 Task: Add a timeline in the project CommTech for the epic 'Data Analytics Implementation' from 2024/05/21 to 2025/11/01. Add a timeline in the project CommTech for the epic 'Agile Process Implementation' from 2024/04/19 to 2025/11/26. Add a timeline in the project CommTech for the epic 'User Experience Enhancements' from 2023/06/22 to 2024/10/07
Action: Mouse moved to (168, 222)
Screenshot: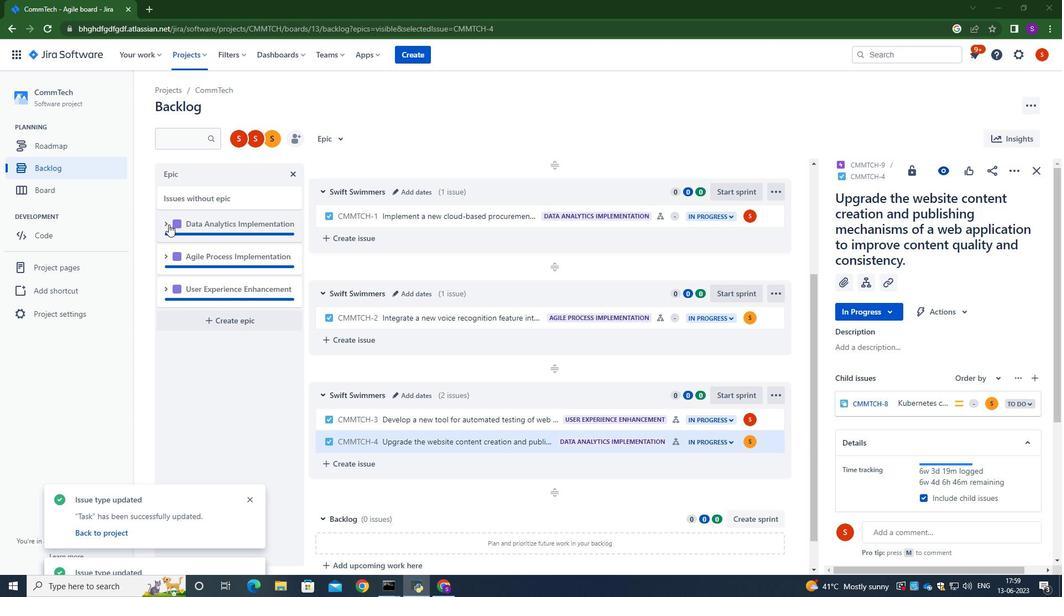 
Action: Mouse pressed left at (168, 222)
Screenshot: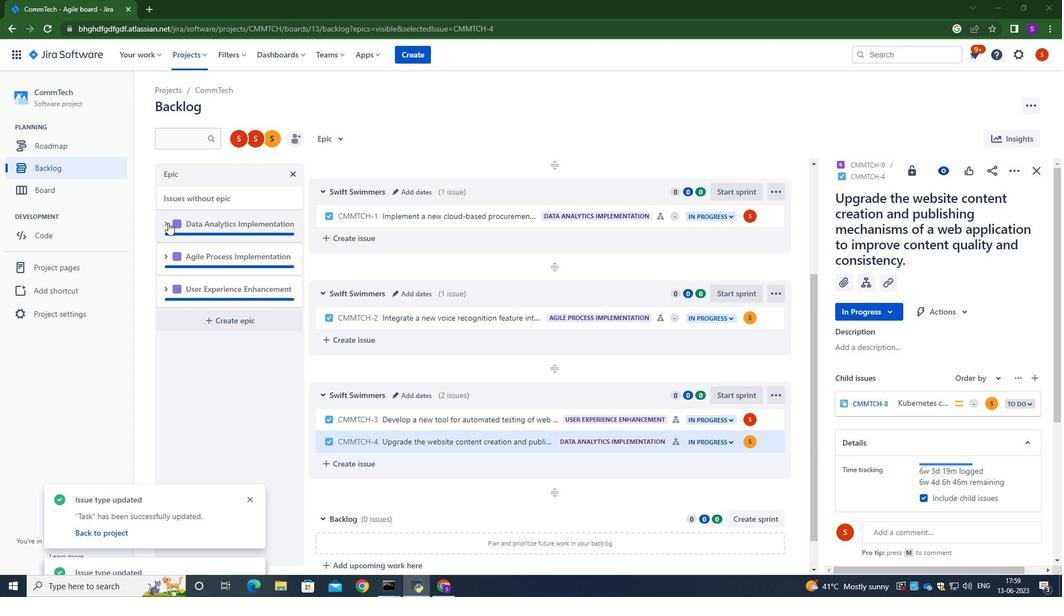 
Action: Mouse moved to (216, 301)
Screenshot: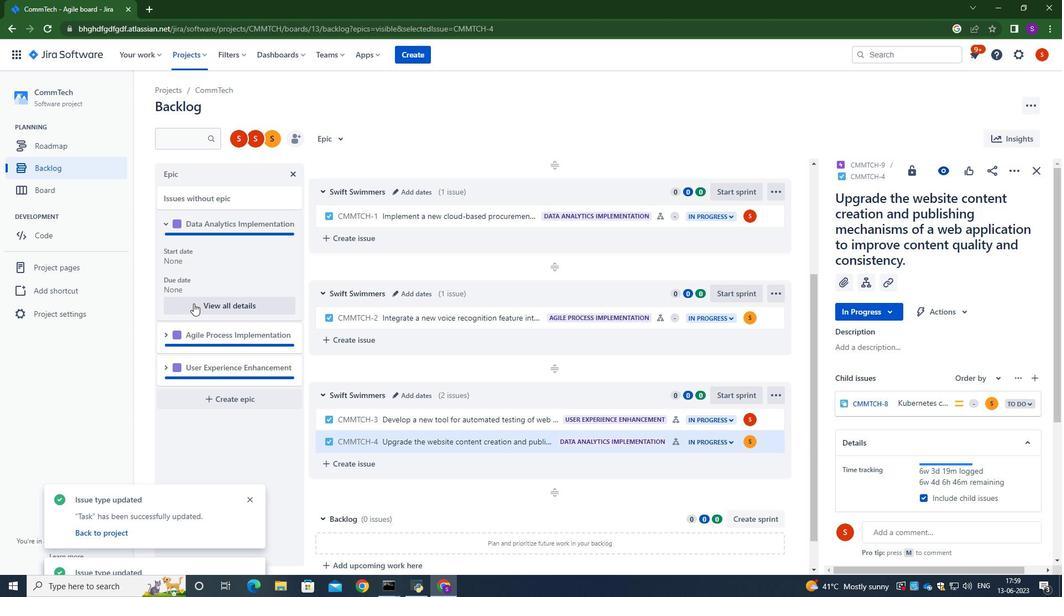 
Action: Mouse pressed left at (216, 301)
Screenshot: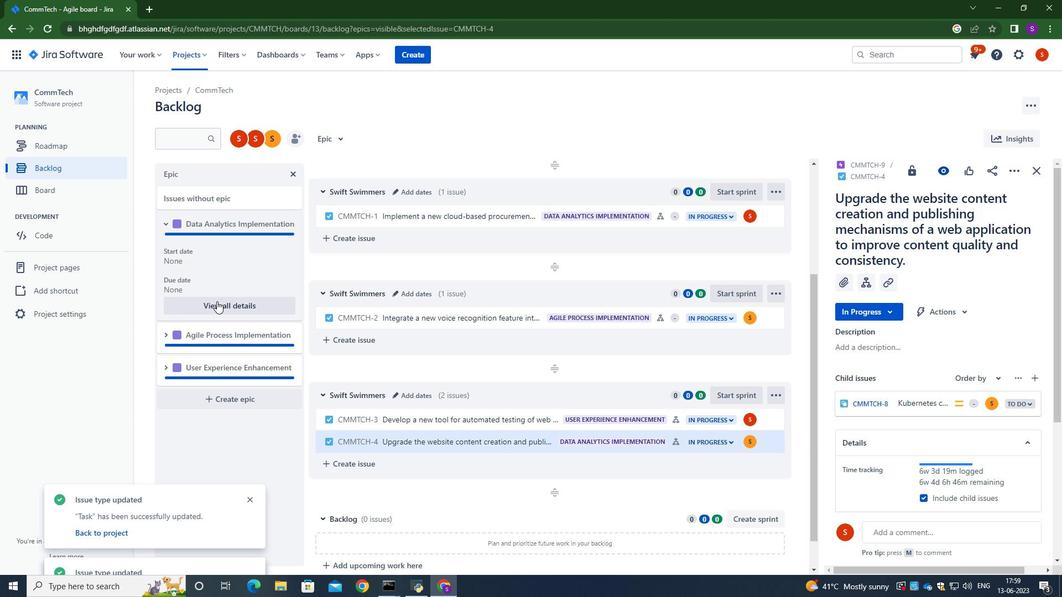 
Action: Mouse moved to (914, 427)
Screenshot: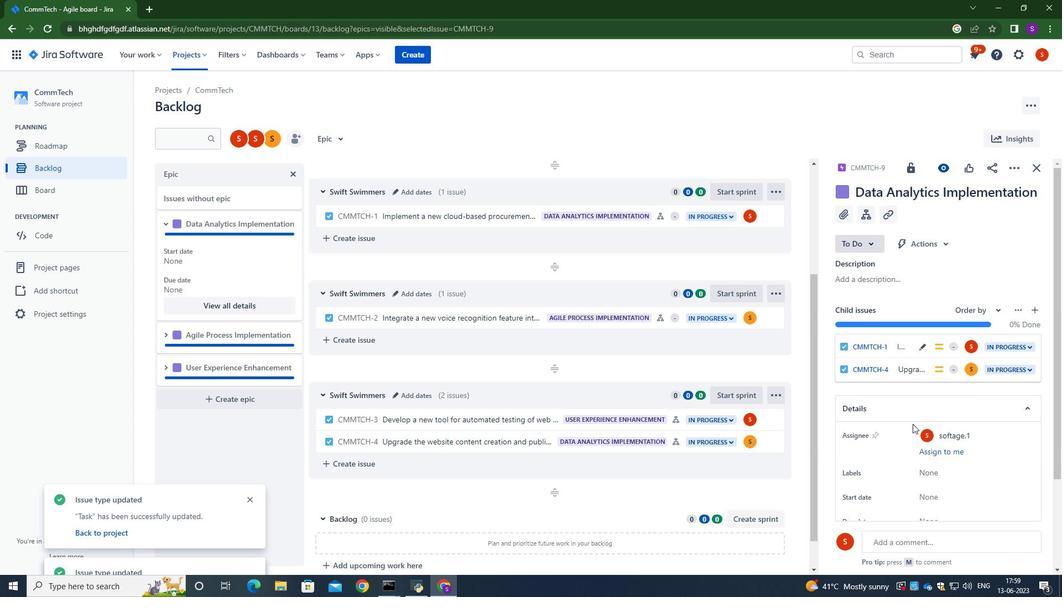 
Action: Mouse scrolled (914, 427) with delta (0, 0)
Screenshot: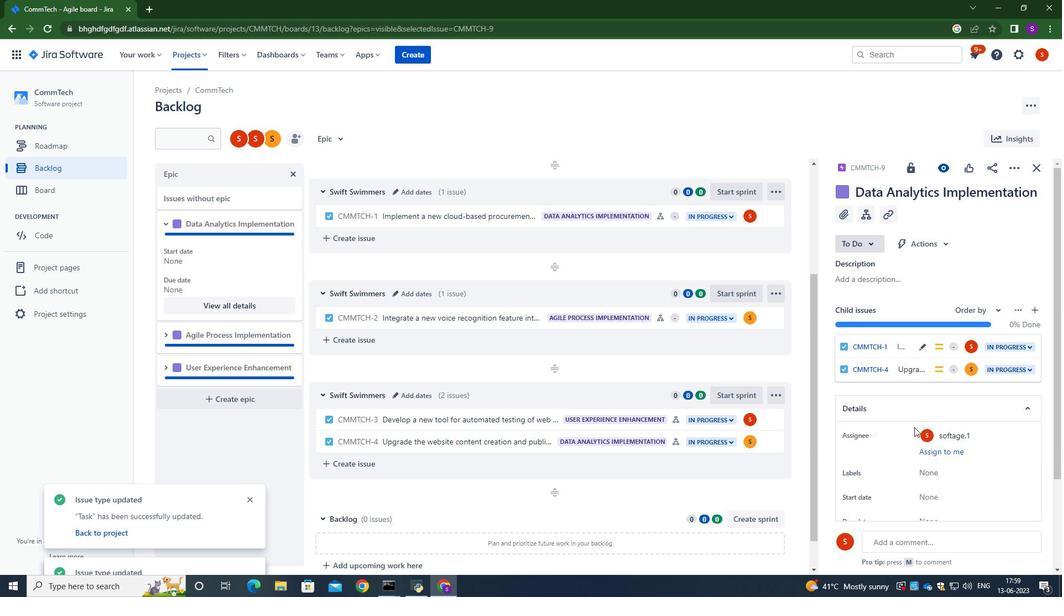 
Action: Mouse scrolled (914, 427) with delta (0, 0)
Screenshot: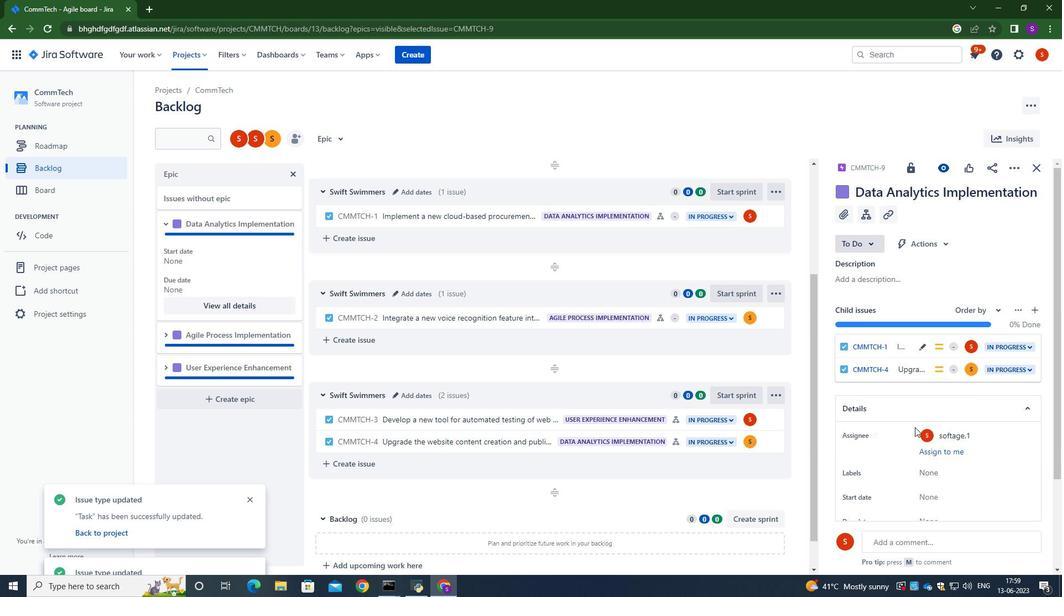 
Action: Mouse scrolled (914, 427) with delta (0, 0)
Screenshot: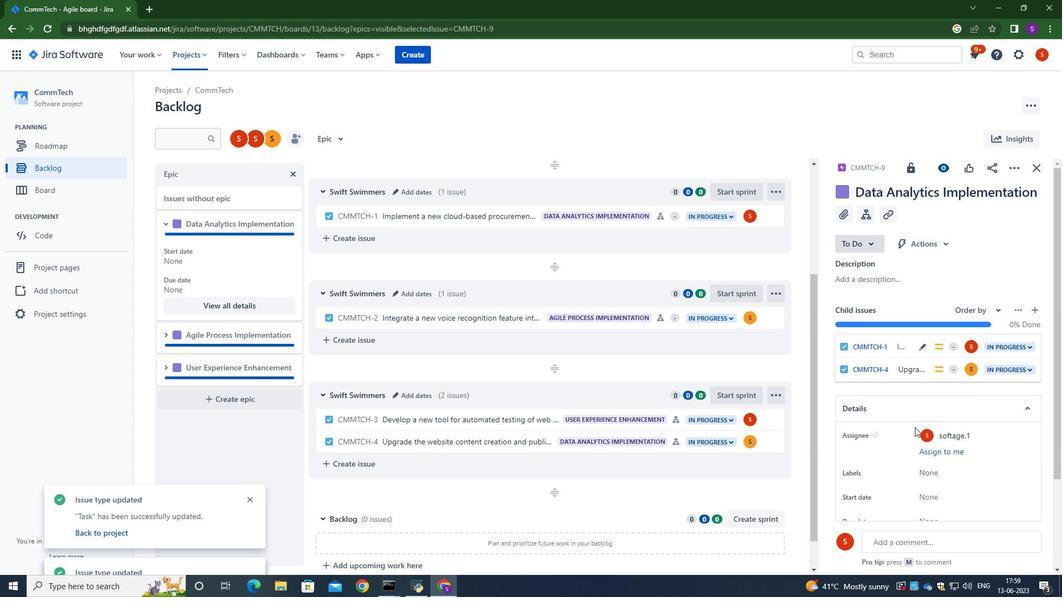
Action: Mouse moved to (935, 384)
Screenshot: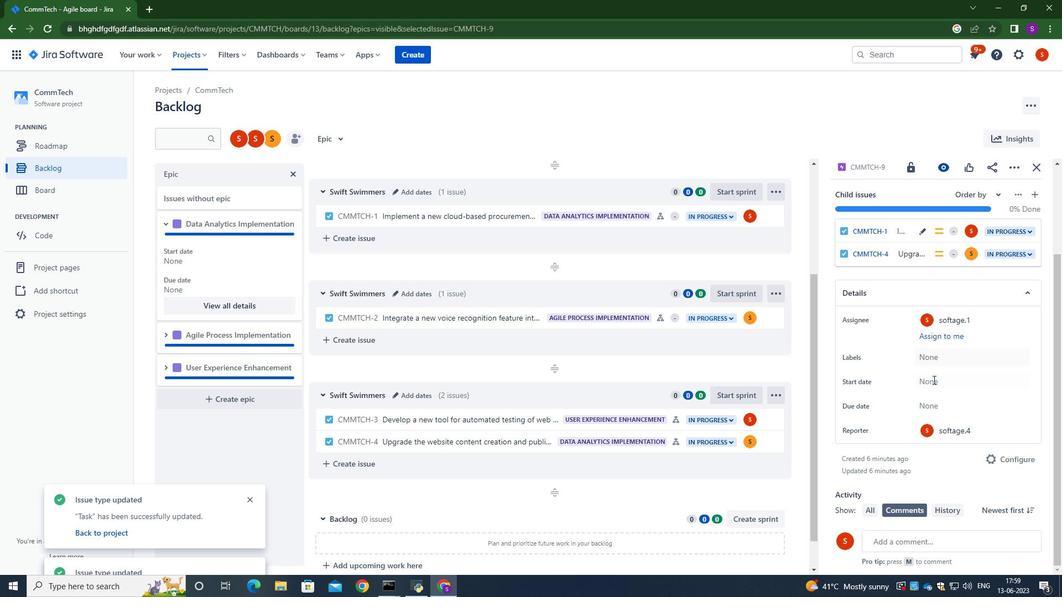 
Action: Mouse pressed left at (935, 384)
Screenshot: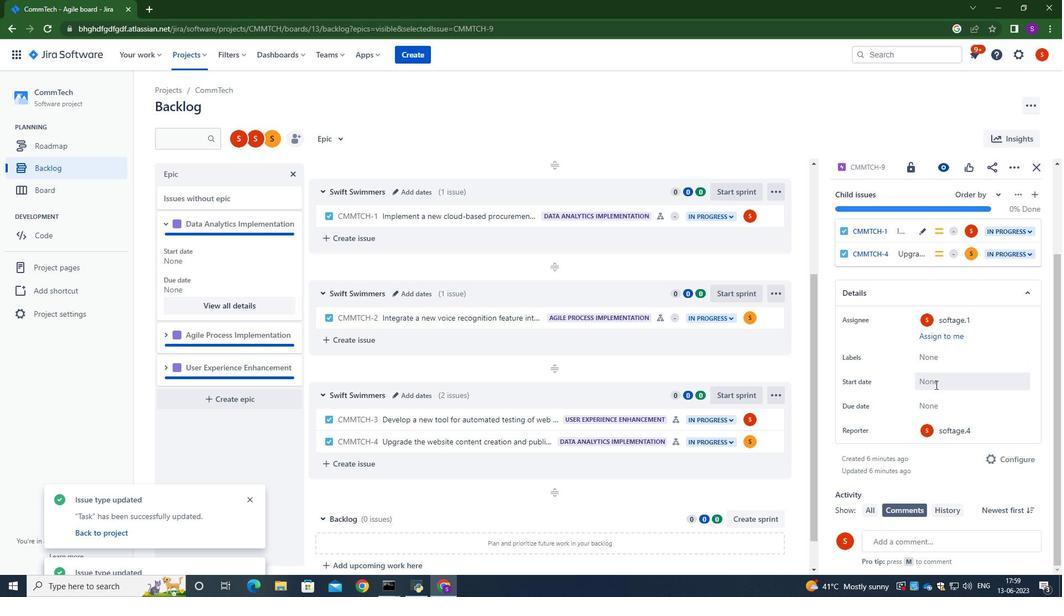 
Action: Key pressed 21/05/2024
Screenshot: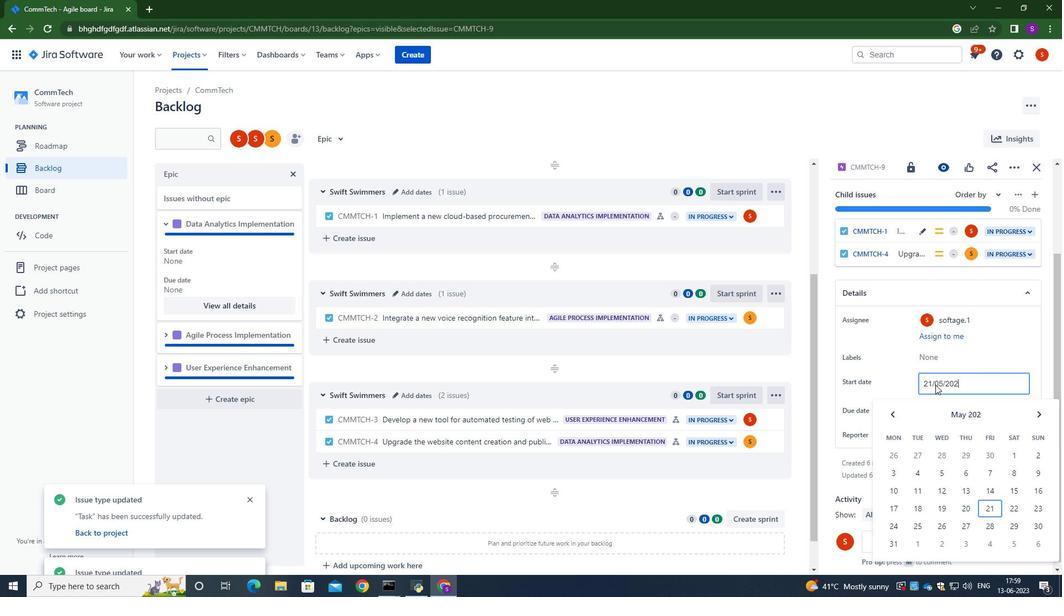 
Action: Mouse moved to (915, 513)
Screenshot: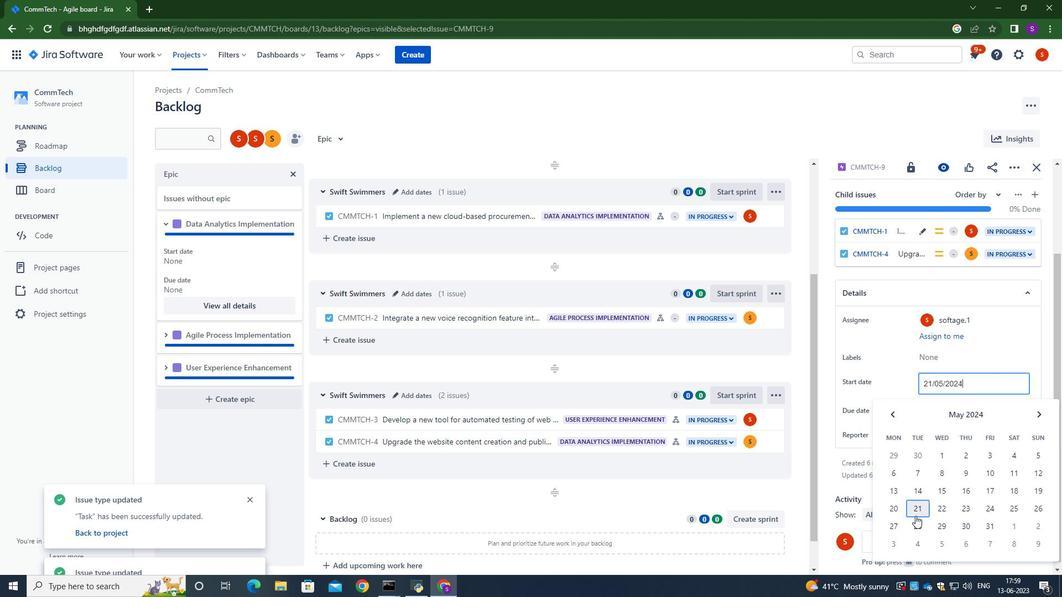 
Action: Mouse pressed left at (915, 513)
Screenshot: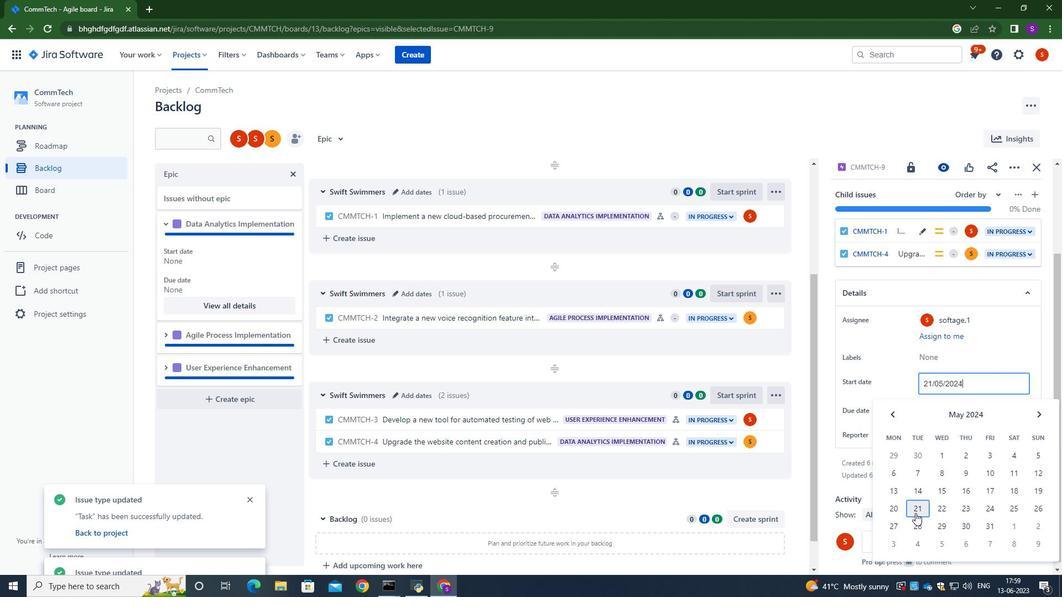 
Action: Mouse moved to (927, 412)
Screenshot: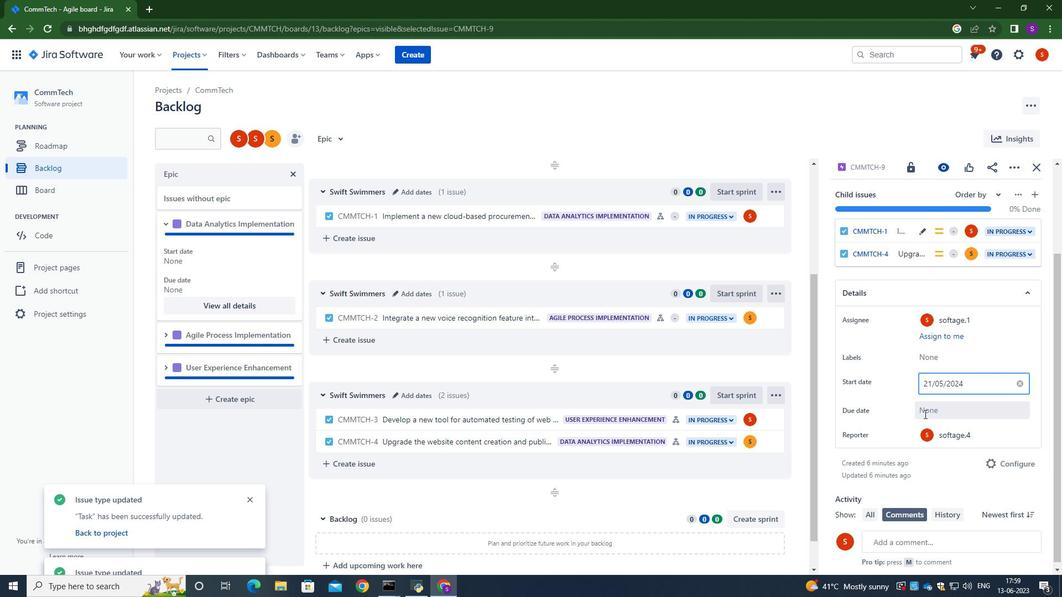 
Action: Mouse pressed left at (927, 412)
Screenshot: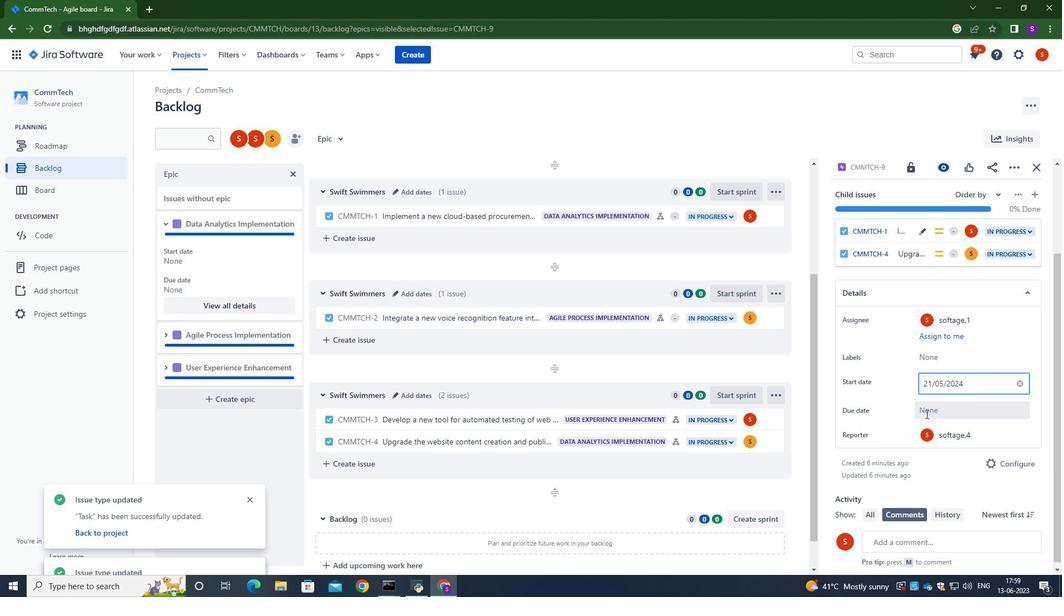 
Action: Key pressed 01/11/2025
Screenshot: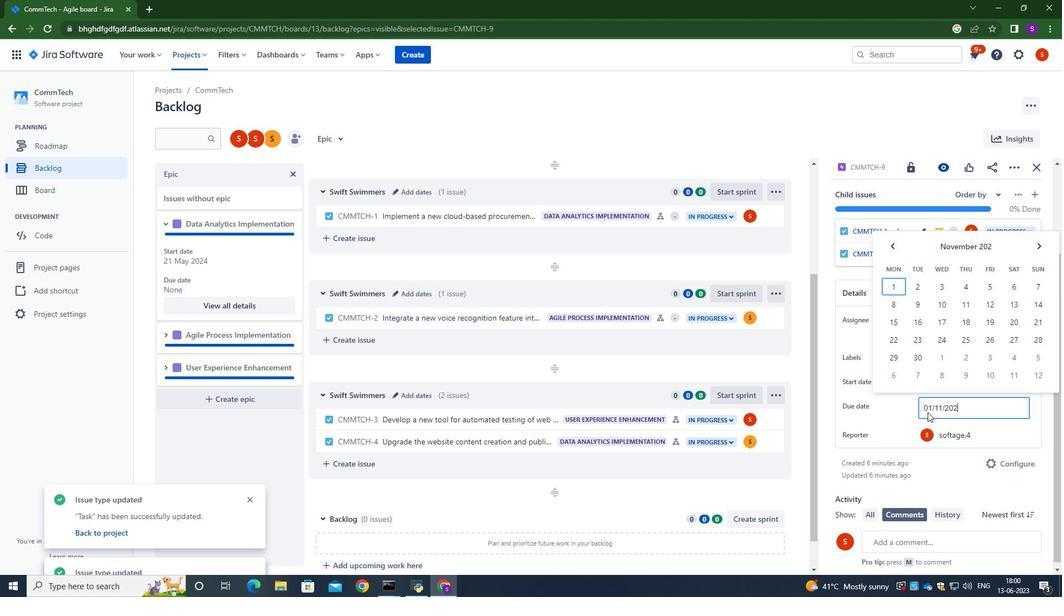 
Action: Mouse moved to (1012, 287)
Screenshot: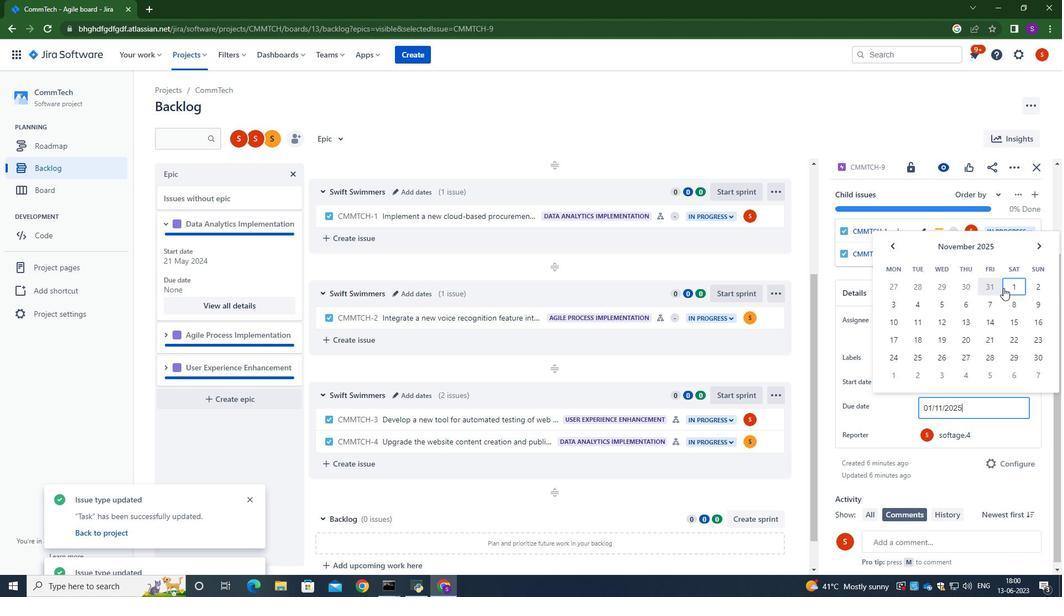 
Action: Mouse pressed left at (1012, 287)
Screenshot: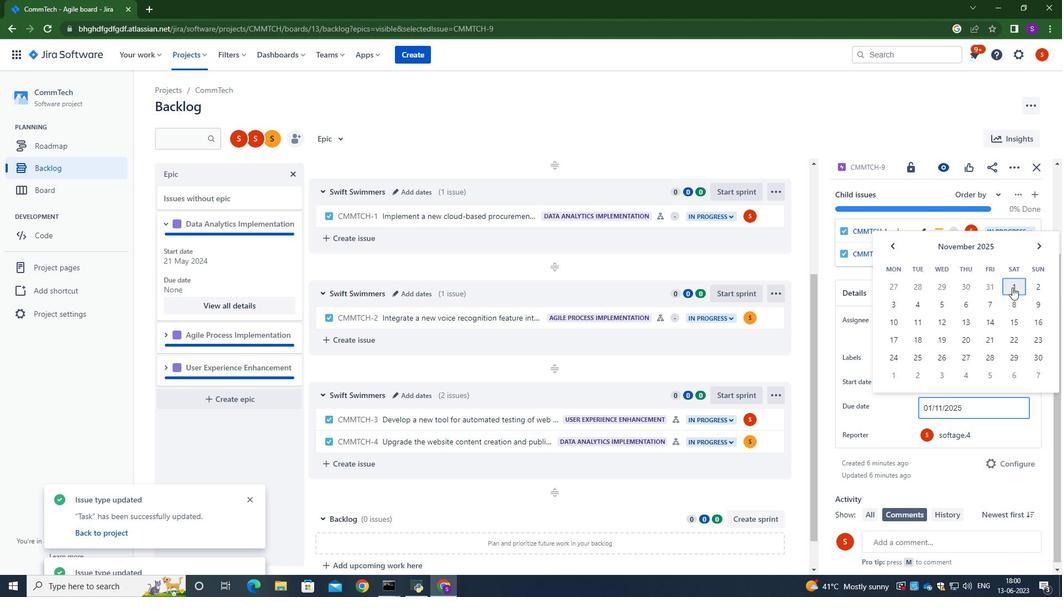 
Action: Mouse moved to (243, 267)
Screenshot: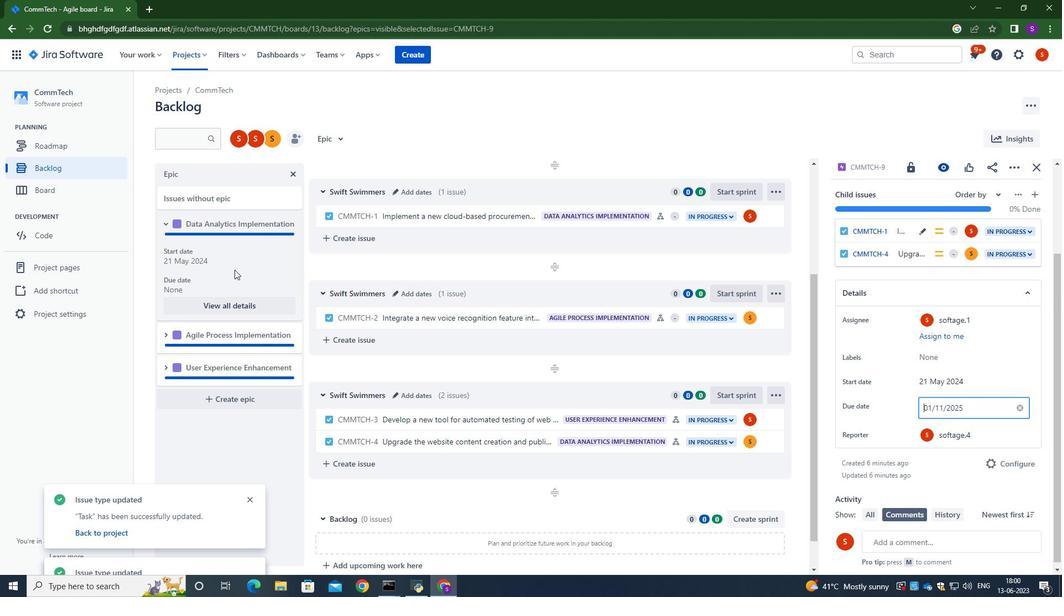 
Action: Mouse pressed left at (243, 267)
Screenshot: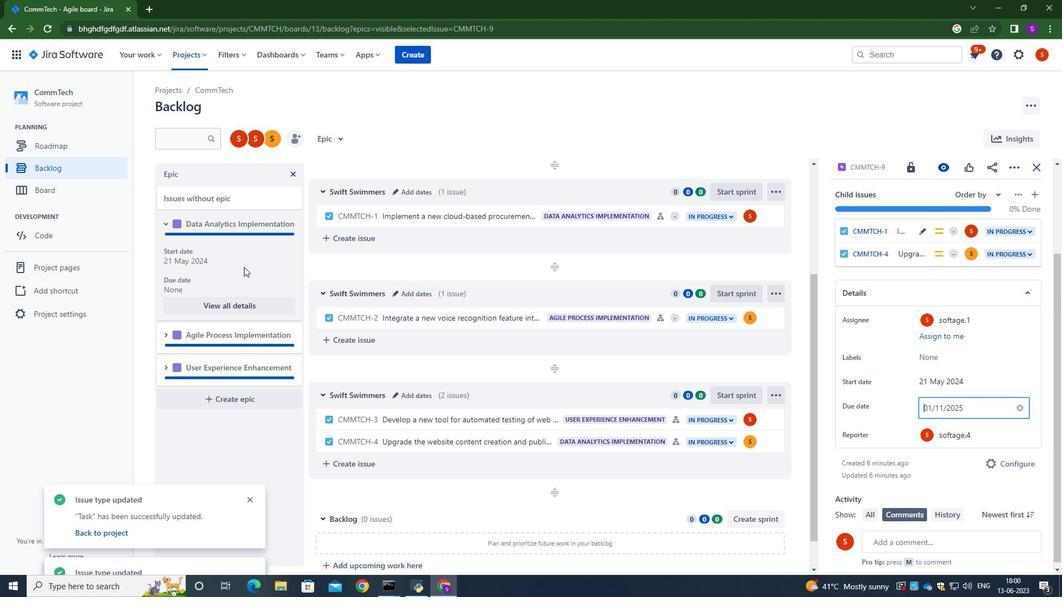 
Action: Mouse moved to (163, 334)
Screenshot: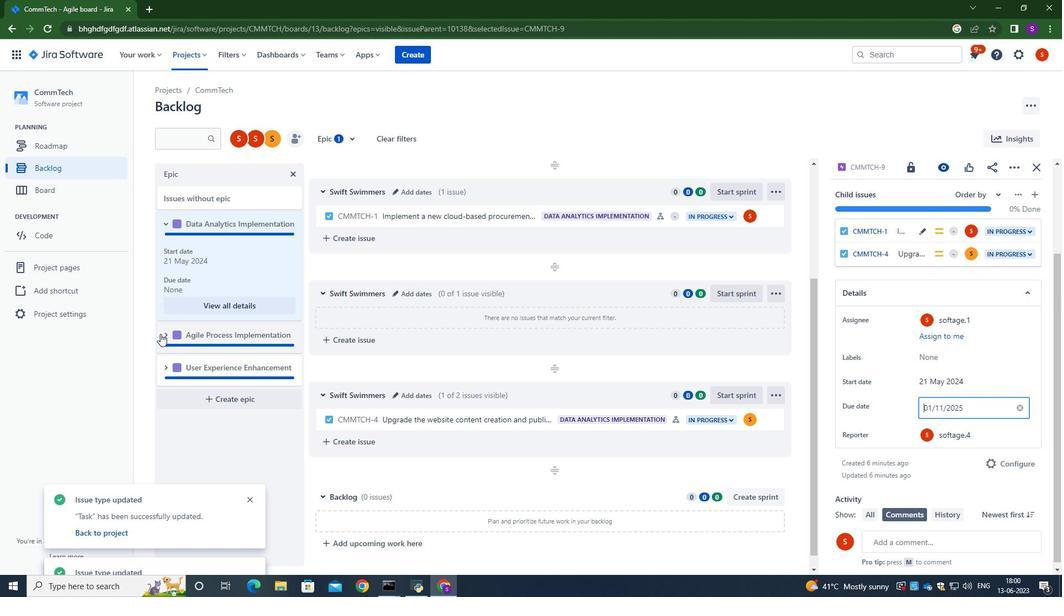 
Action: Mouse pressed left at (163, 334)
Screenshot: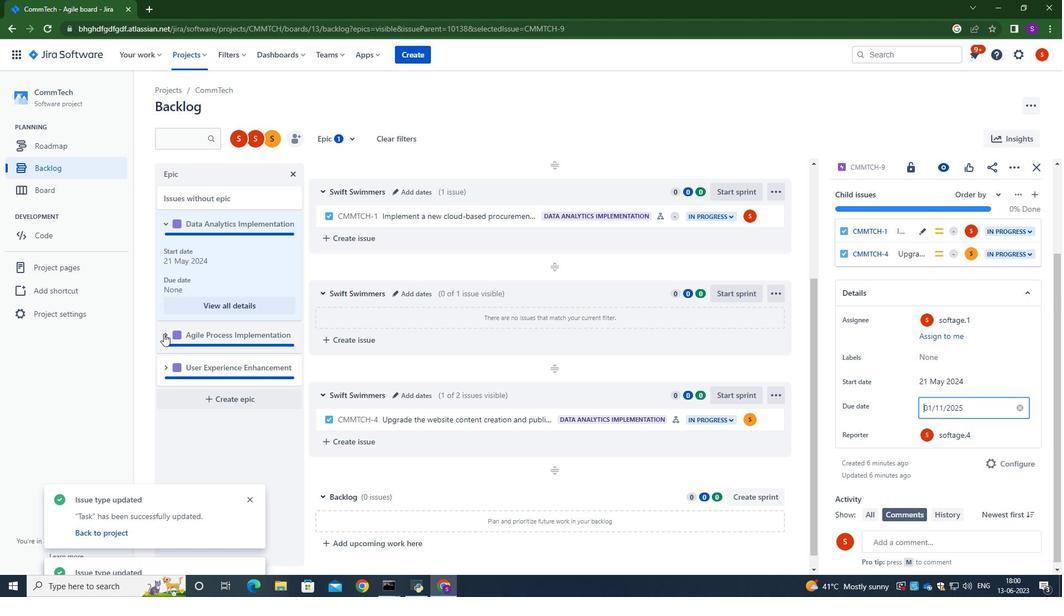 
Action: Mouse moved to (101, 380)
Screenshot: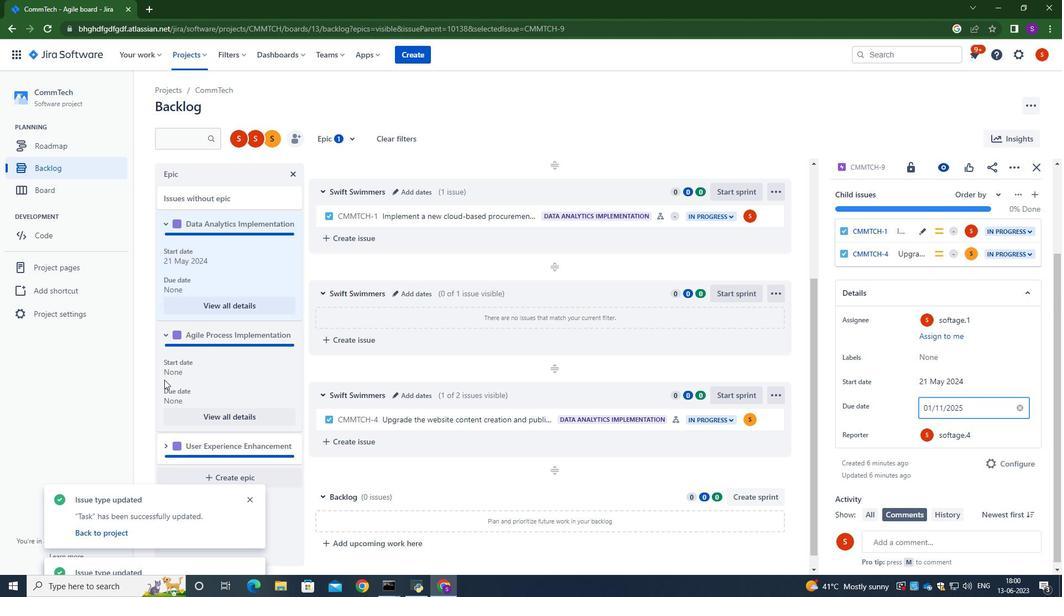 
Action: Mouse pressed left at (101, 380)
Screenshot: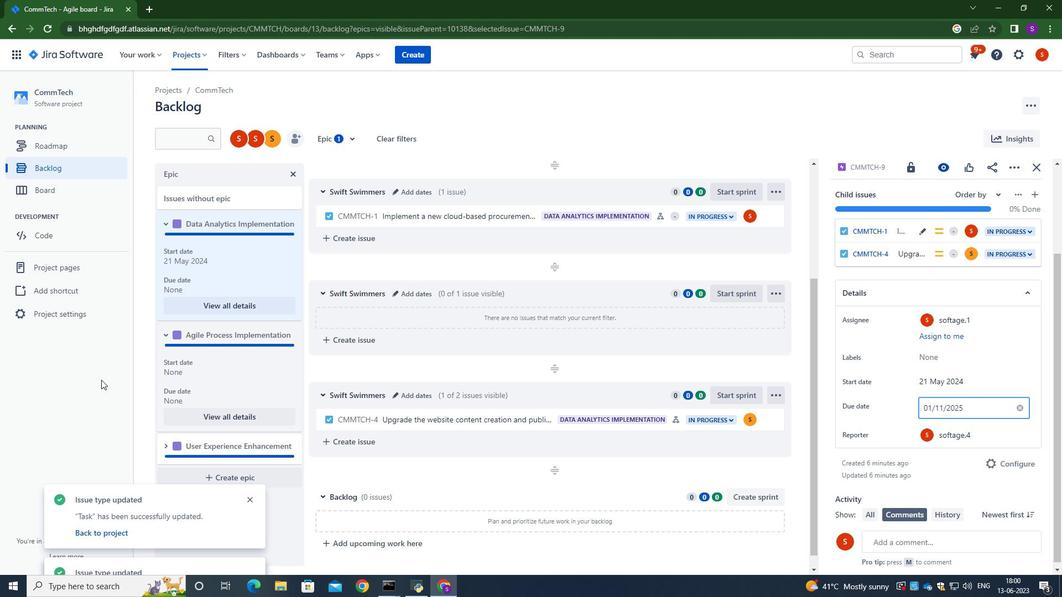 
Action: Mouse moved to (236, 284)
Screenshot: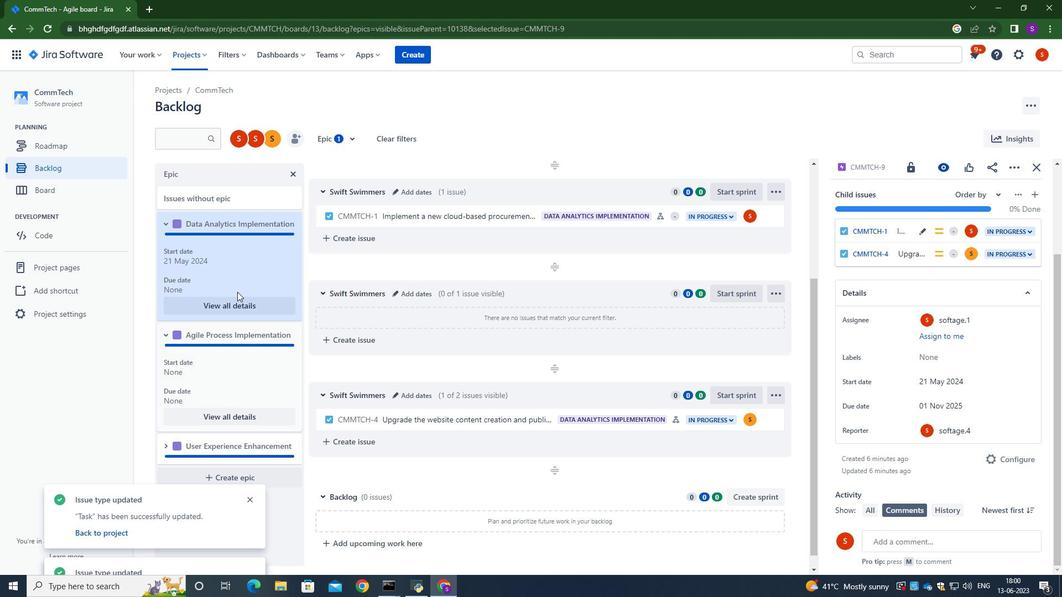
Action: Mouse pressed left at (236, 284)
Screenshot: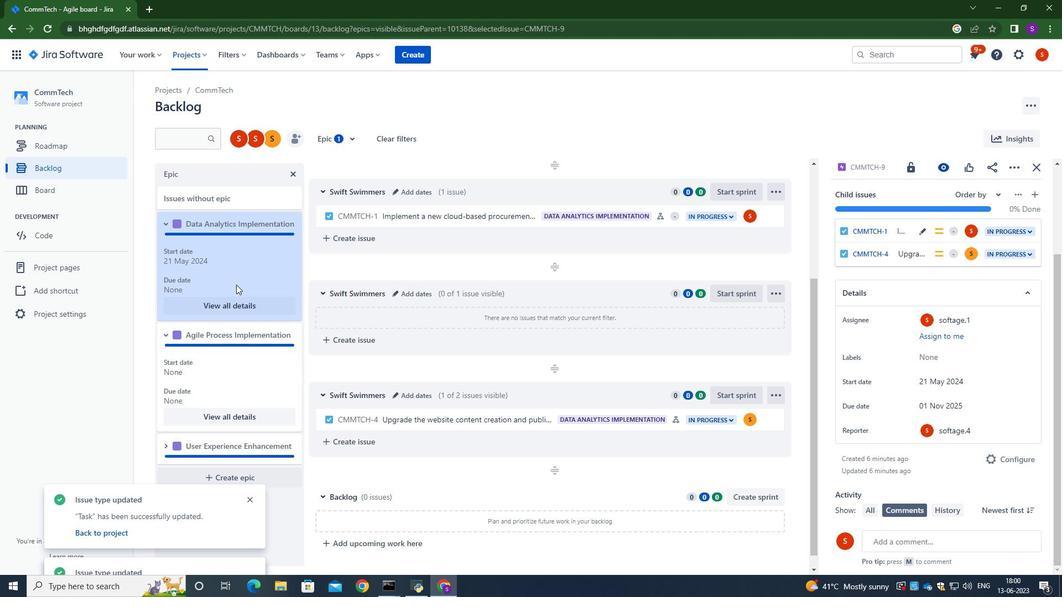 
Action: Mouse moved to (204, 379)
Screenshot: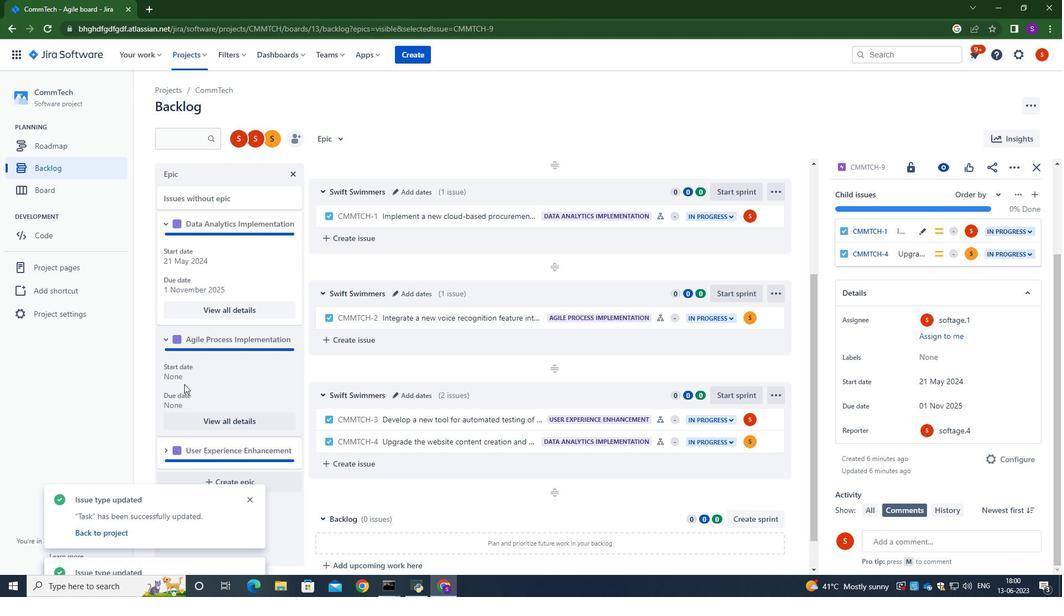 
Action: Mouse pressed left at (204, 379)
Screenshot: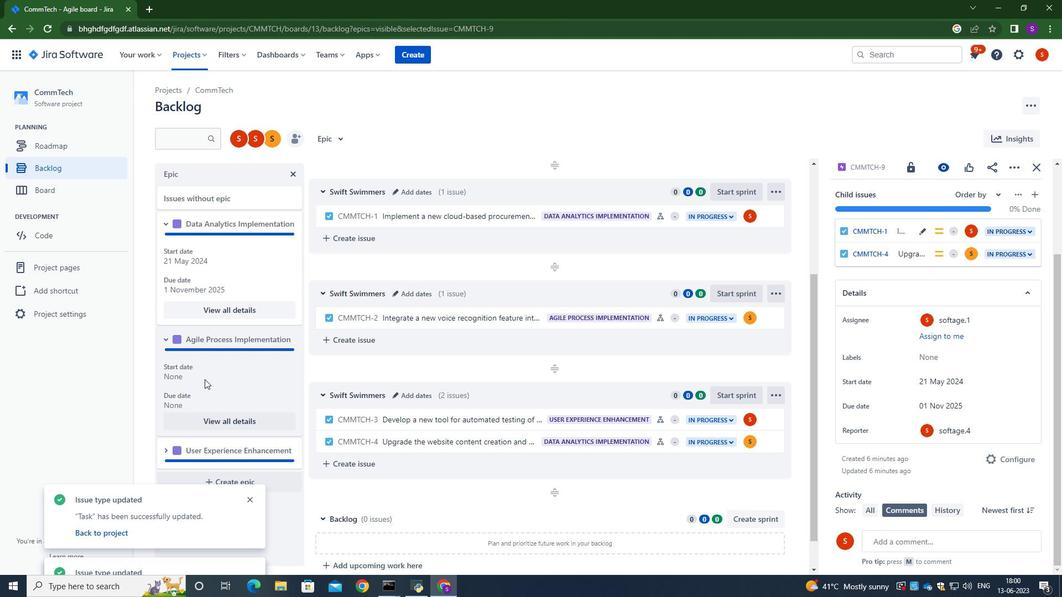 
Action: Mouse moved to (174, 377)
Screenshot: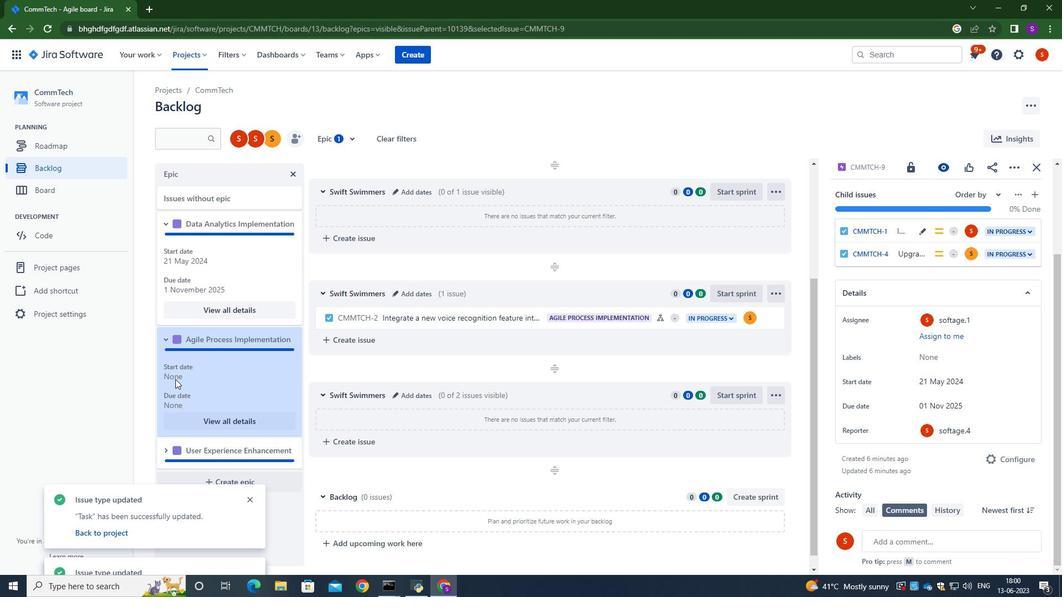 
Action: Mouse pressed left at (174, 377)
Screenshot: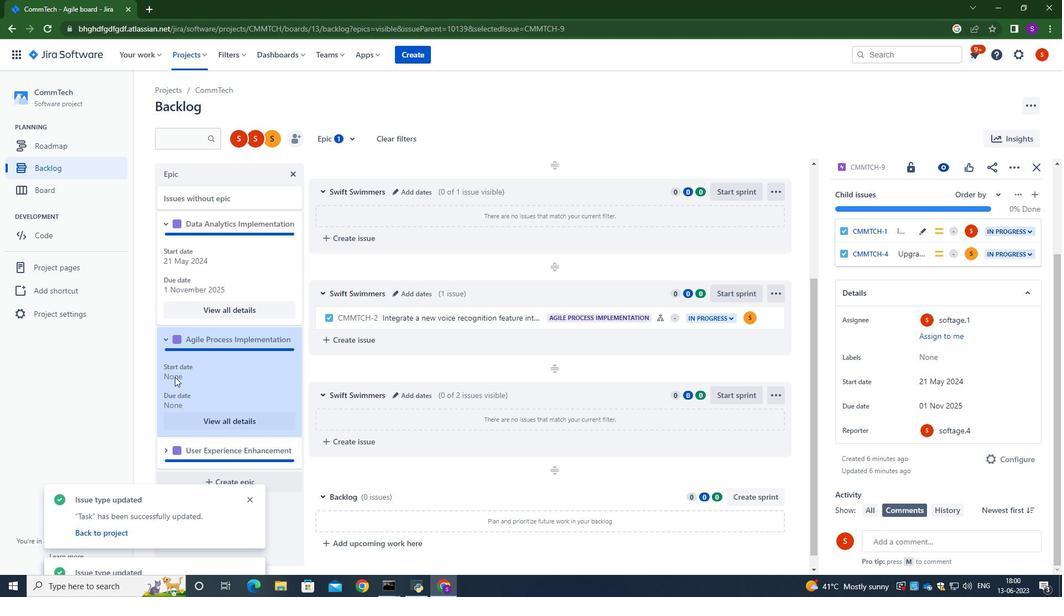 
Action: Mouse moved to (236, 422)
Screenshot: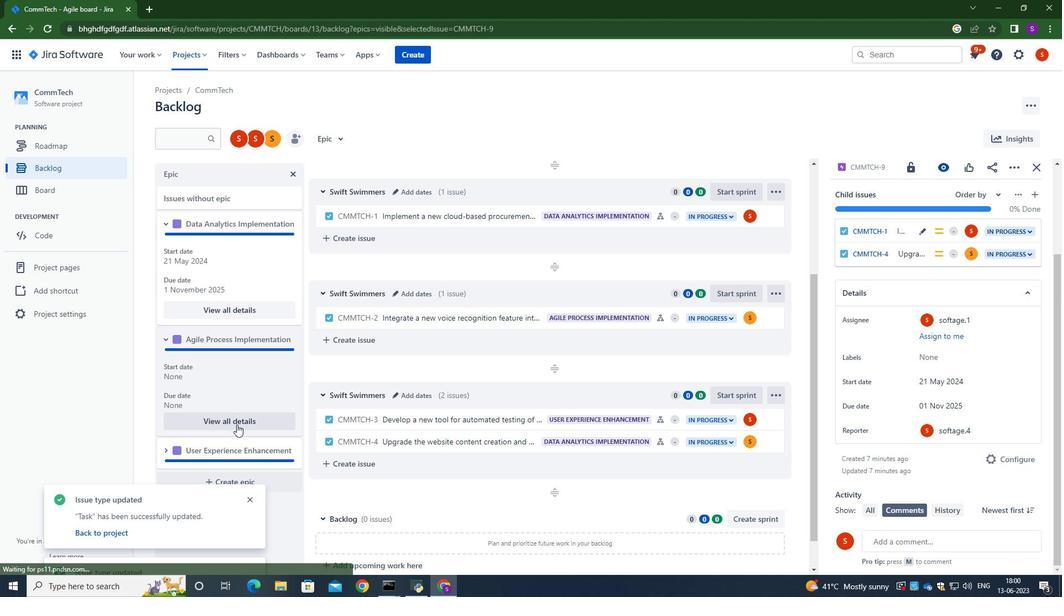 
Action: Mouse pressed left at (236, 422)
Screenshot: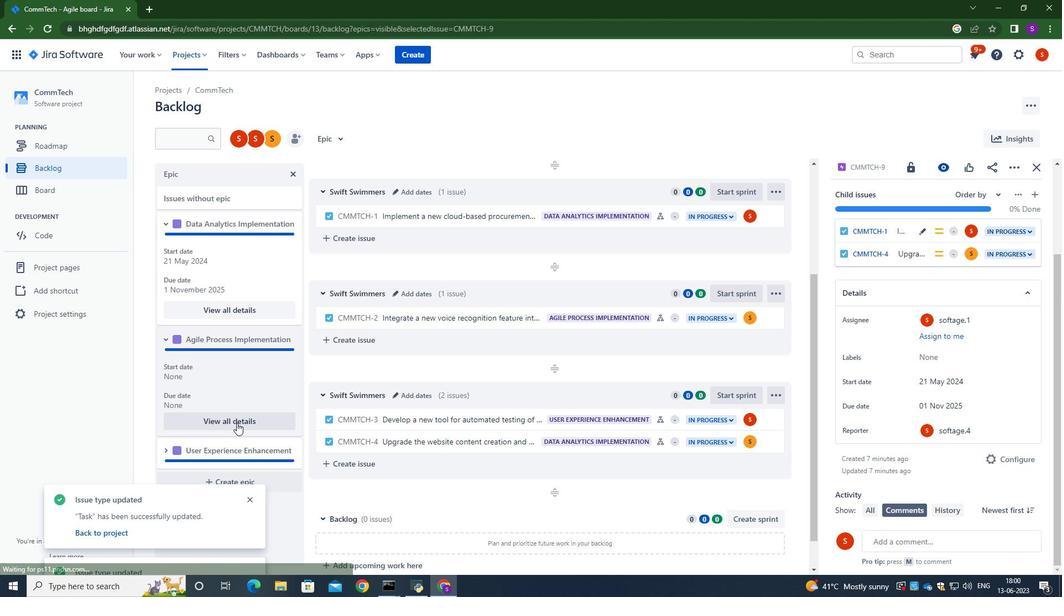 
Action: Mouse moved to (966, 342)
Screenshot: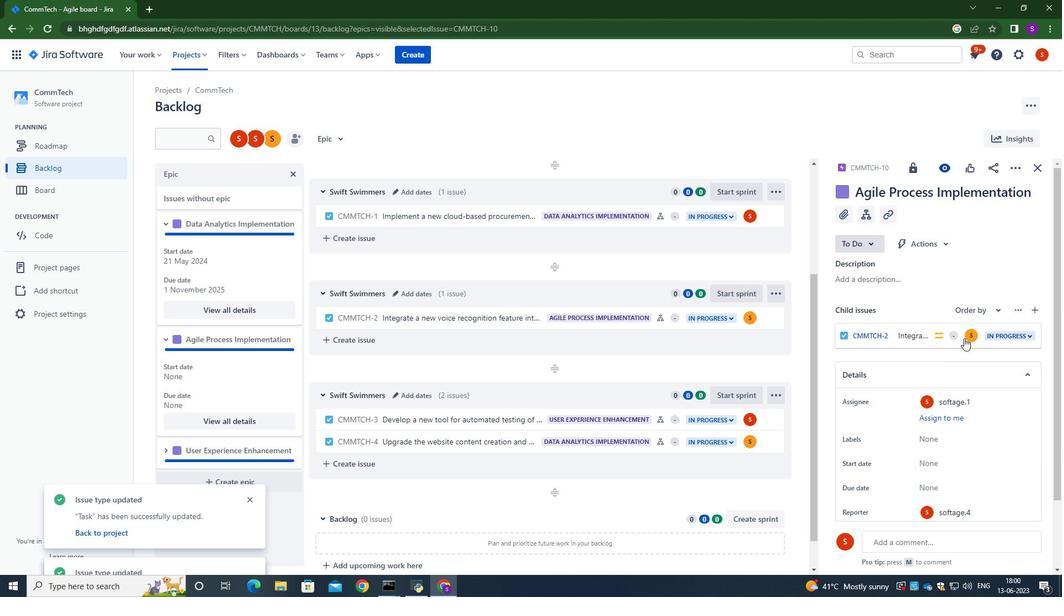 
Action: Mouse scrolled (966, 341) with delta (0, 0)
Screenshot: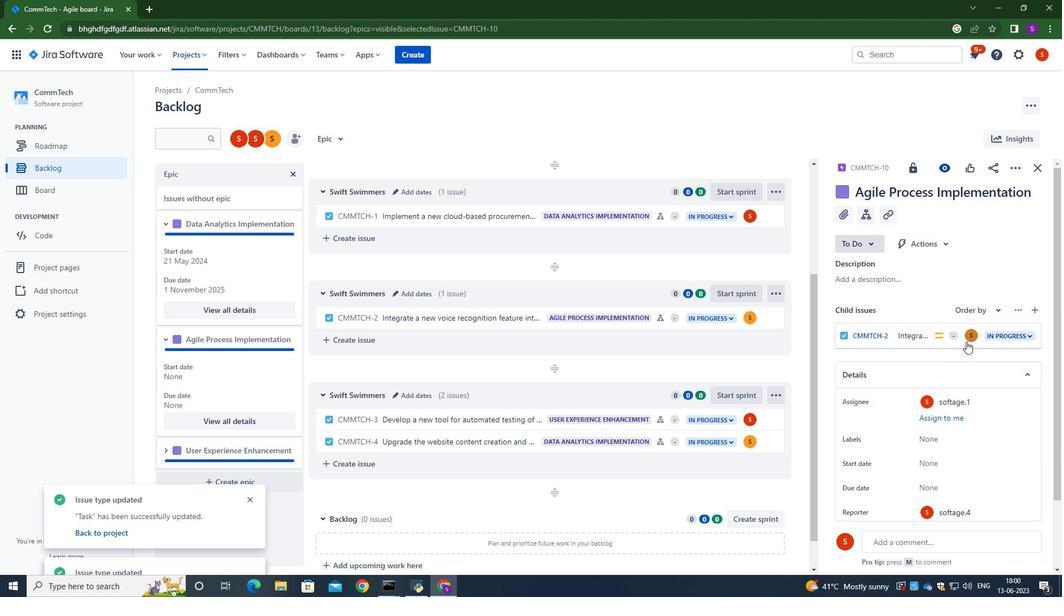 
Action: Mouse moved to (975, 354)
Screenshot: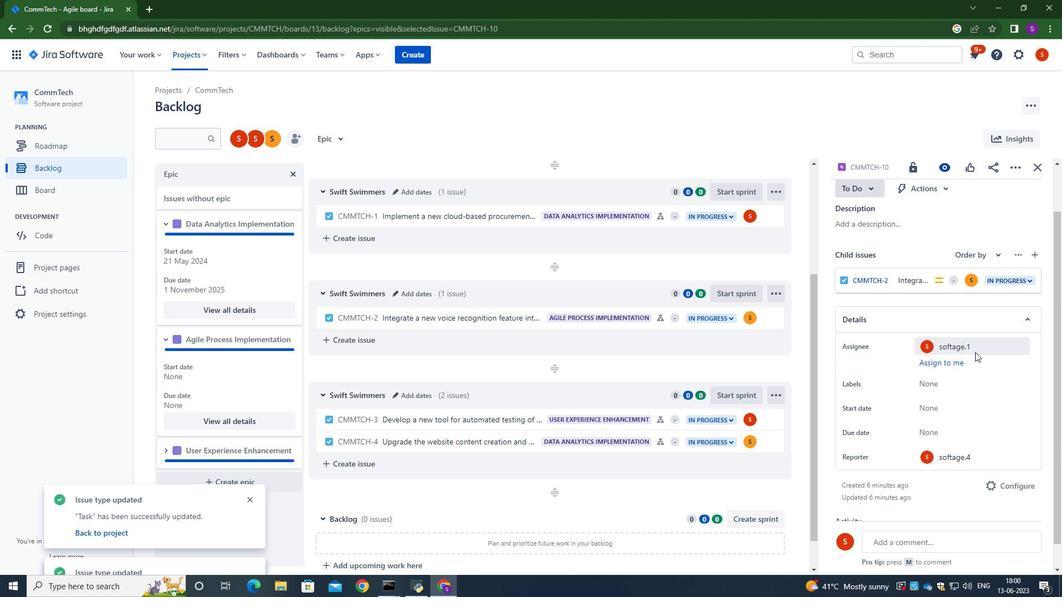 
Action: Mouse scrolled (975, 353) with delta (0, 0)
Screenshot: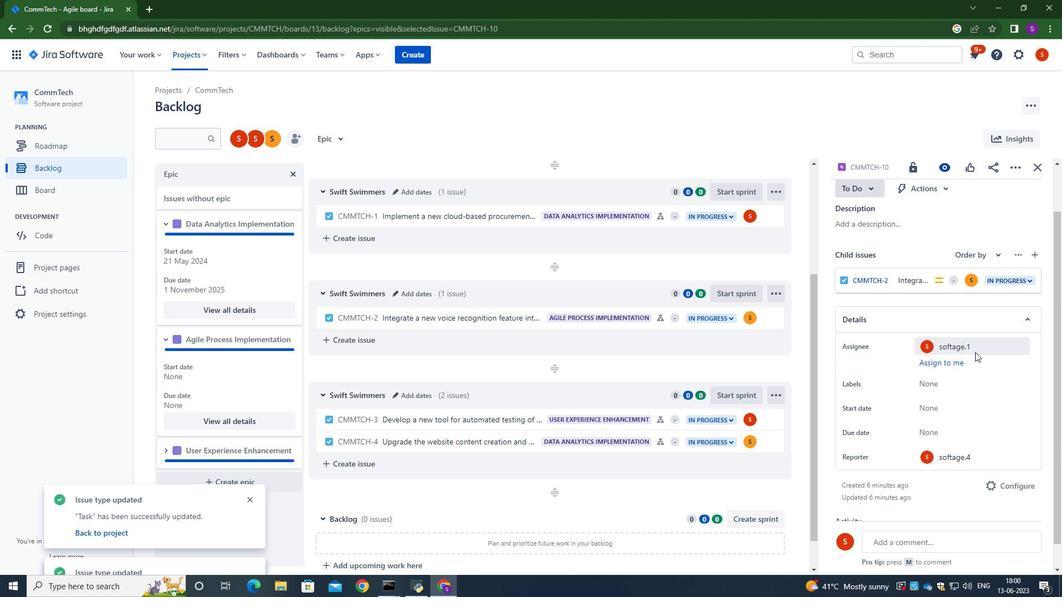 
Action: Mouse moved to (970, 399)
Screenshot: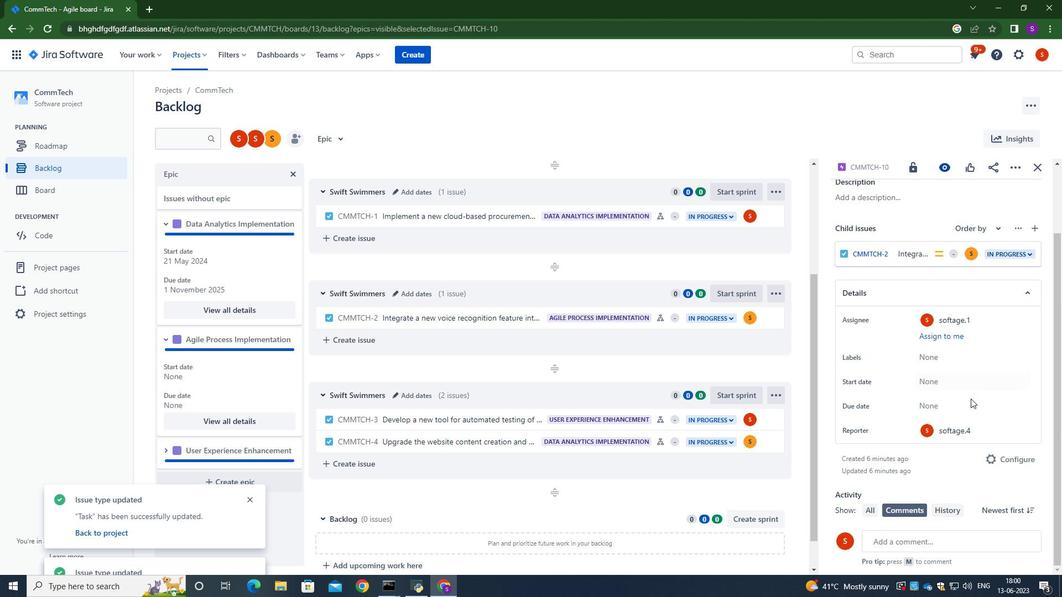 
Action: Mouse scrolled (970, 398) with delta (0, 0)
Screenshot: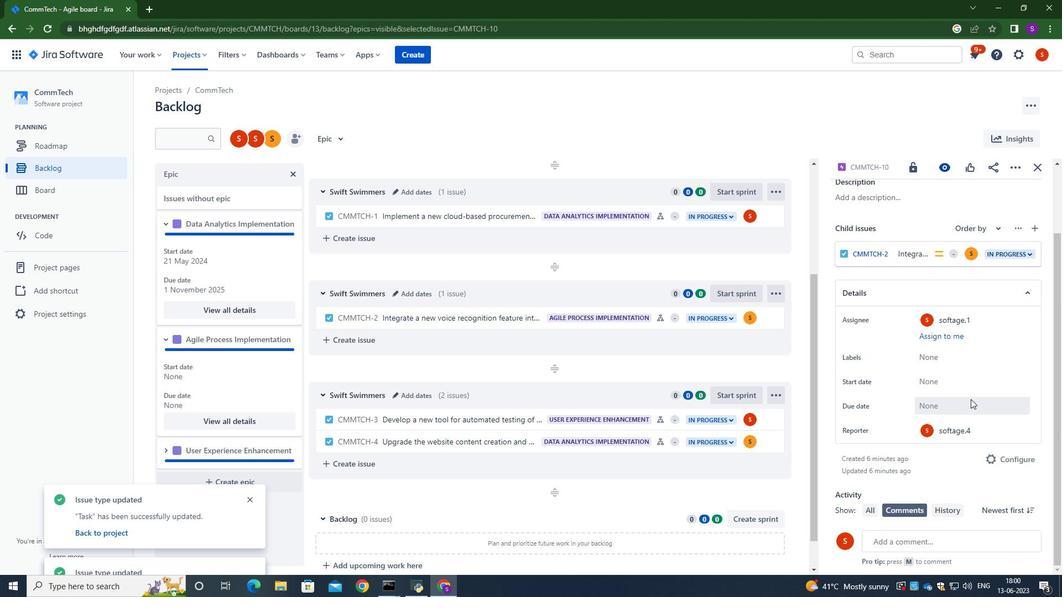 
Action: Mouse scrolled (970, 398) with delta (0, 0)
Screenshot: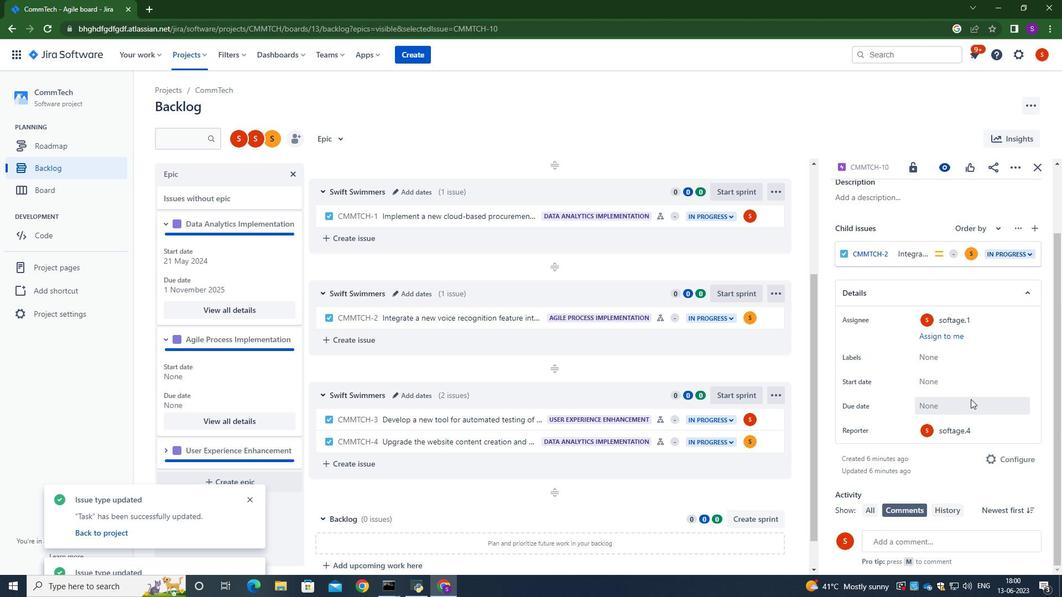 
Action: Mouse moved to (939, 382)
Screenshot: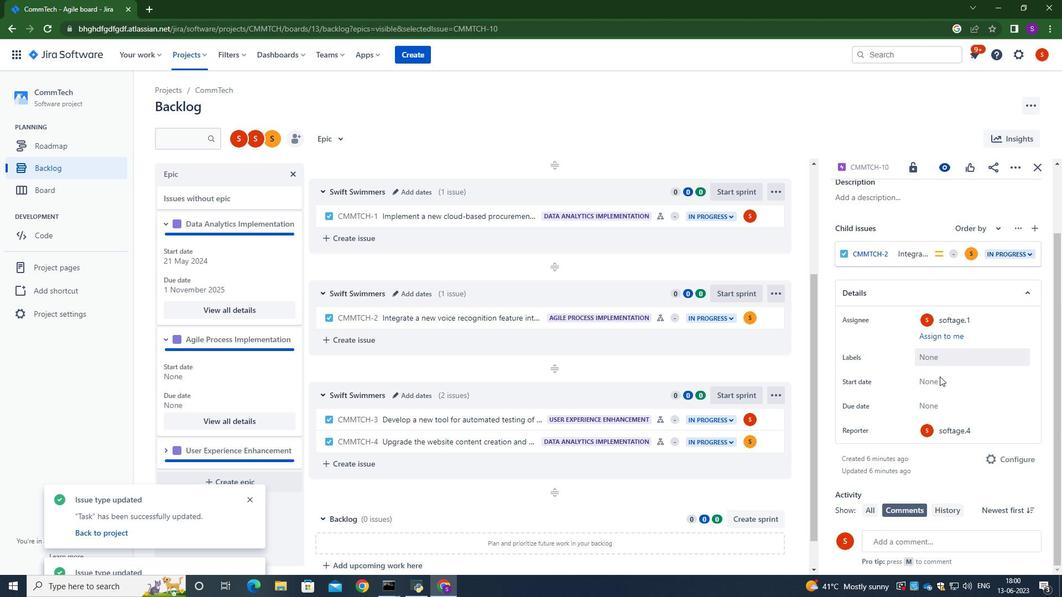 
Action: Mouse pressed left at (939, 382)
Screenshot: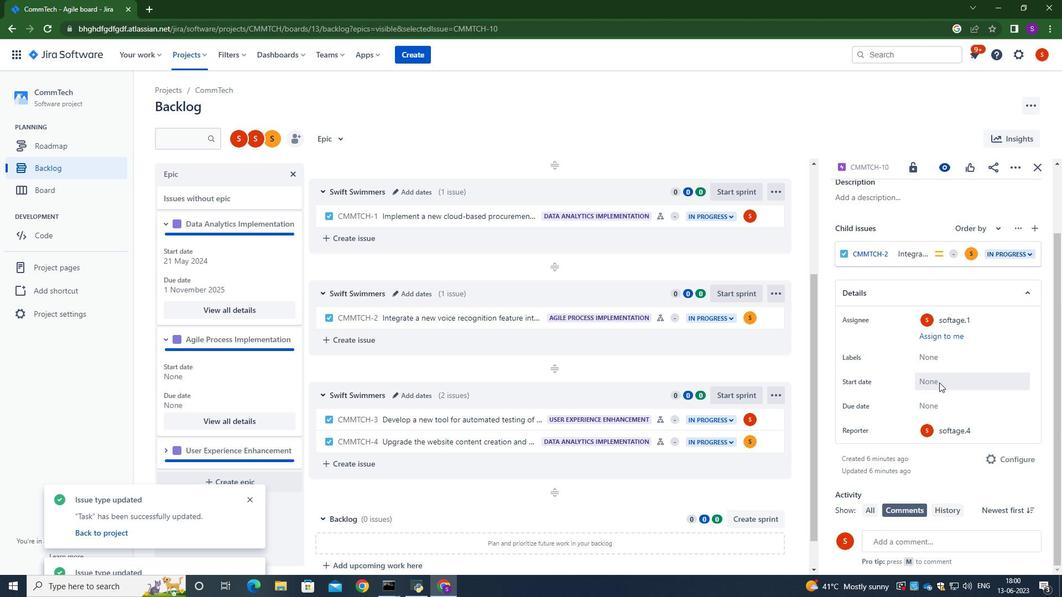 
Action: Key pressed 19/04/2024
Screenshot: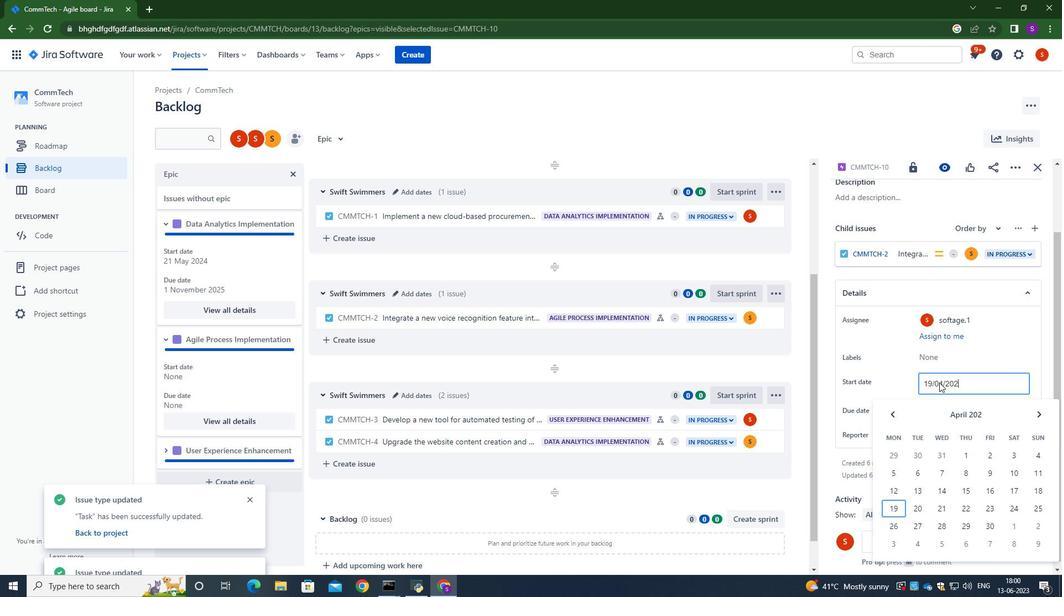 
Action: Mouse moved to (993, 490)
Screenshot: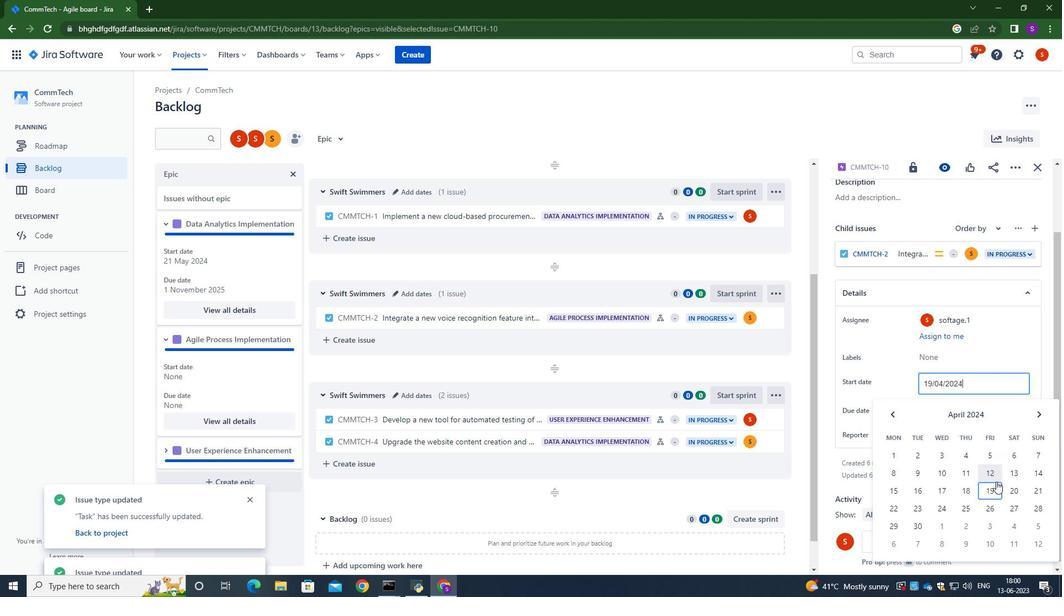 
Action: Mouse pressed left at (993, 490)
Screenshot: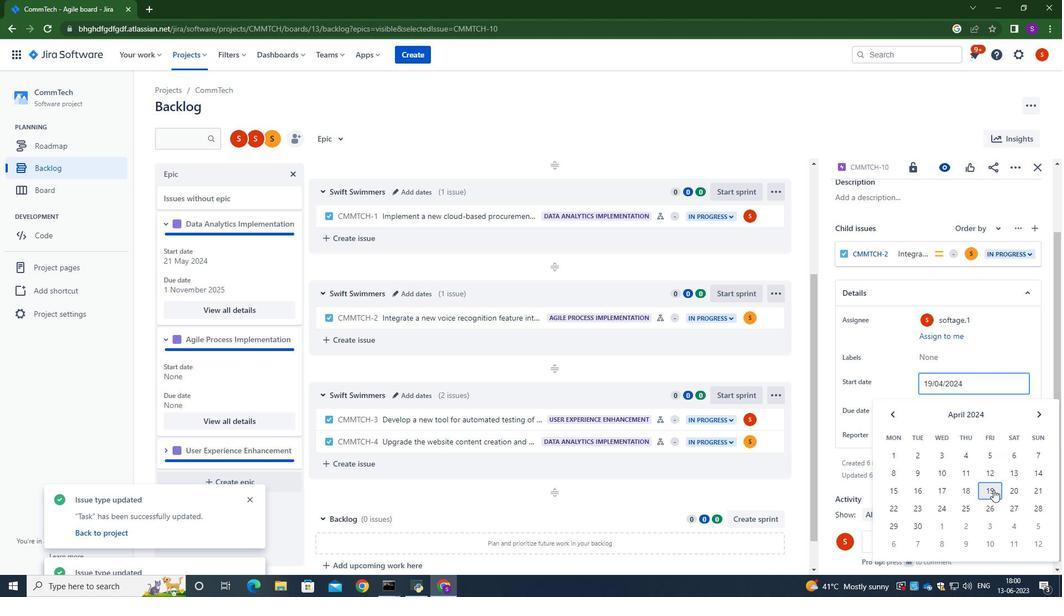 
Action: Mouse moved to (937, 411)
Screenshot: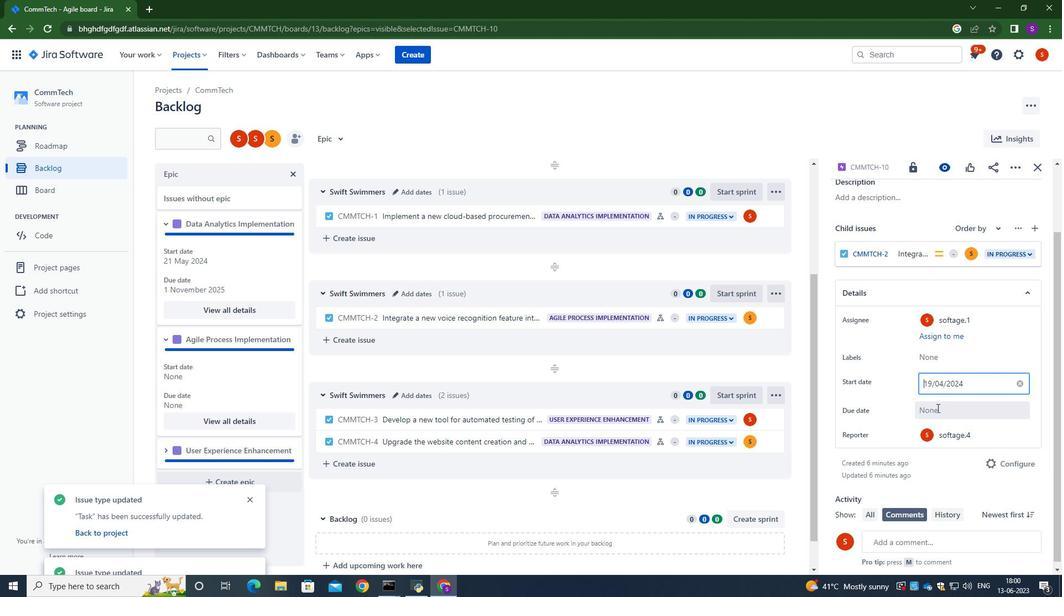 
Action: Mouse pressed left at (937, 411)
Screenshot: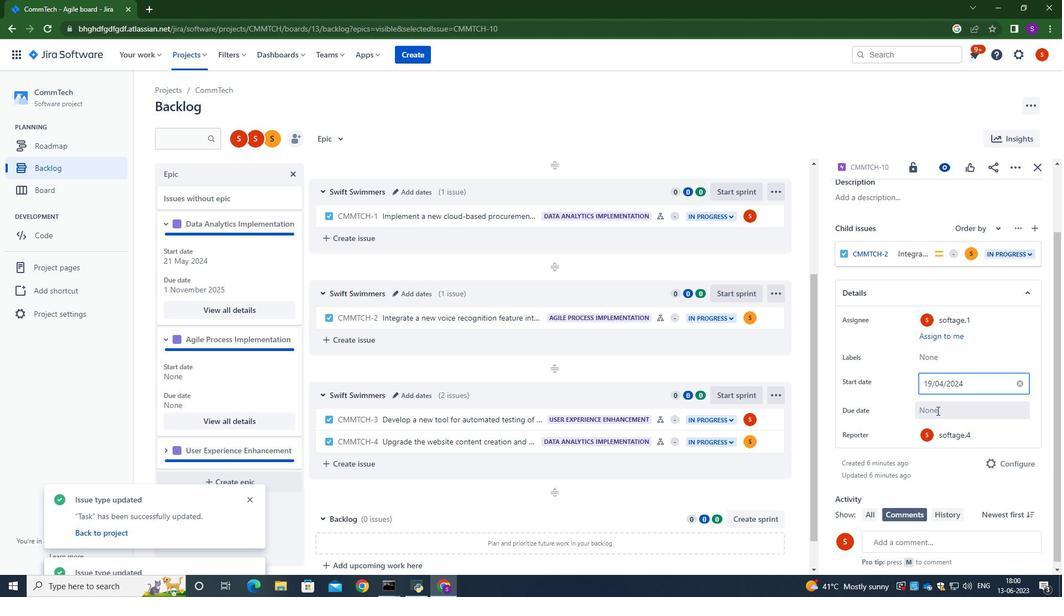 
Action: Key pressed 26/11/2025
Screenshot: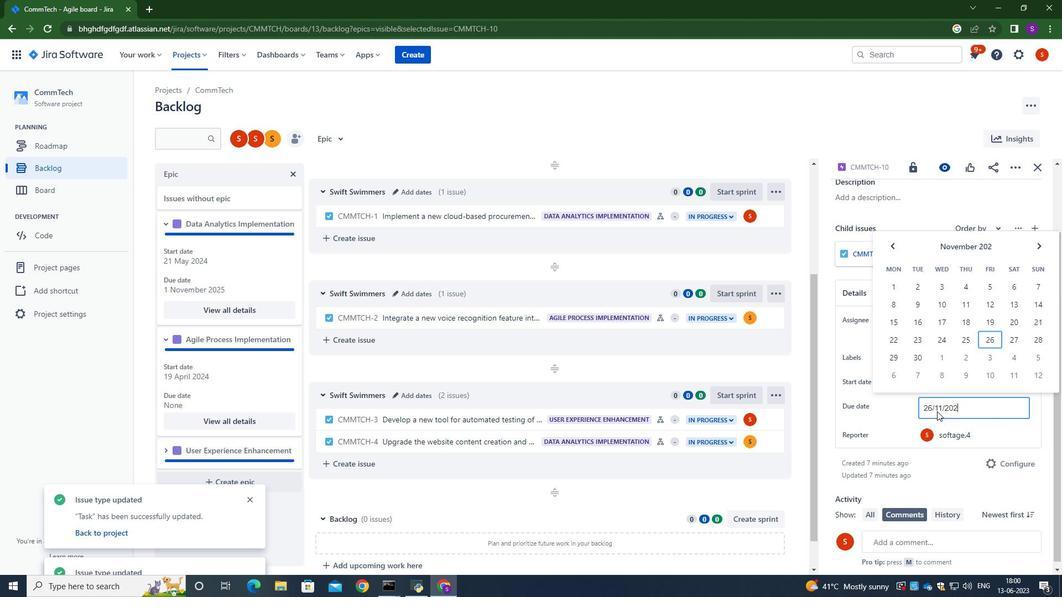 
Action: Mouse moved to (942, 363)
Screenshot: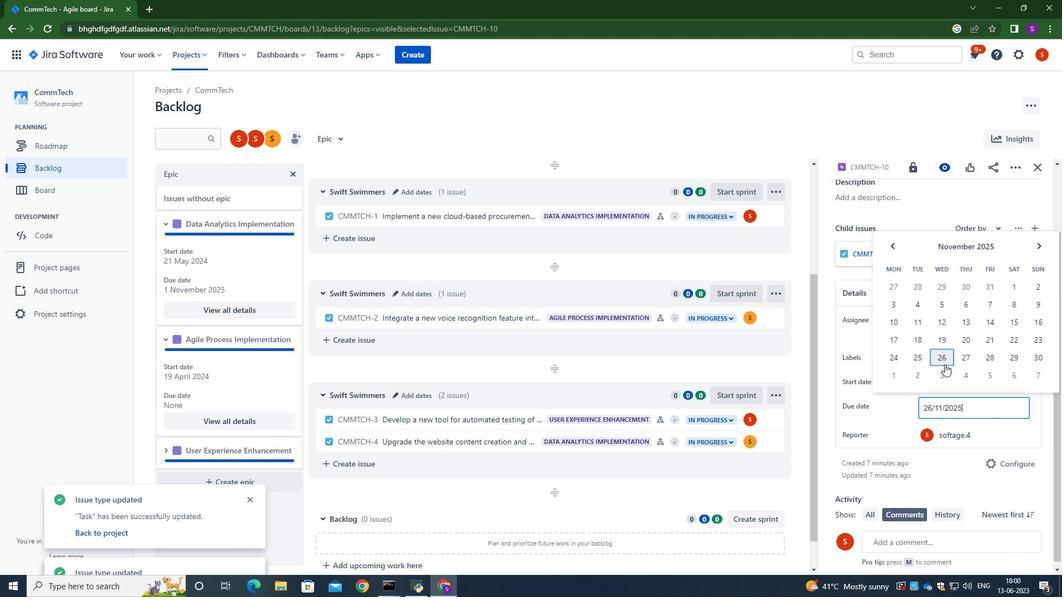 
Action: Mouse pressed left at (942, 363)
Screenshot: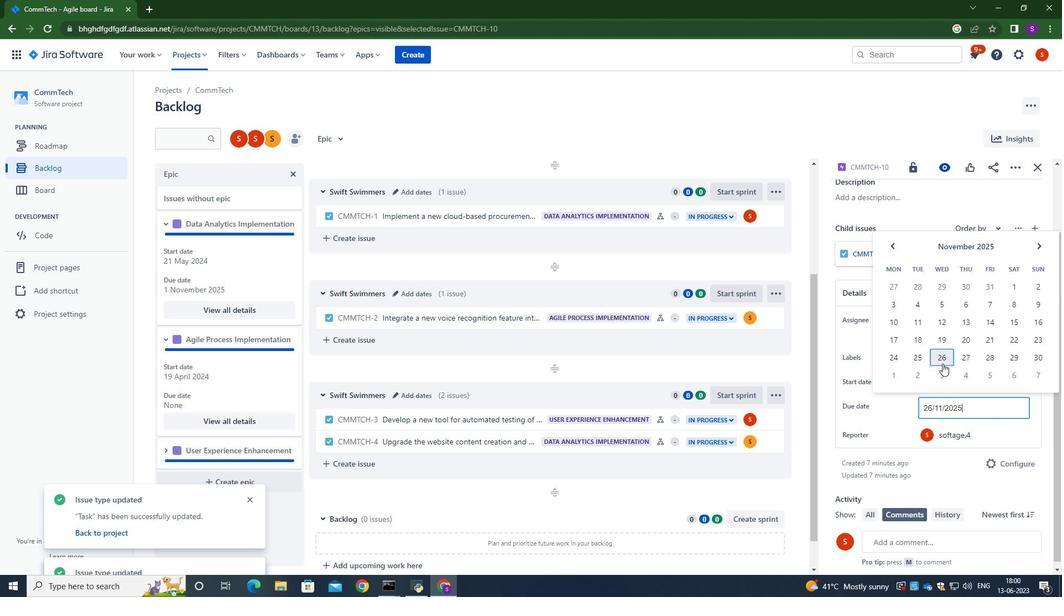 
Action: Mouse moved to (1015, 368)
Screenshot: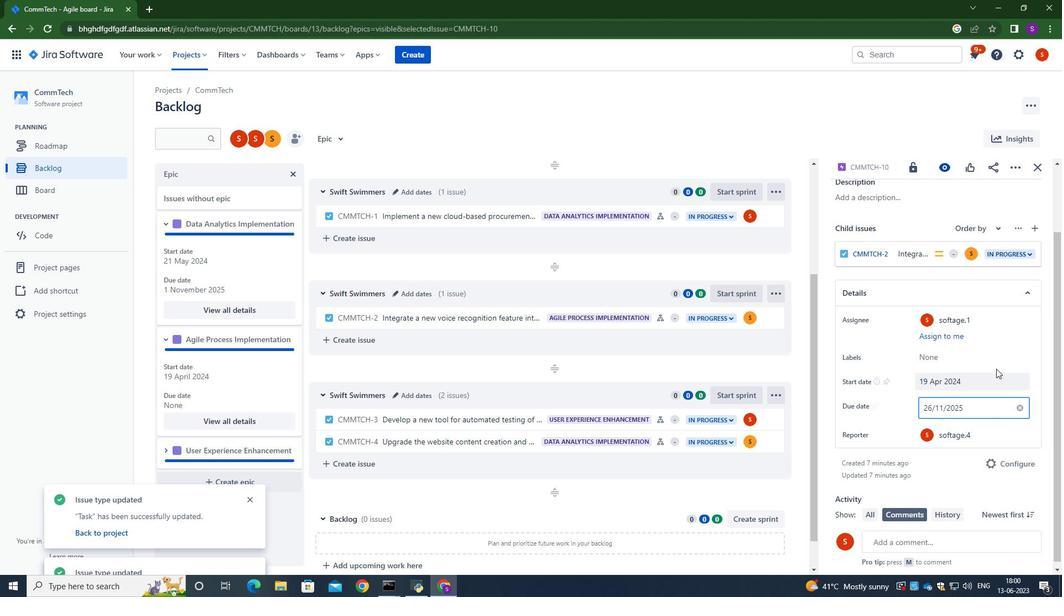 
Action: Mouse pressed left at (1015, 368)
Screenshot: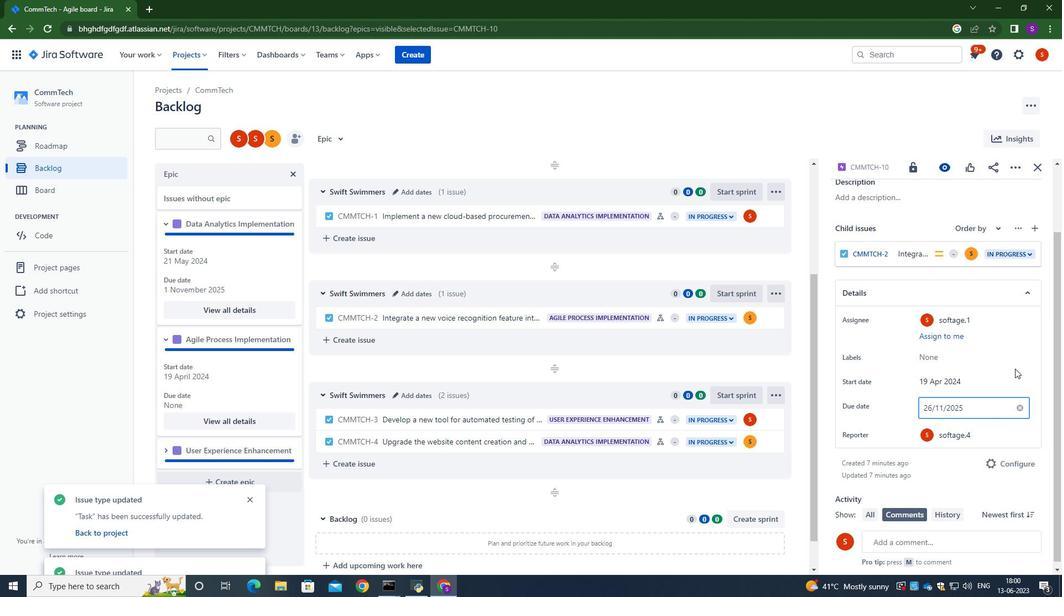 
Action: Mouse moved to (238, 365)
Screenshot: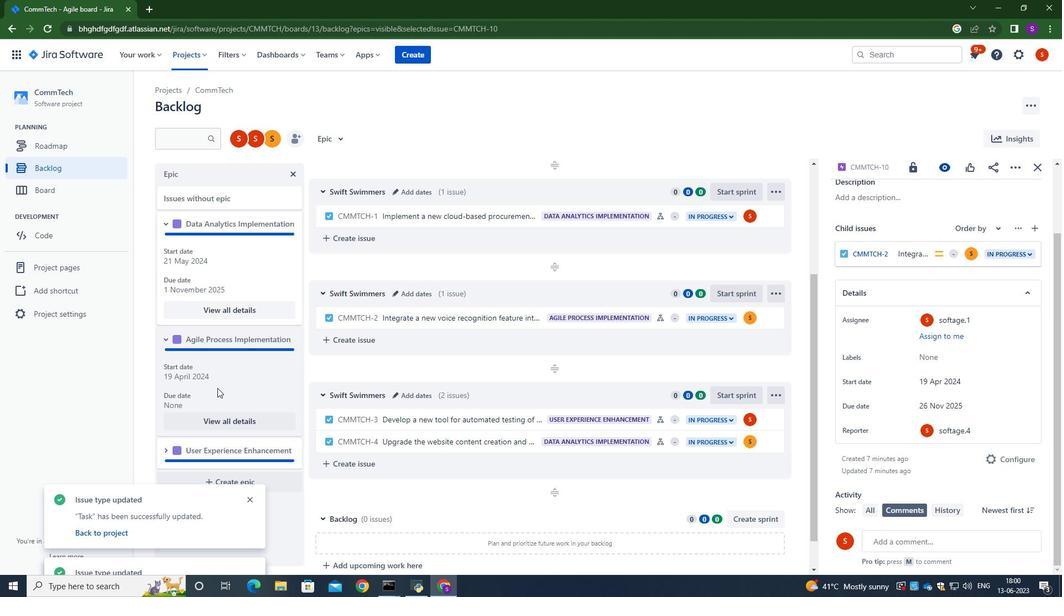 
Action: Mouse scrolled (238, 365) with delta (0, 0)
Screenshot: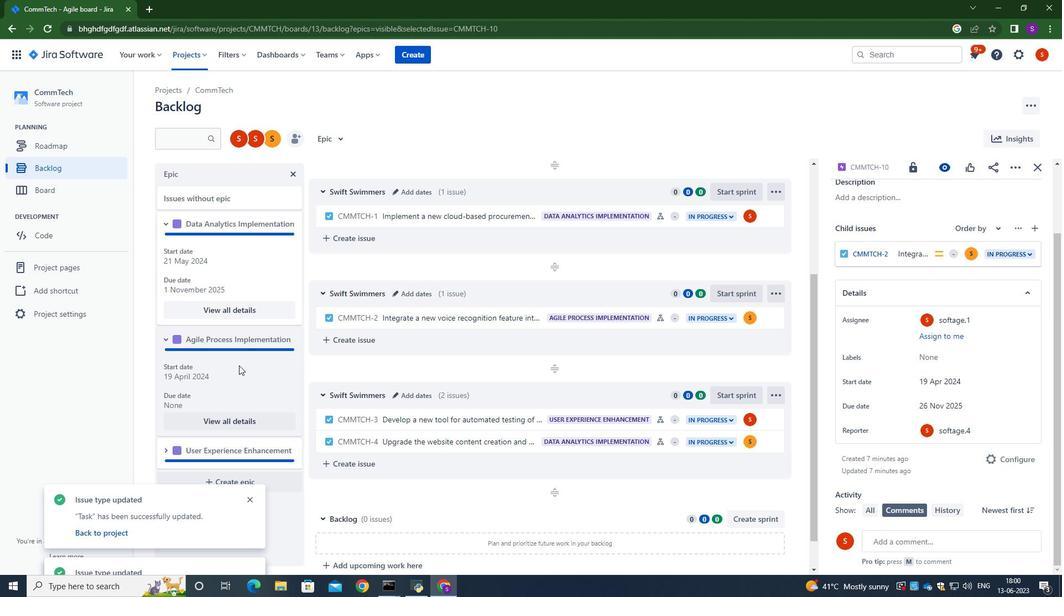 
Action: Mouse moved to (239, 365)
Screenshot: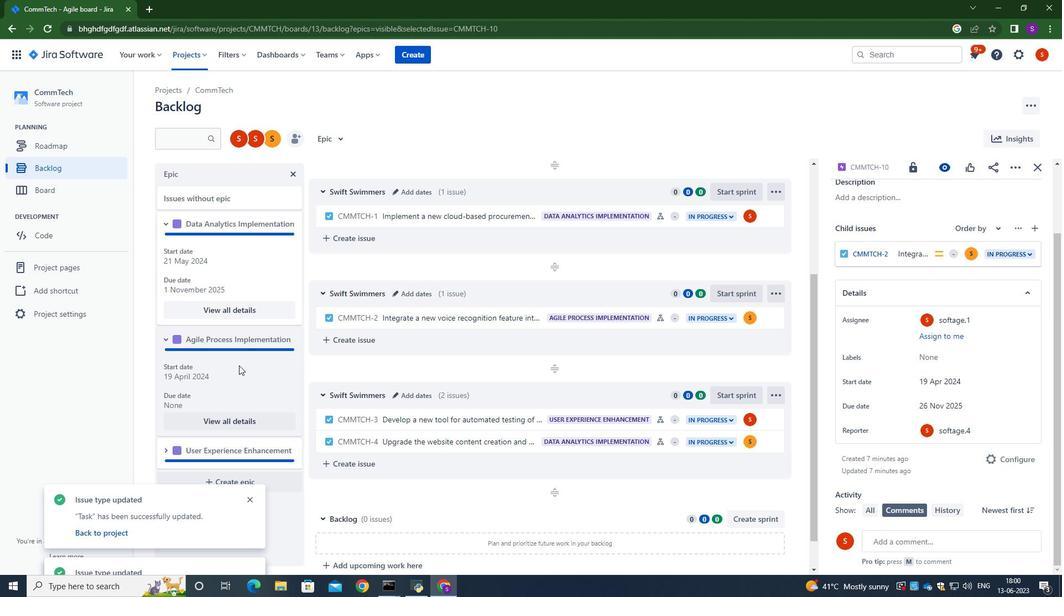 
Action: Mouse scrolled (239, 364) with delta (0, 0)
Screenshot: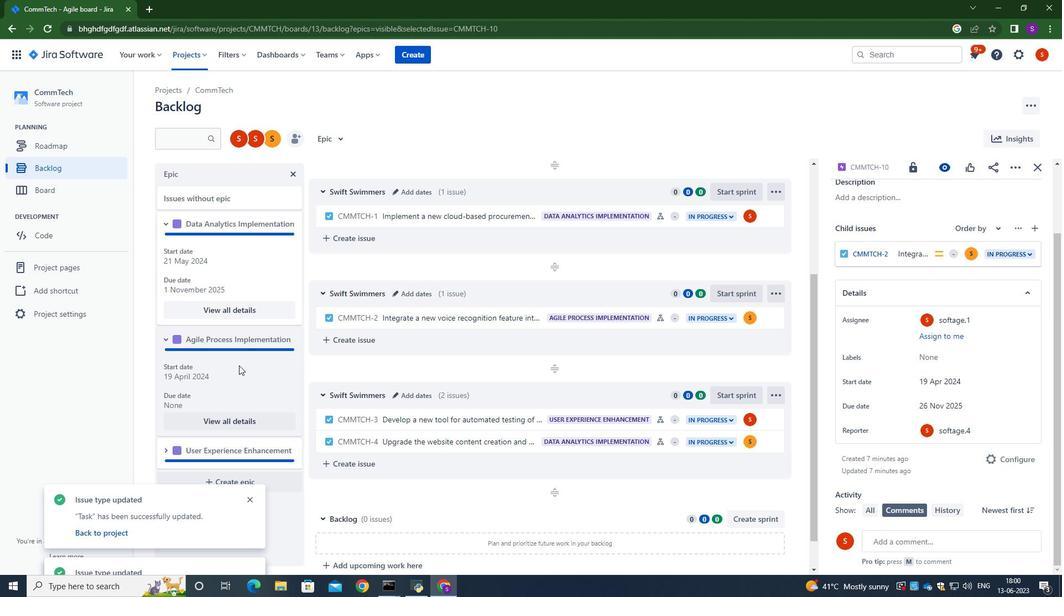 
Action: Mouse moved to (239, 365)
Screenshot: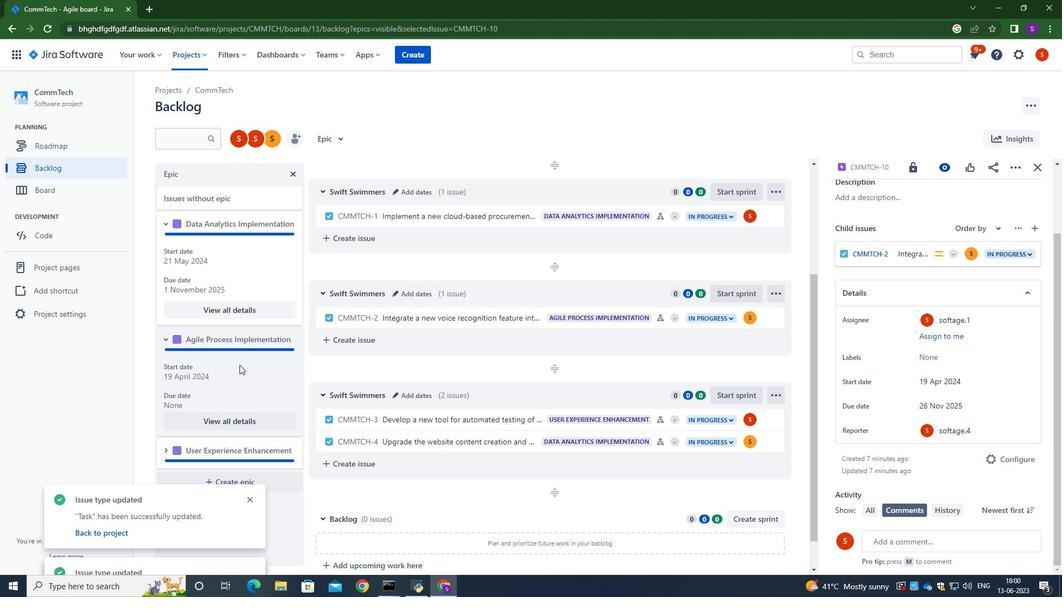 
Action: Mouse scrolled (239, 364) with delta (0, 0)
Screenshot: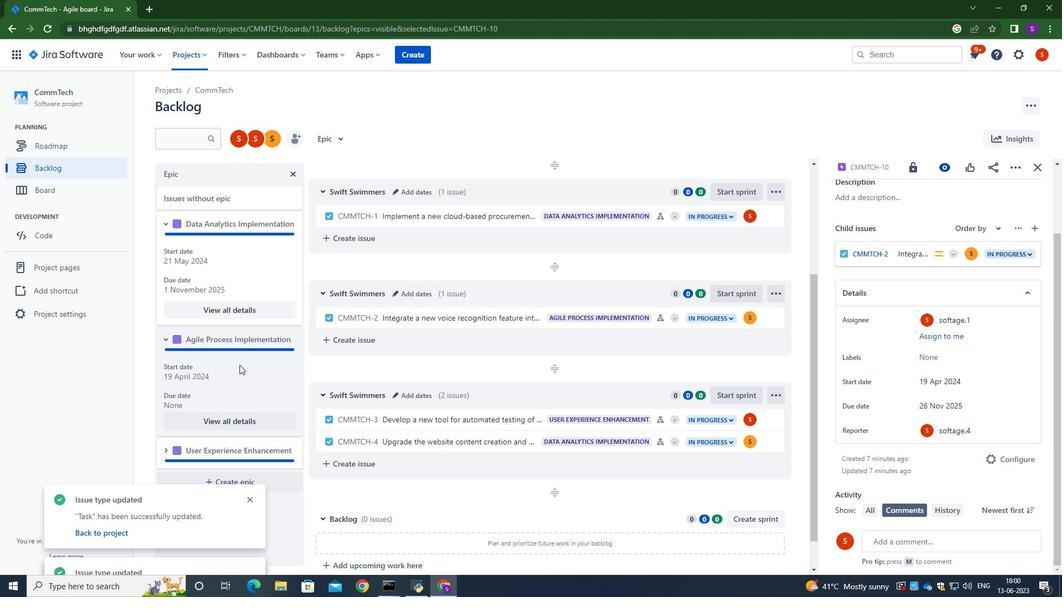
Action: Mouse scrolled (239, 364) with delta (0, 0)
Screenshot: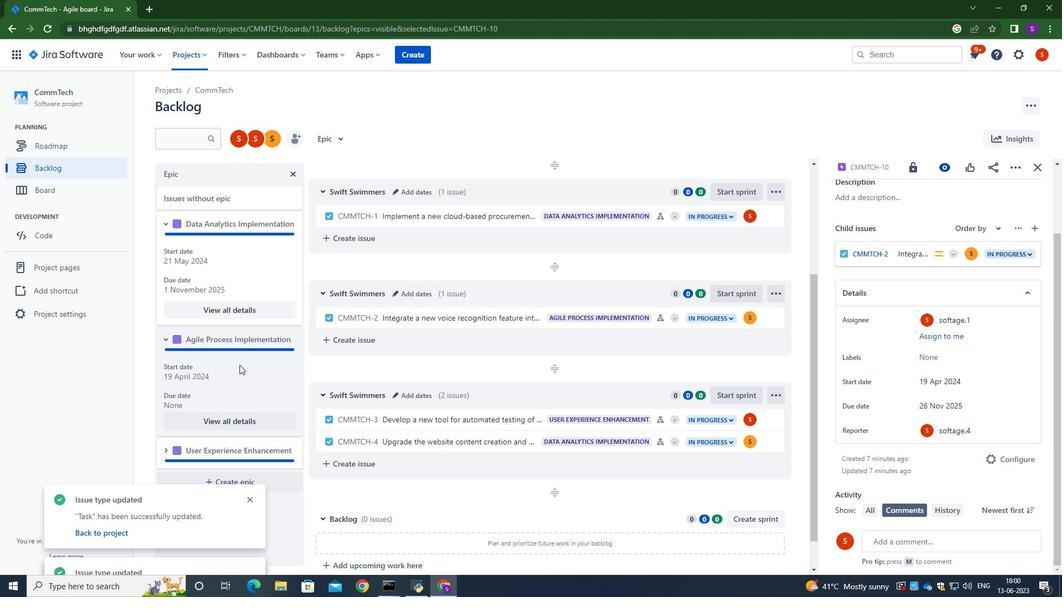 
Action: Mouse moved to (249, 502)
Screenshot: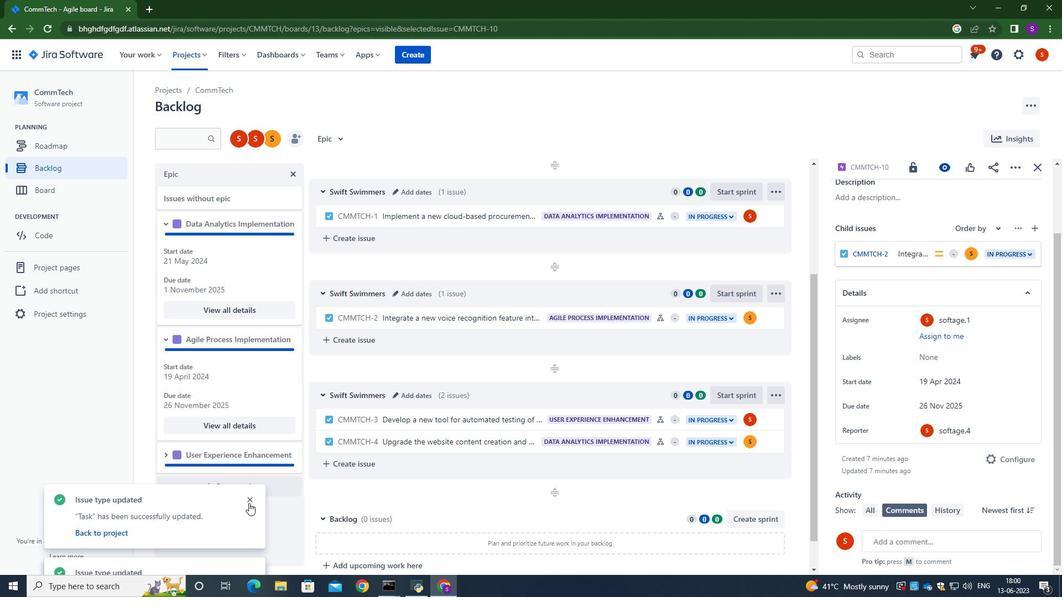 
Action: Mouse pressed left at (249, 502)
Screenshot: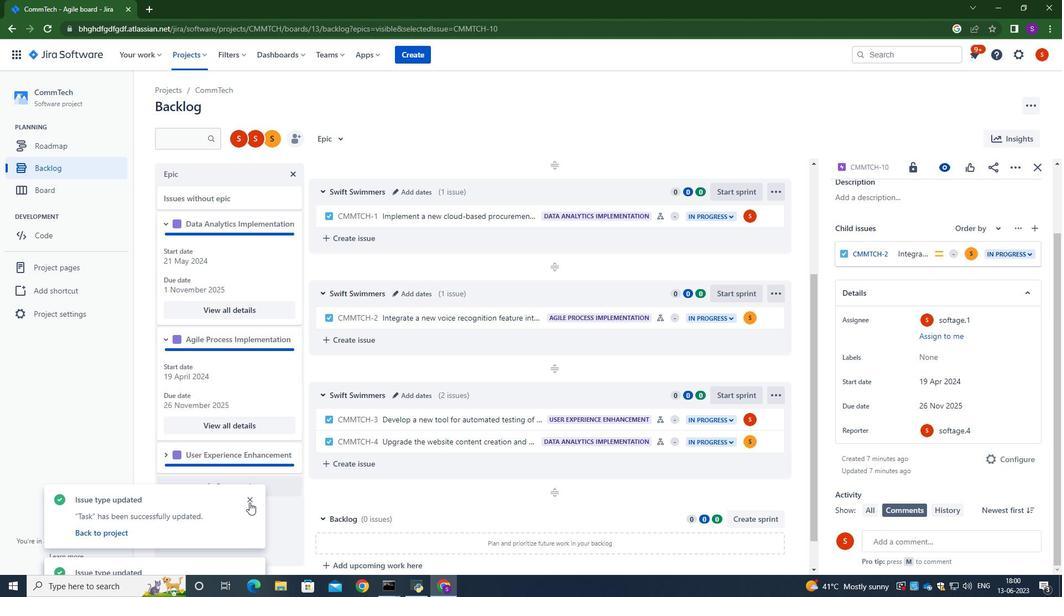 
Action: Mouse moved to (258, 329)
Screenshot: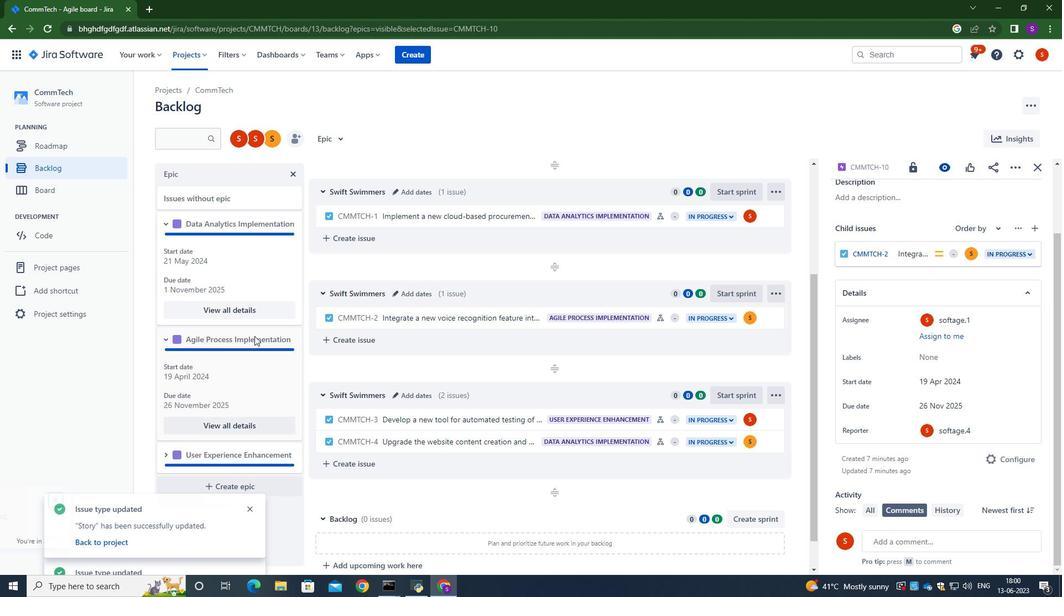 
Action: Mouse scrolled (258, 328) with delta (0, 0)
Screenshot: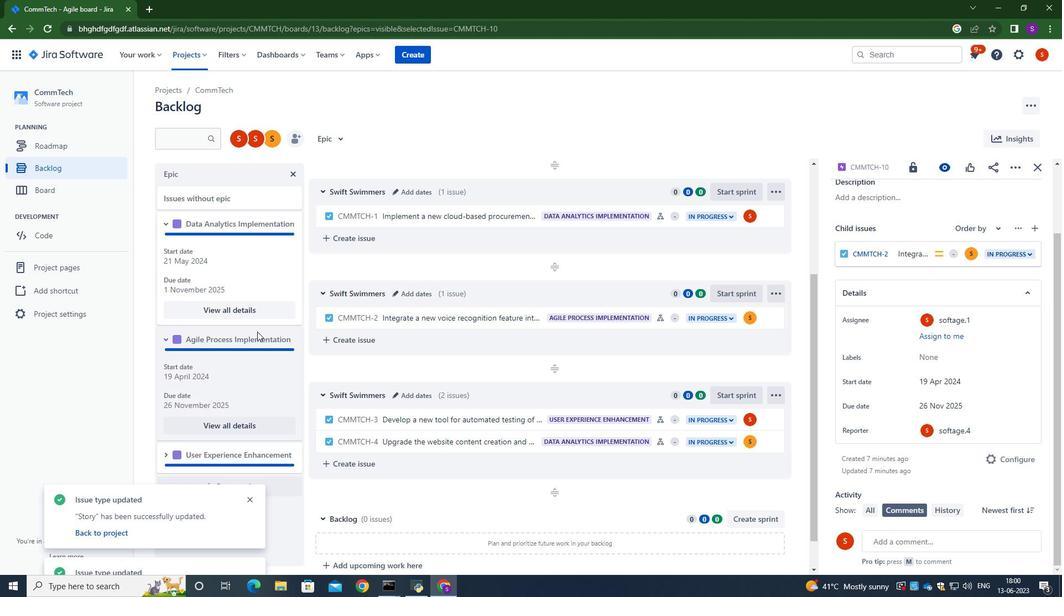 
Action: Mouse scrolled (258, 328) with delta (0, 0)
Screenshot: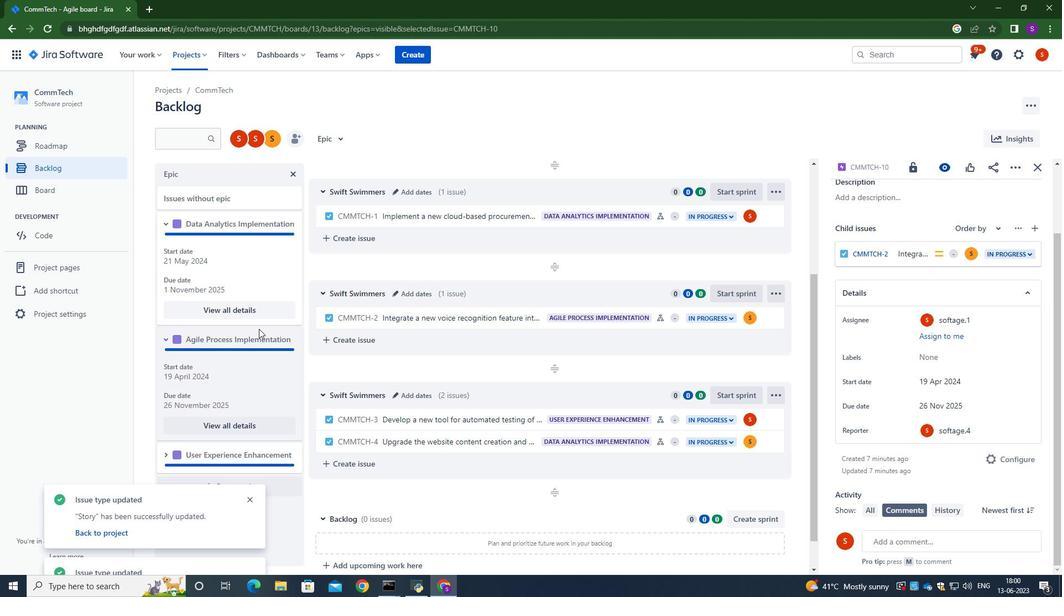 
Action: Mouse moved to (248, 493)
Screenshot: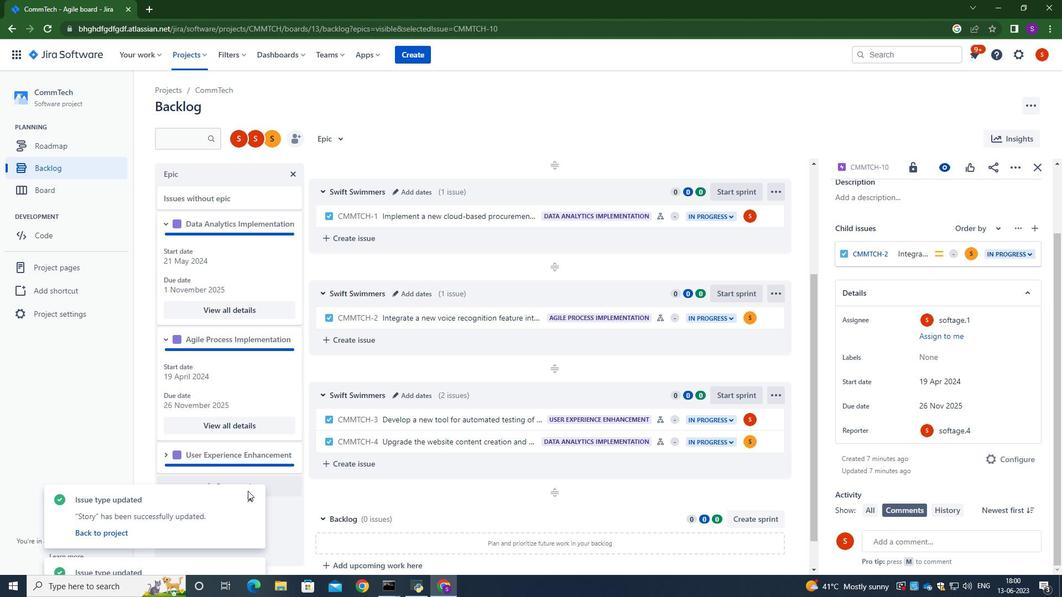 
Action: Mouse pressed left at (248, 493)
Screenshot: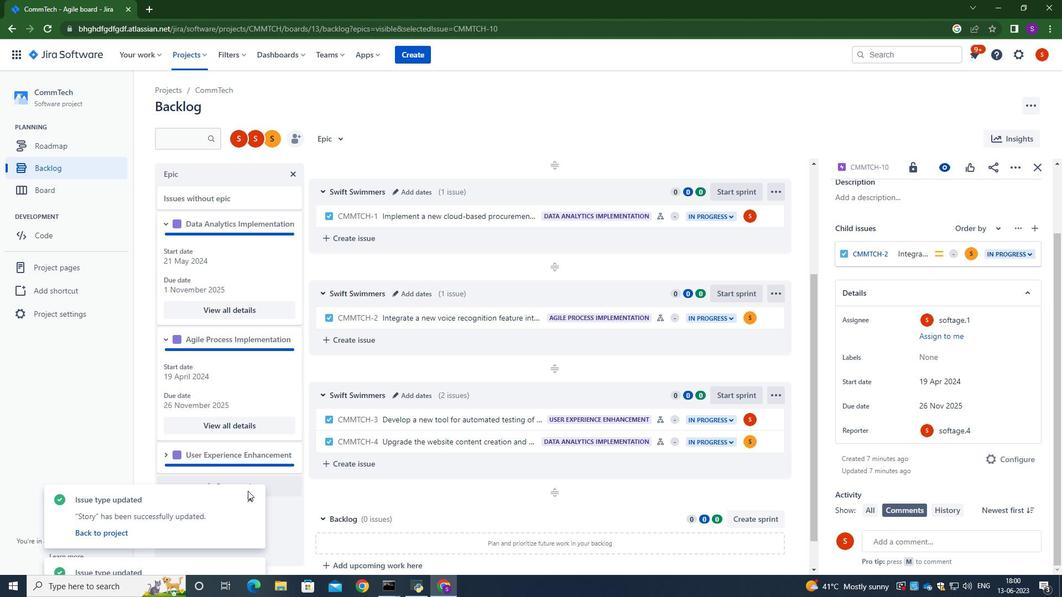 
Action: Mouse moved to (249, 500)
Screenshot: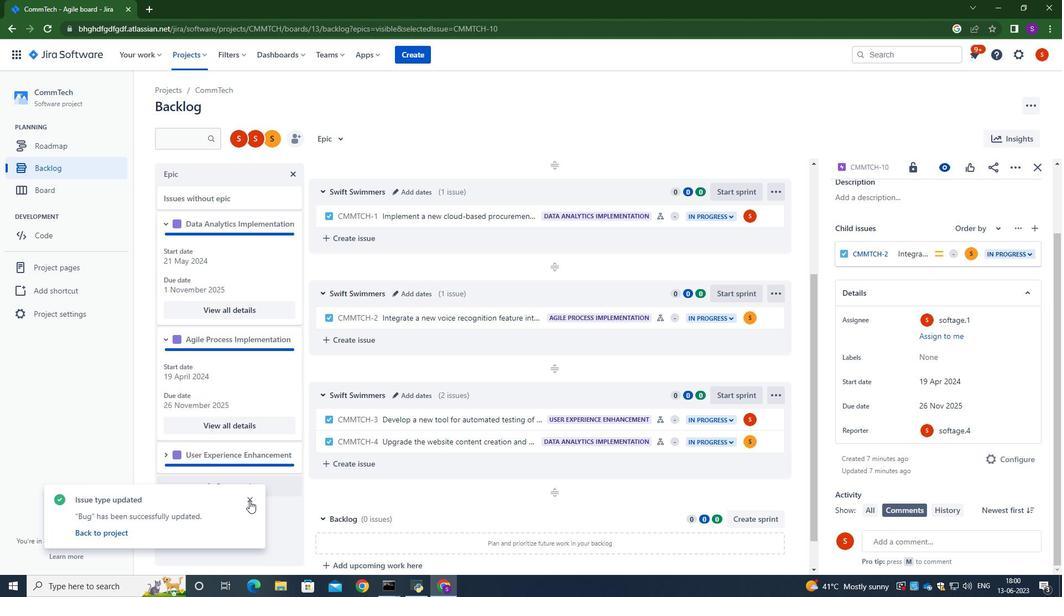 
Action: Mouse pressed left at (249, 500)
Screenshot: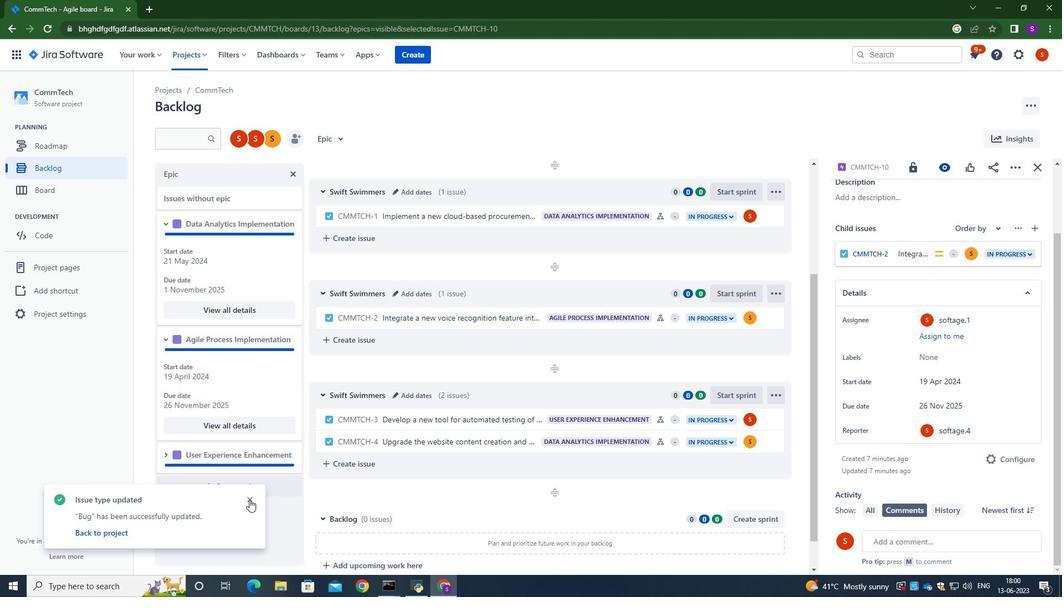 
Action: Mouse moved to (262, 323)
Screenshot: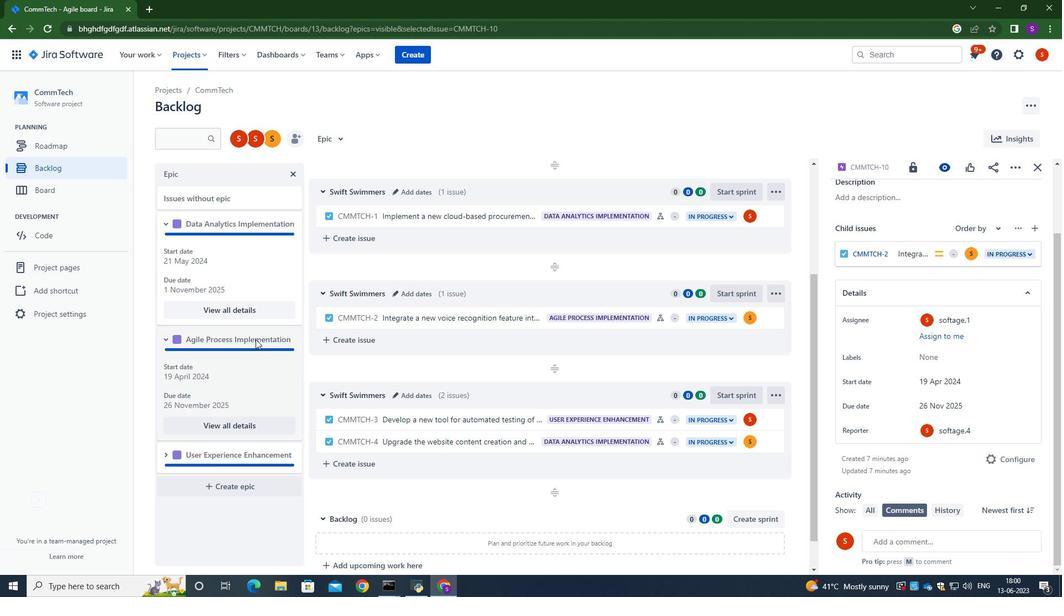 
Action: Mouse scrolled (262, 322) with delta (0, 0)
Screenshot: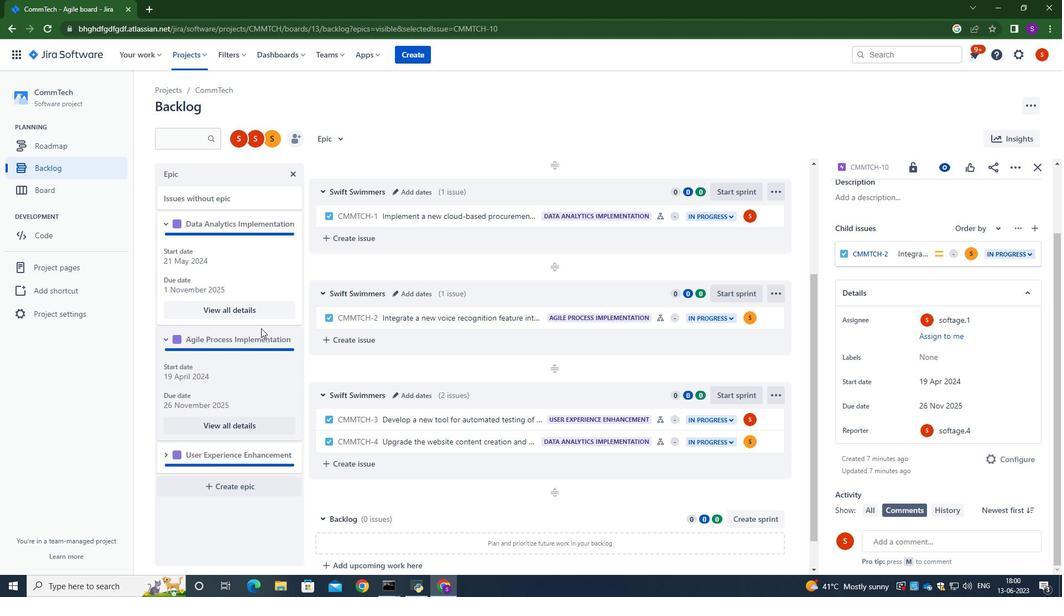 
Action: Mouse scrolled (262, 322) with delta (0, 0)
Screenshot: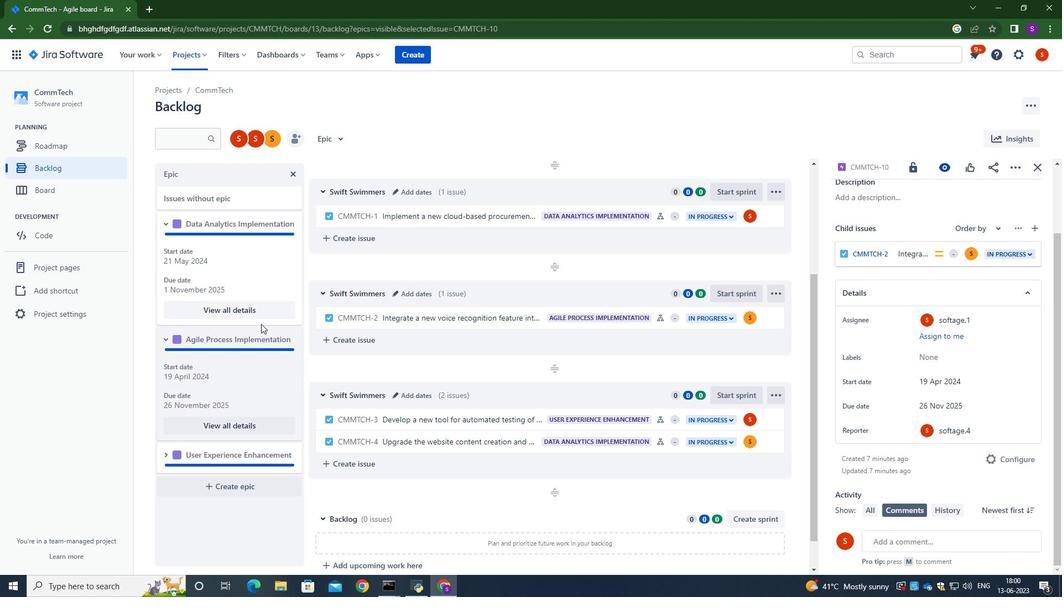 
Action: Mouse scrolled (262, 322) with delta (0, 0)
Screenshot: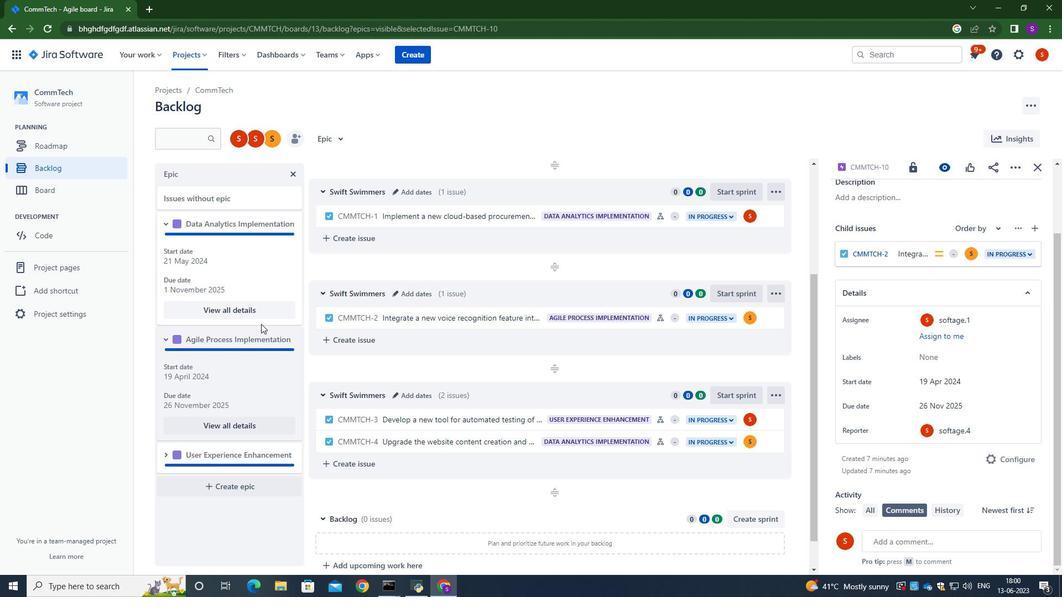 
Action: Mouse moved to (262, 323)
Screenshot: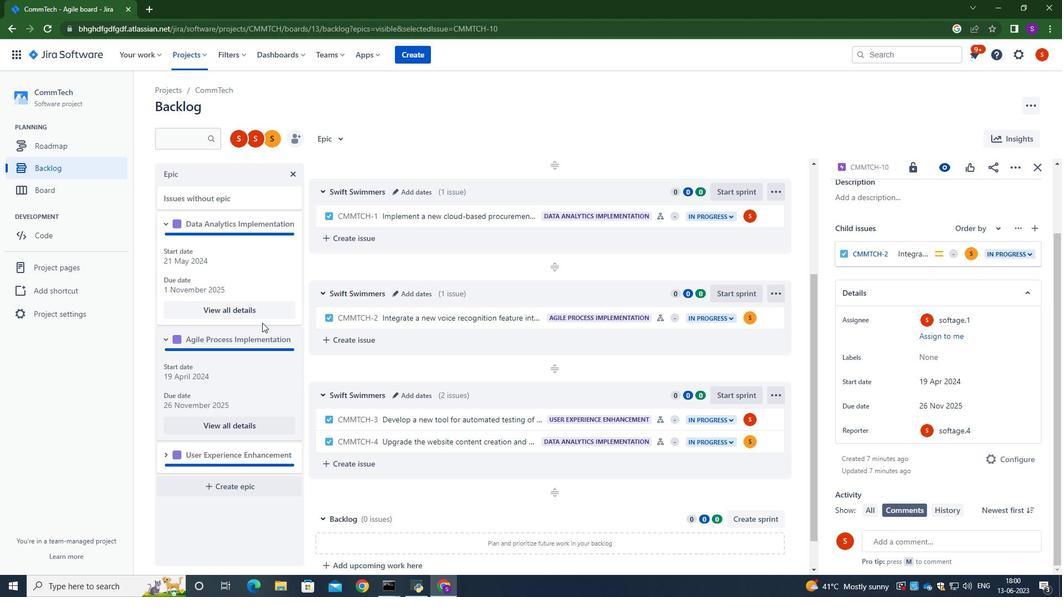 
Action: Mouse scrolled (262, 322) with delta (0, 0)
Screenshot: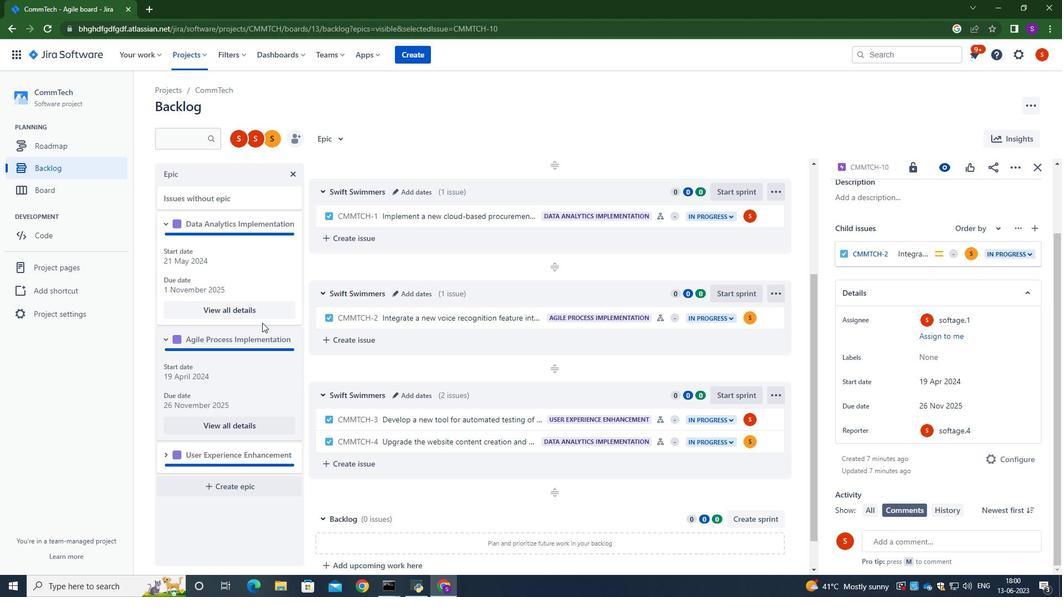 
Action: Mouse moved to (167, 453)
Screenshot: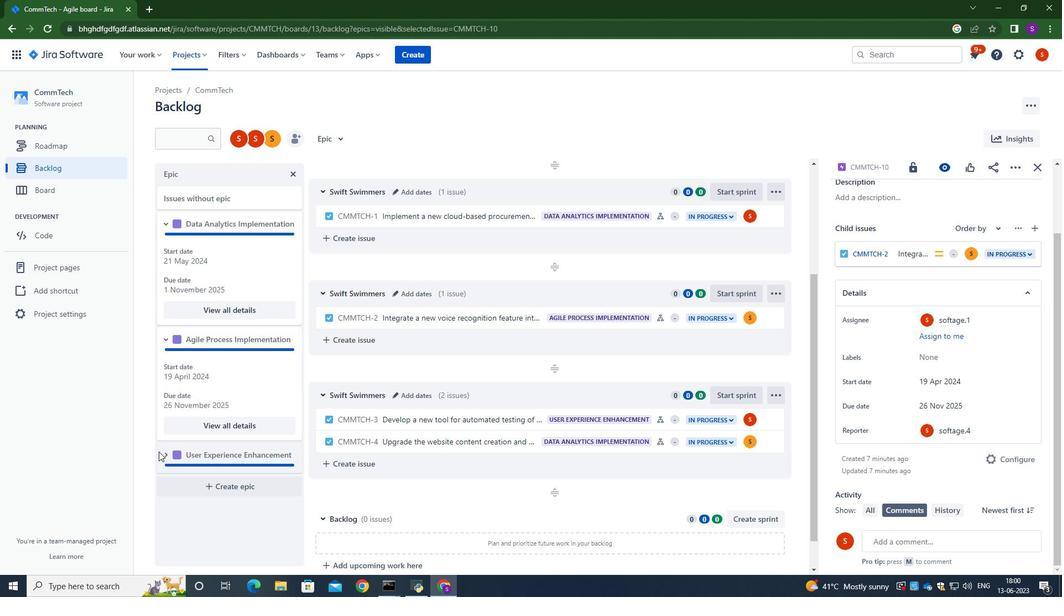 
Action: Mouse pressed left at (167, 453)
Screenshot: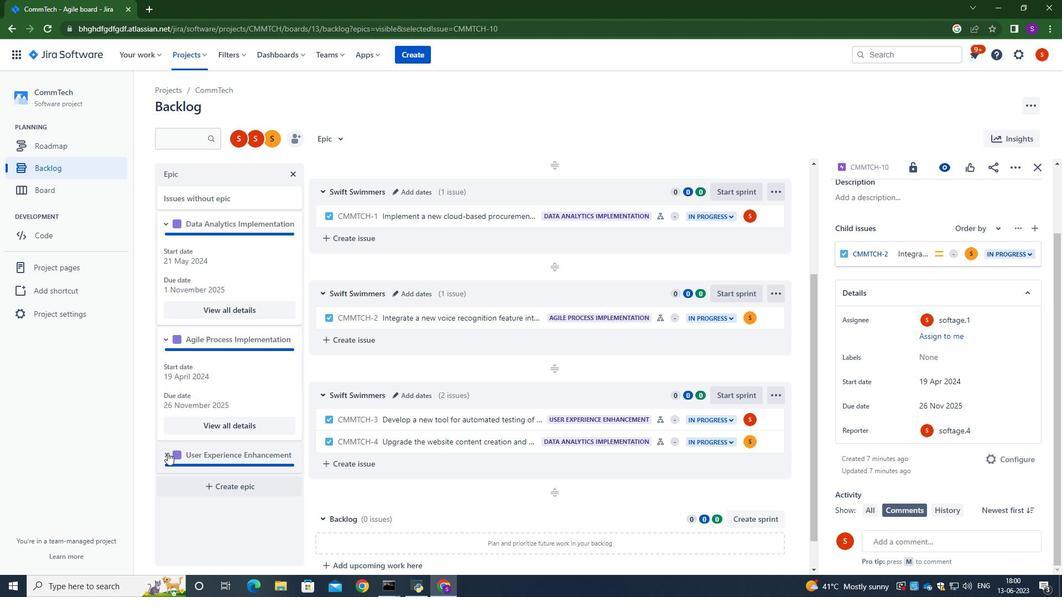
Action: Mouse moved to (224, 497)
Screenshot: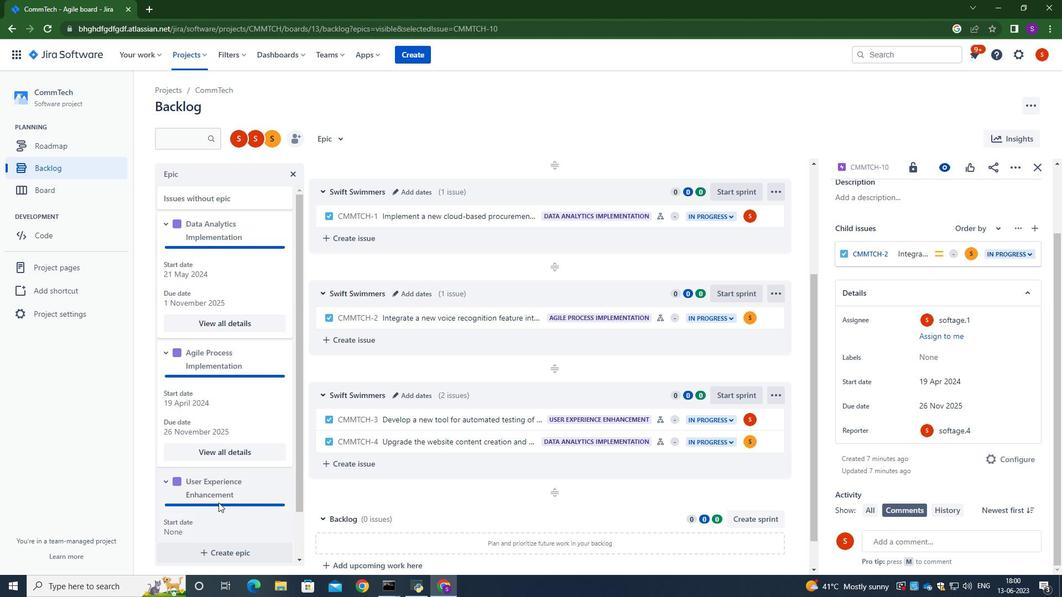 
Action: Mouse scrolled (224, 496) with delta (0, 0)
Screenshot: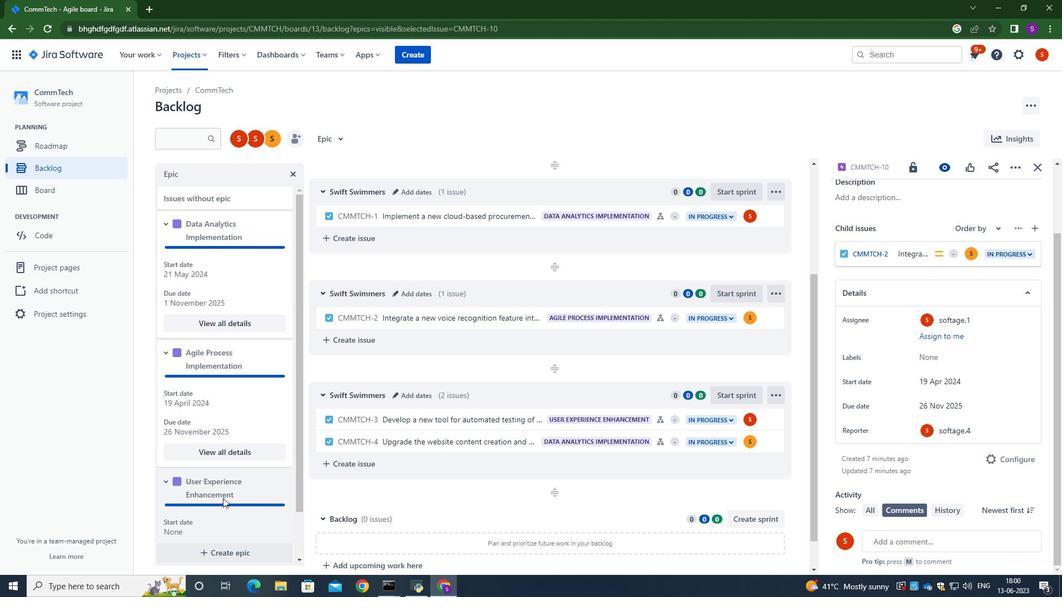 
Action: Mouse scrolled (224, 496) with delta (0, 0)
Screenshot: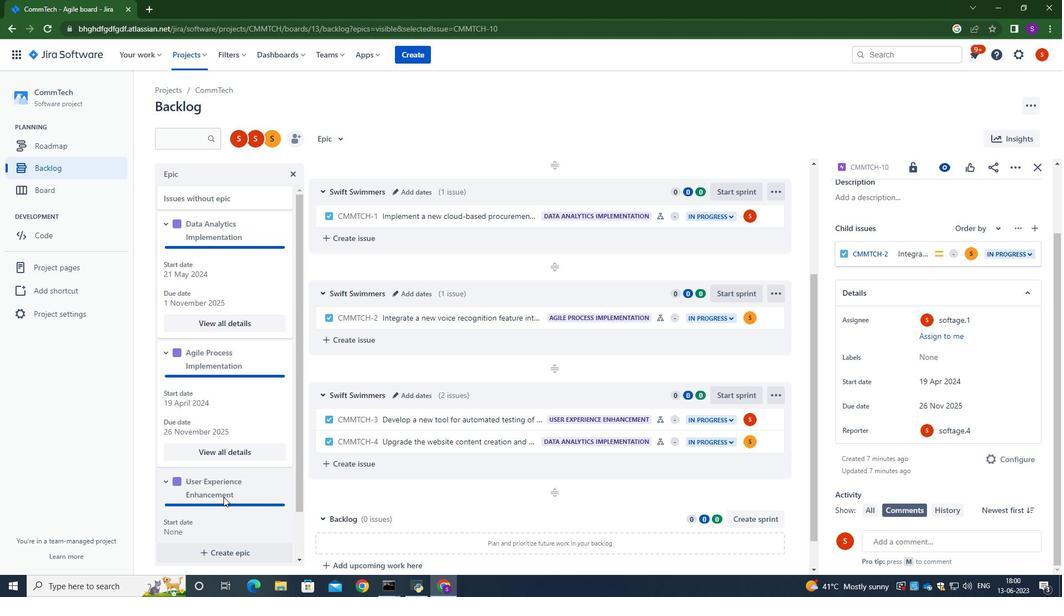 
Action: Mouse scrolled (224, 496) with delta (0, 0)
Screenshot: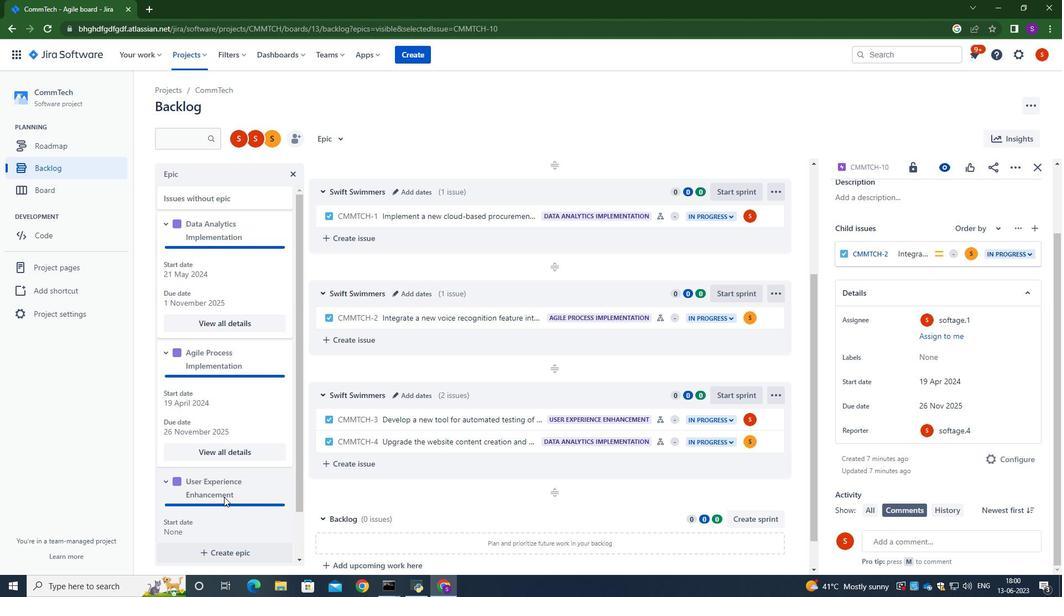 
Action: Mouse moved to (234, 524)
Screenshot: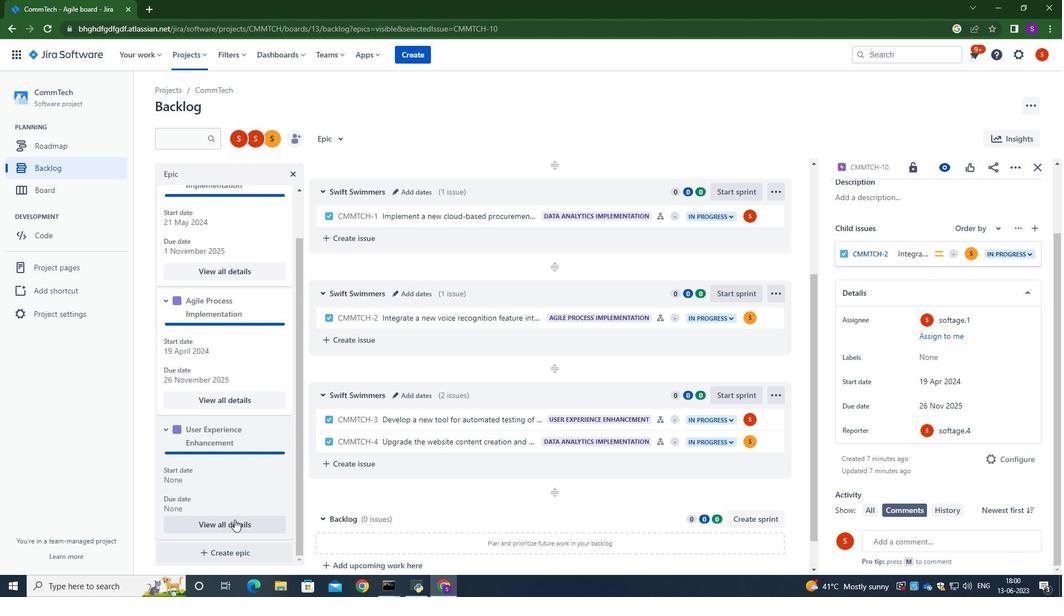 
Action: Mouse pressed left at (234, 524)
Screenshot: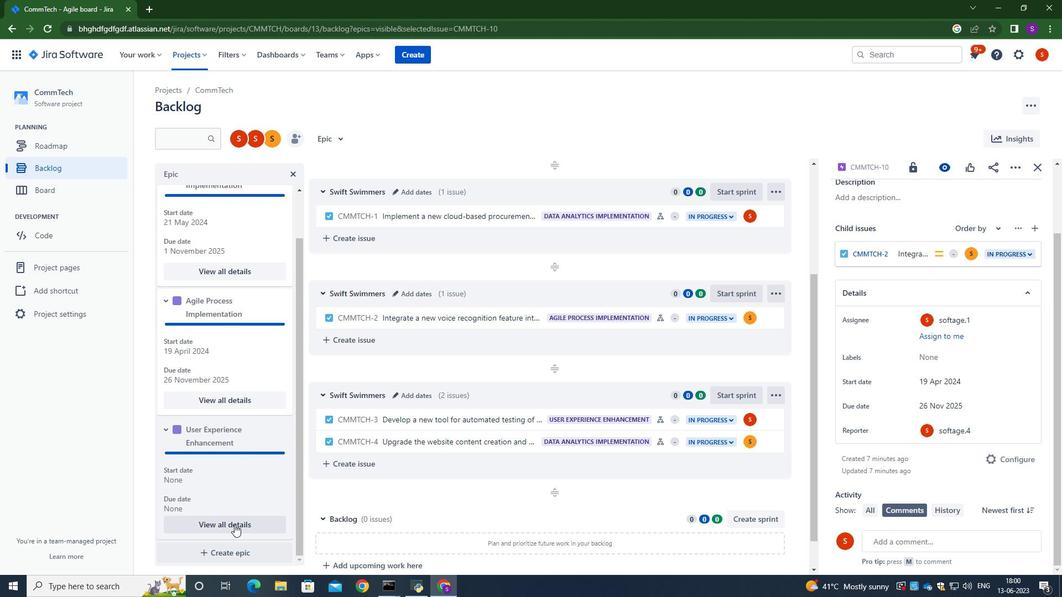 
Action: Mouse moved to (928, 462)
Screenshot: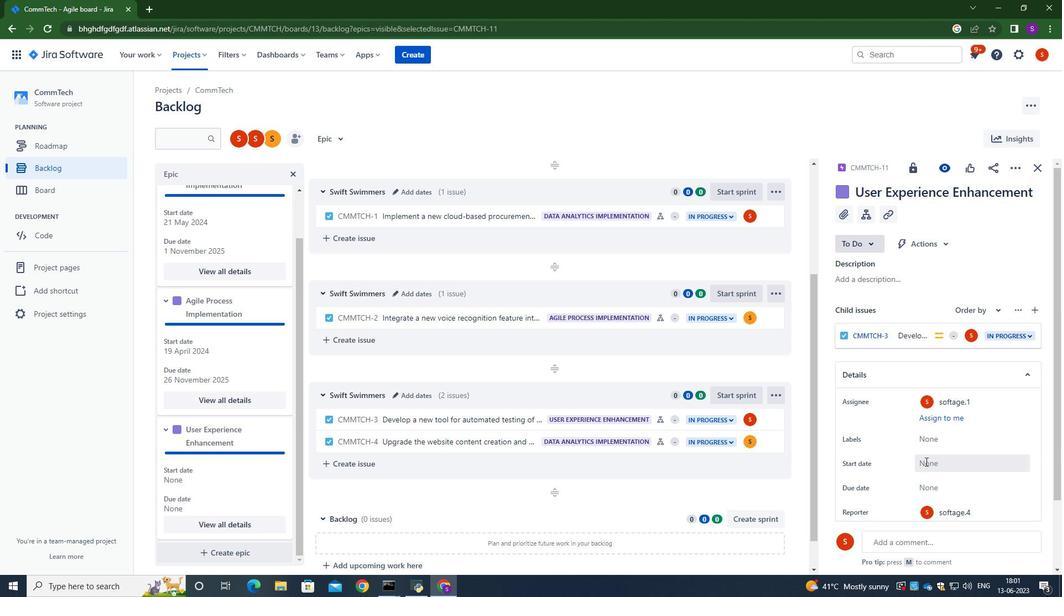 
Action: Mouse pressed left at (928, 462)
Screenshot: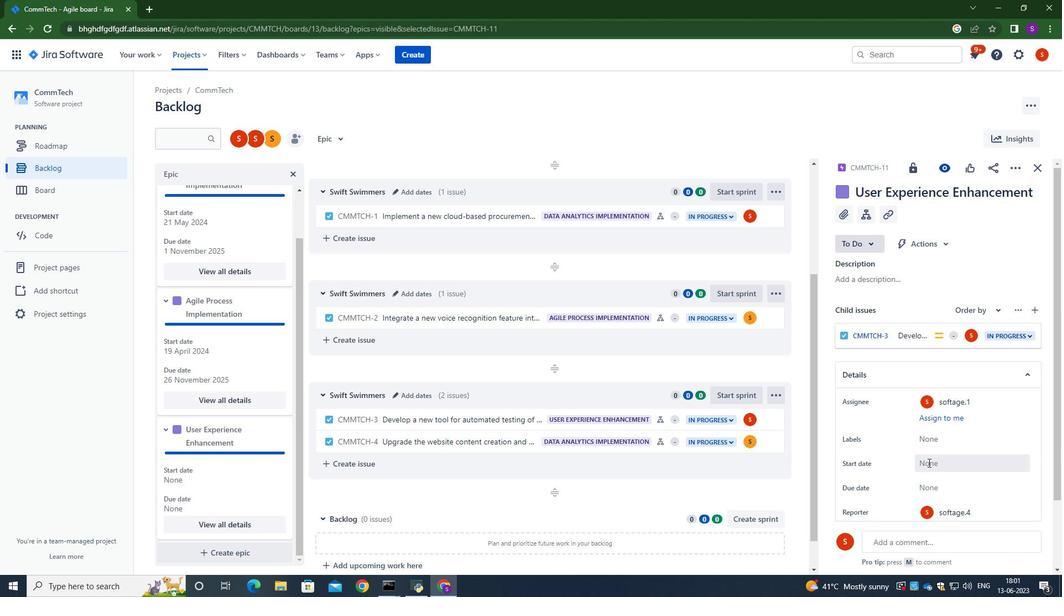 
Action: Mouse moved to (945, 458)
Screenshot: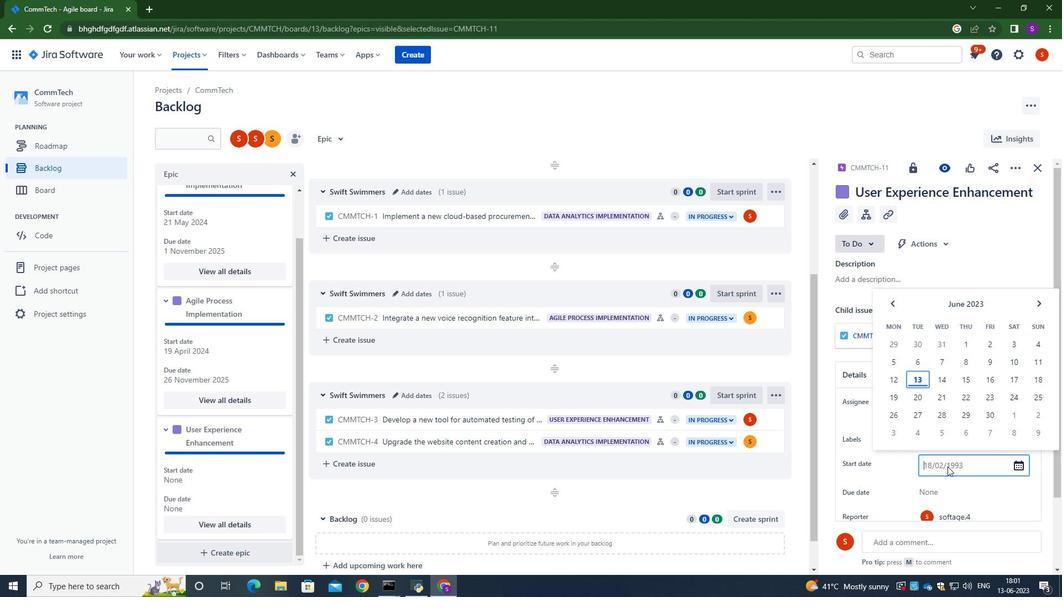 
Action: Key pressed 22/06/2023
Screenshot: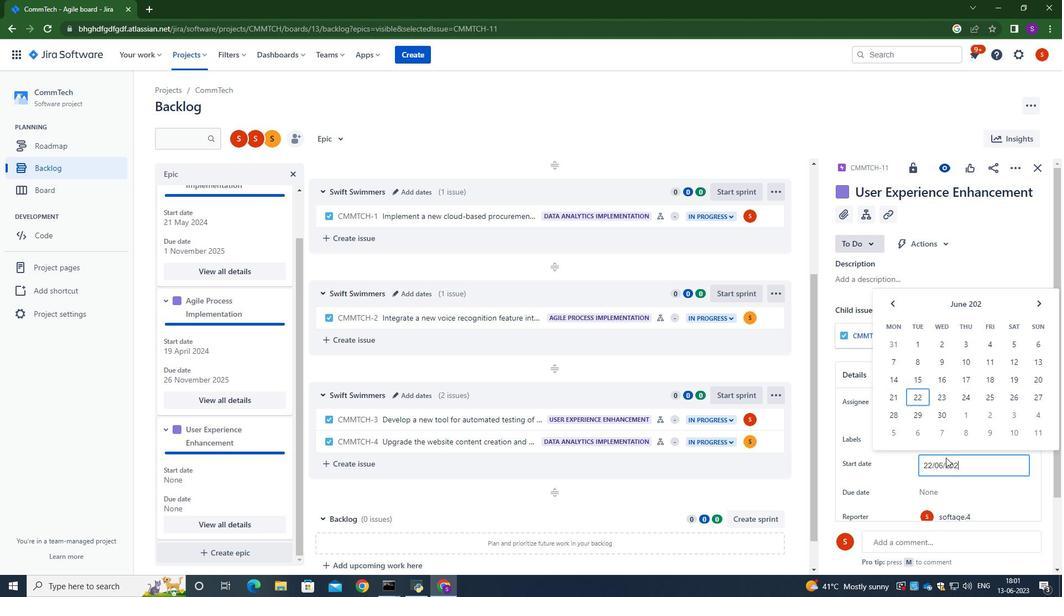 
Action: Mouse moved to (957, 398)
Screenshot: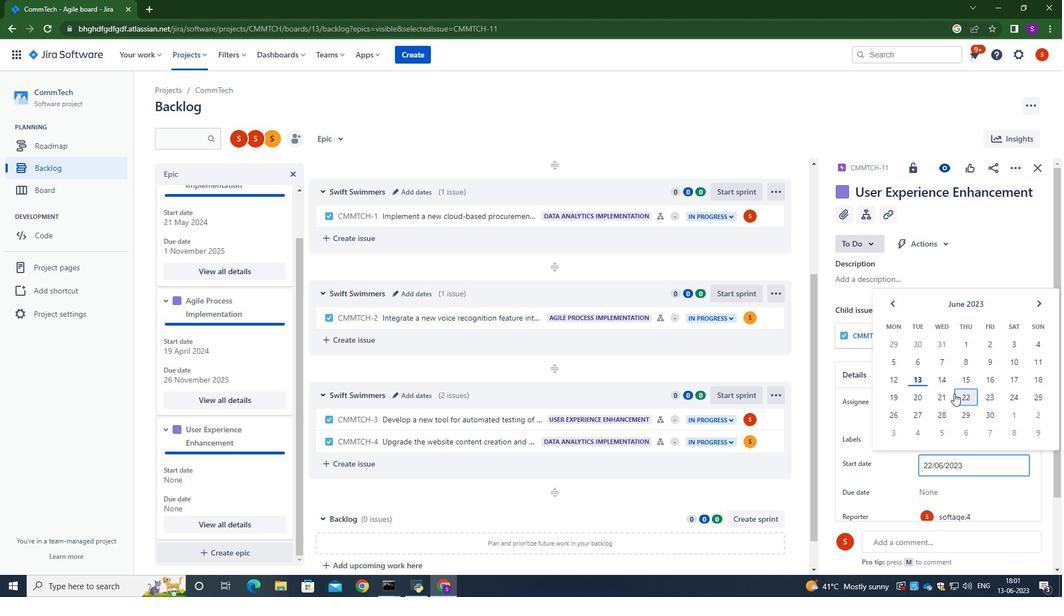 
Action: Mouse pressed left at (957, 398)
Screenshot: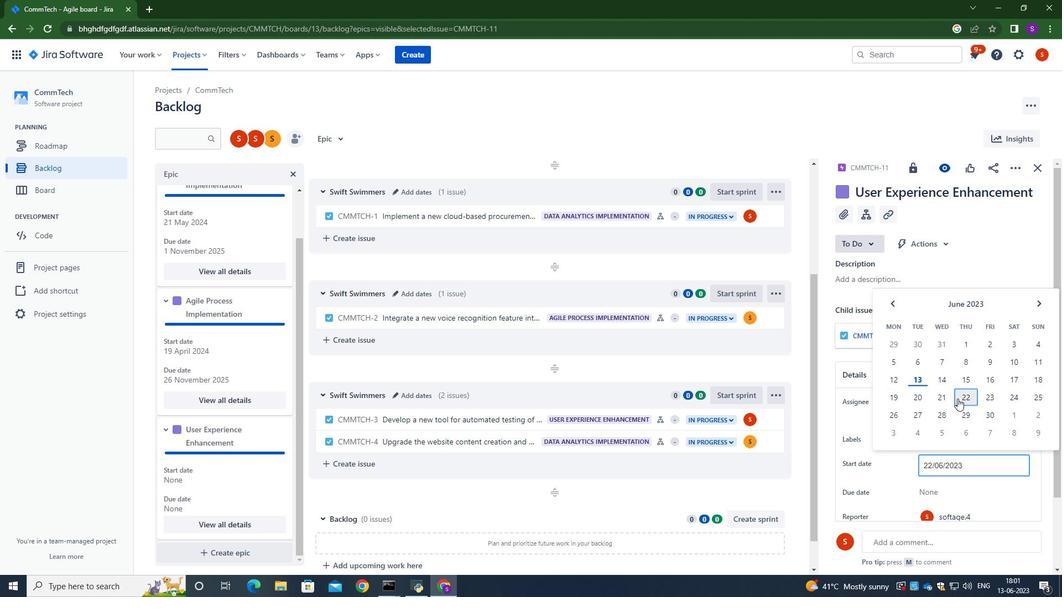 
Action: Mouse moved to (949, 495)
Screenshot: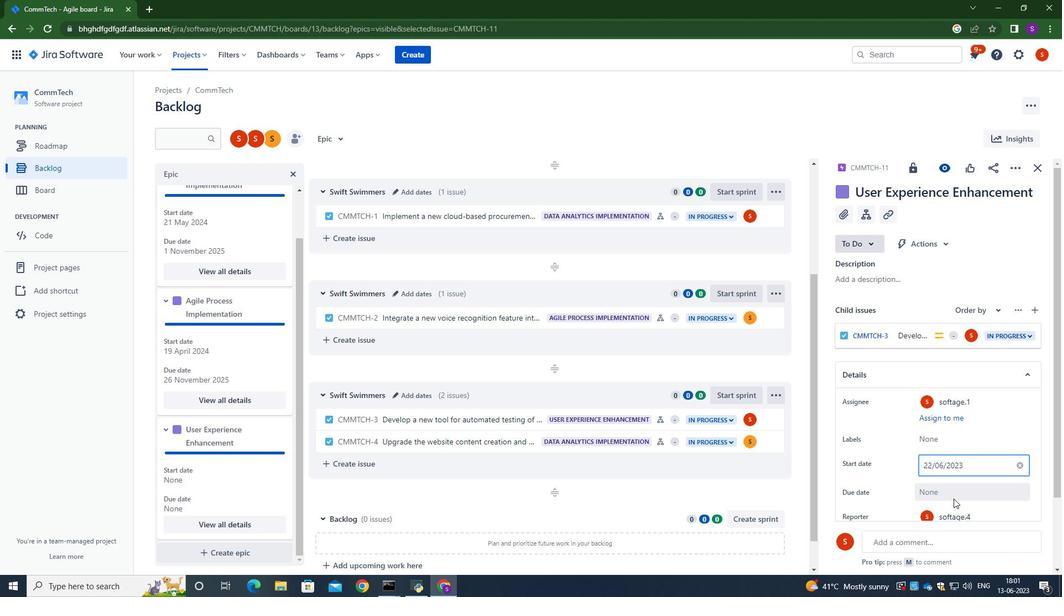 
Action: Mouse pressed left at (949, 495)
Screenshot: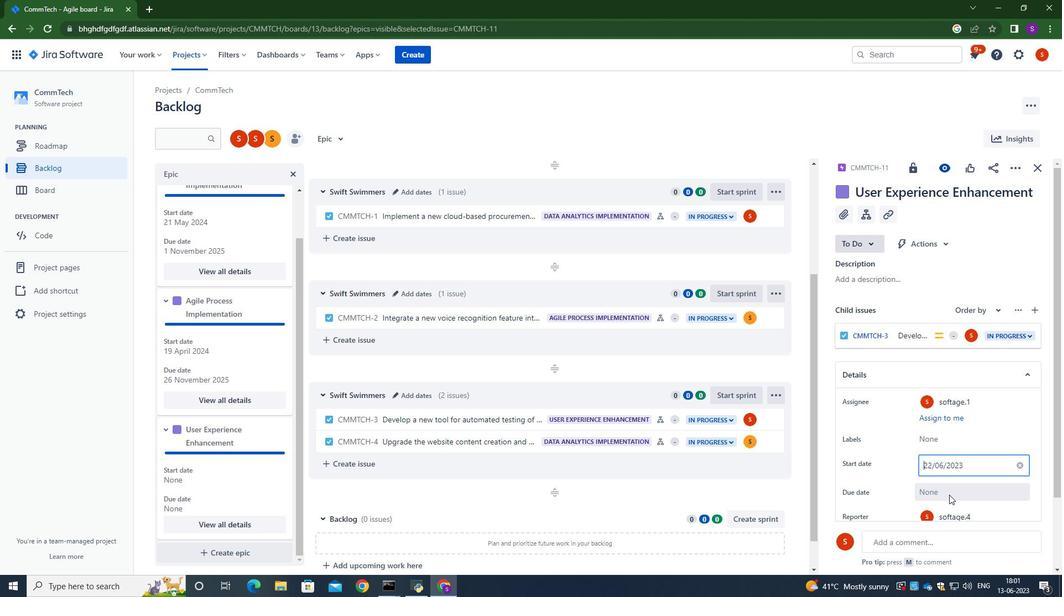 
Action: Mouse moved to (956, 498)
Screenshot: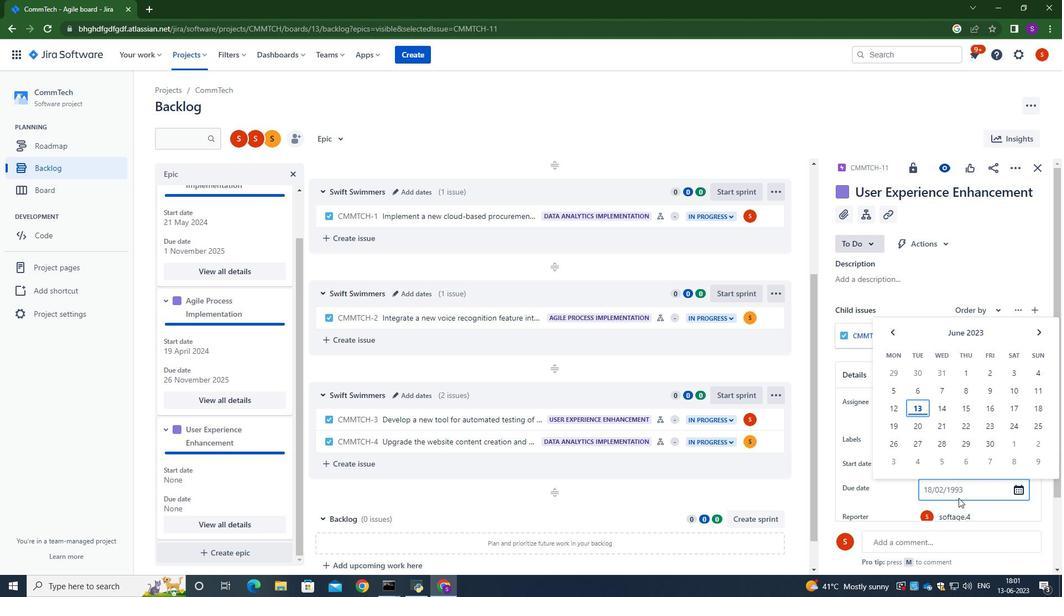 
Action: Key pressed 07/10/2024
Screenshot: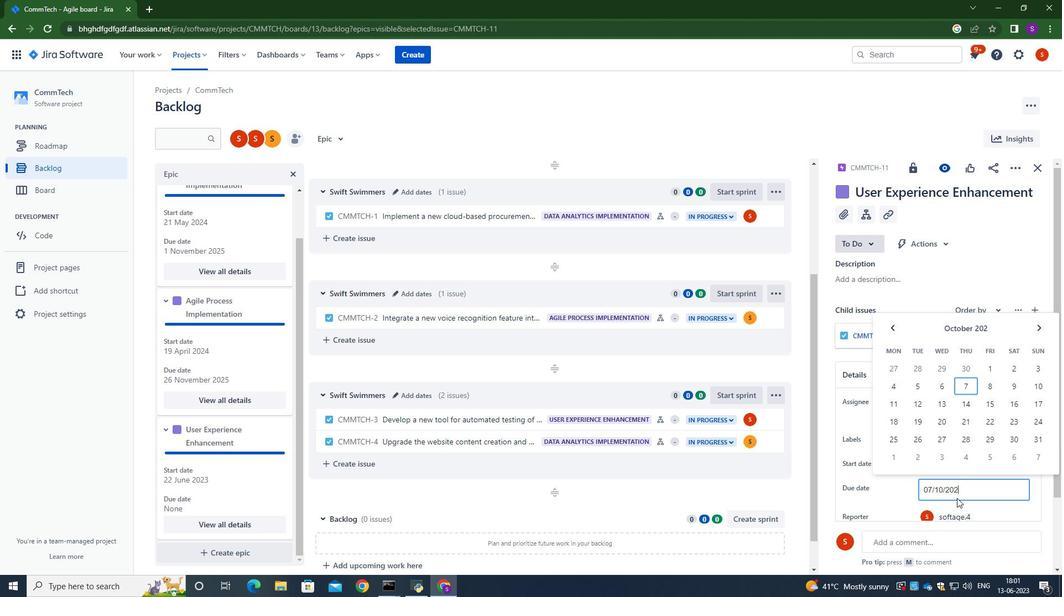 
Action: Mouse moved to (898, 389)
Screenshot: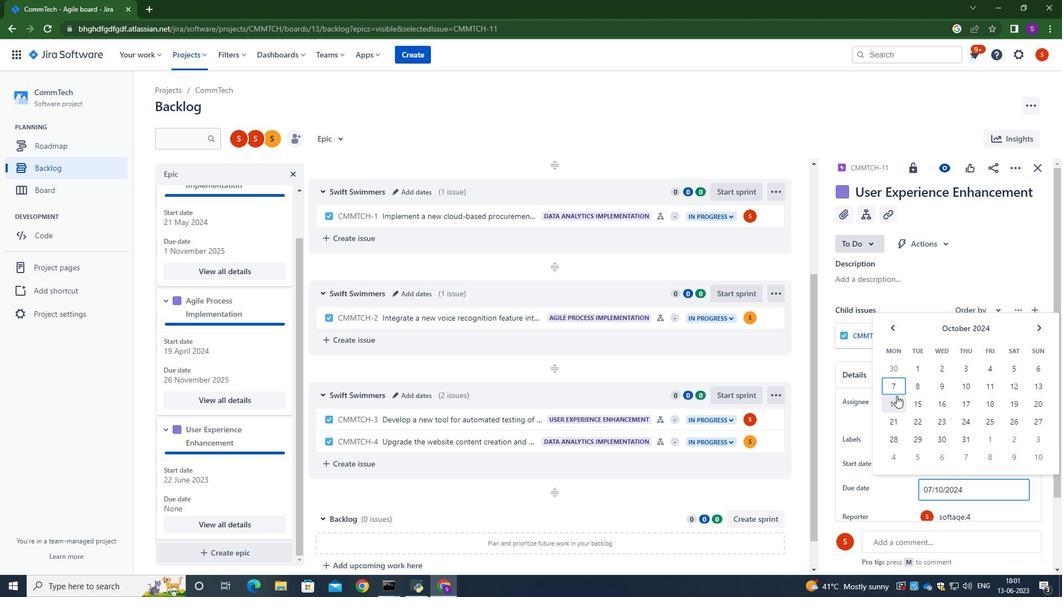 
Action: Mouse pressed left at (898, 389)
Screenshot: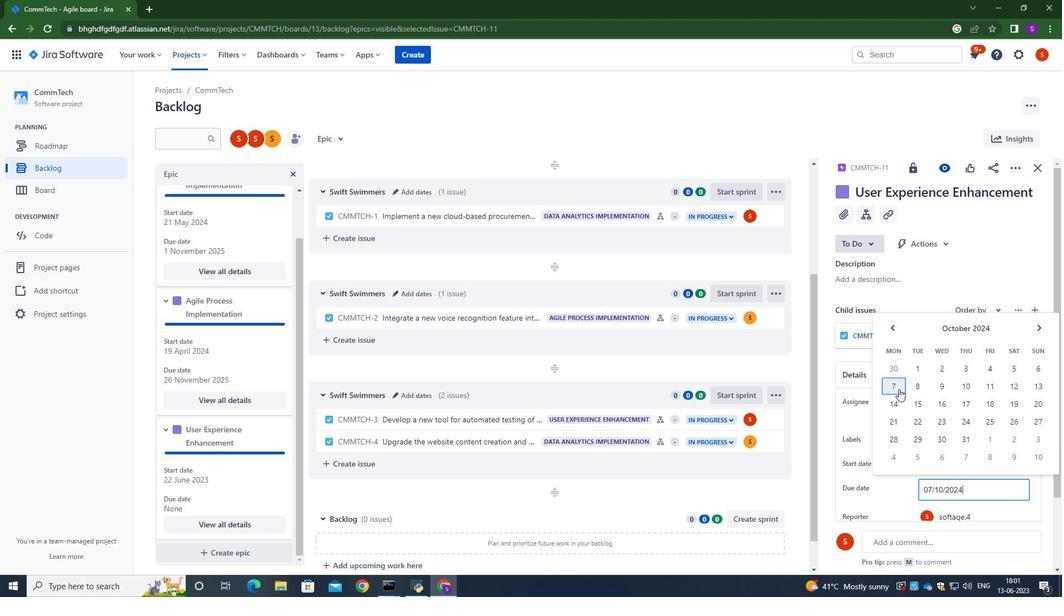 
Action: Mouse moved to (981, 398)
Screenshot: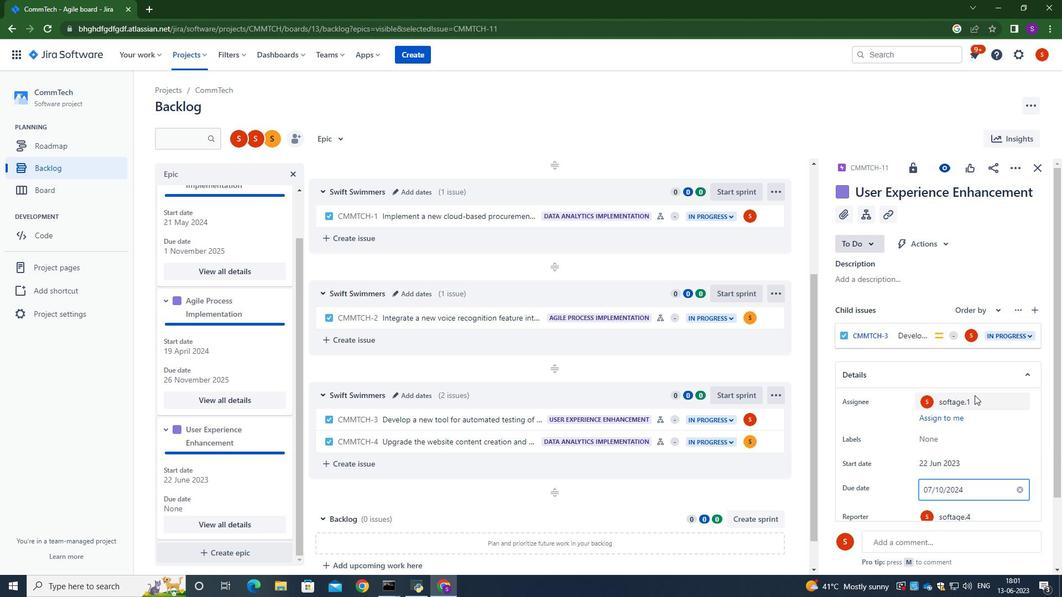 
Action: Mouse scrolled (981, 398) with delta (0, 0)
Screenshot: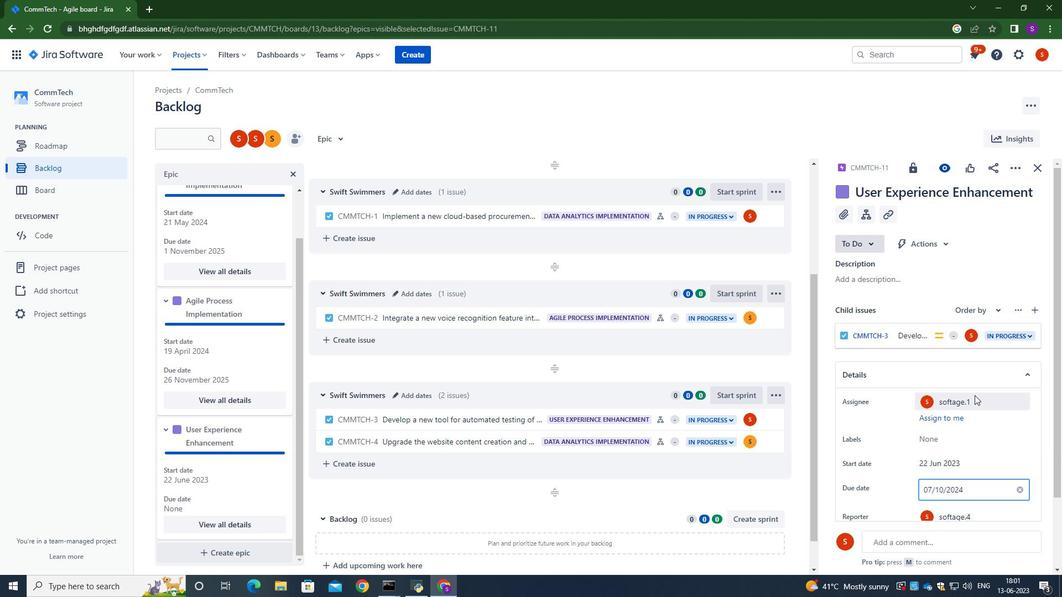 
Action: Mouse scrolled (981, 398) with delta (0, 0)
Screenshot: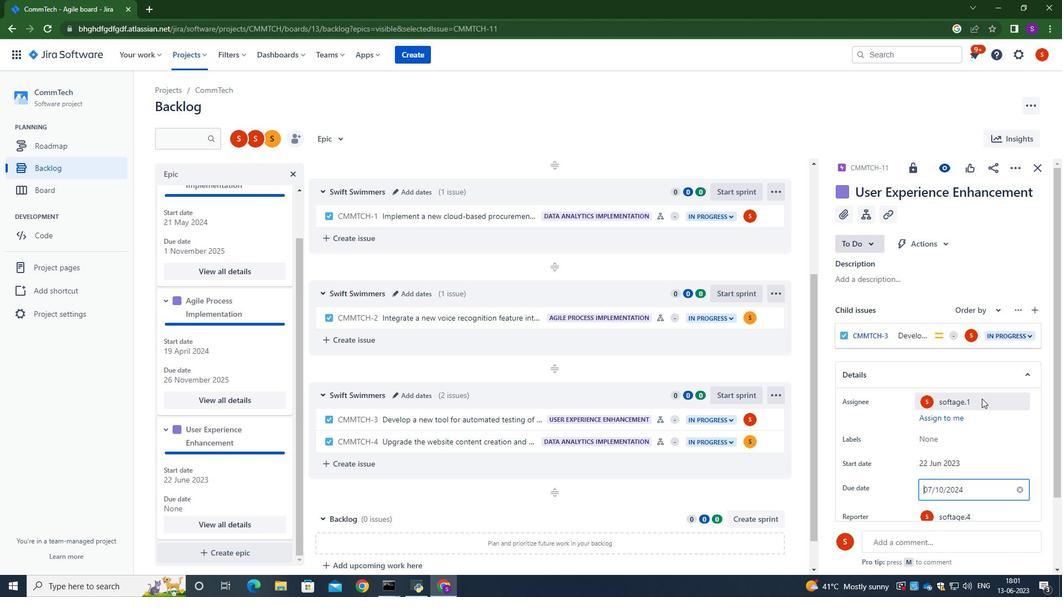 
Action: Mouse moved to (102, 432)
Screenshot: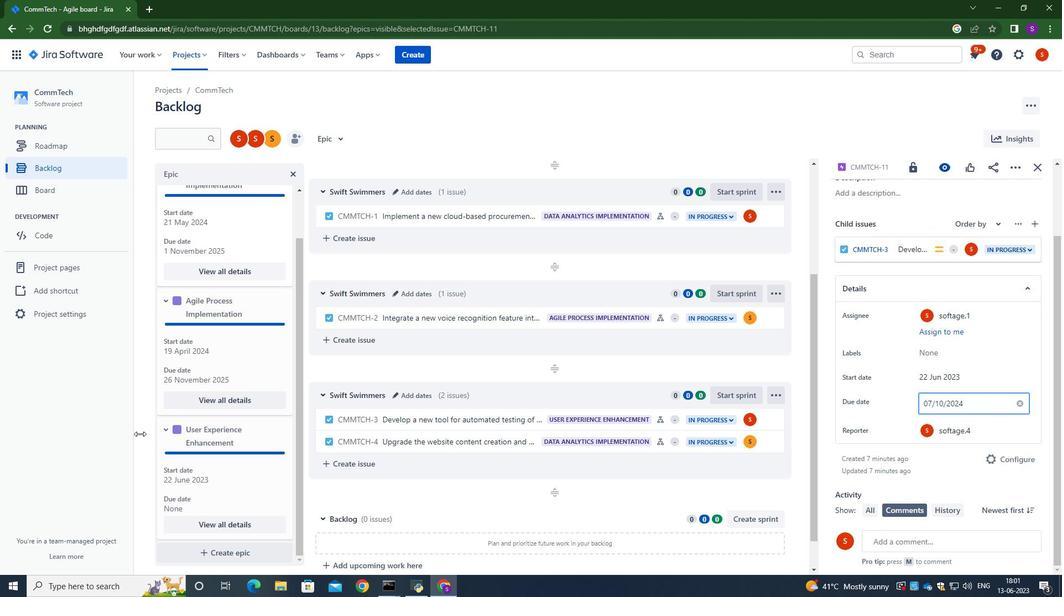 
Action: Mouse pressed left at (102, 432)
Screenshot: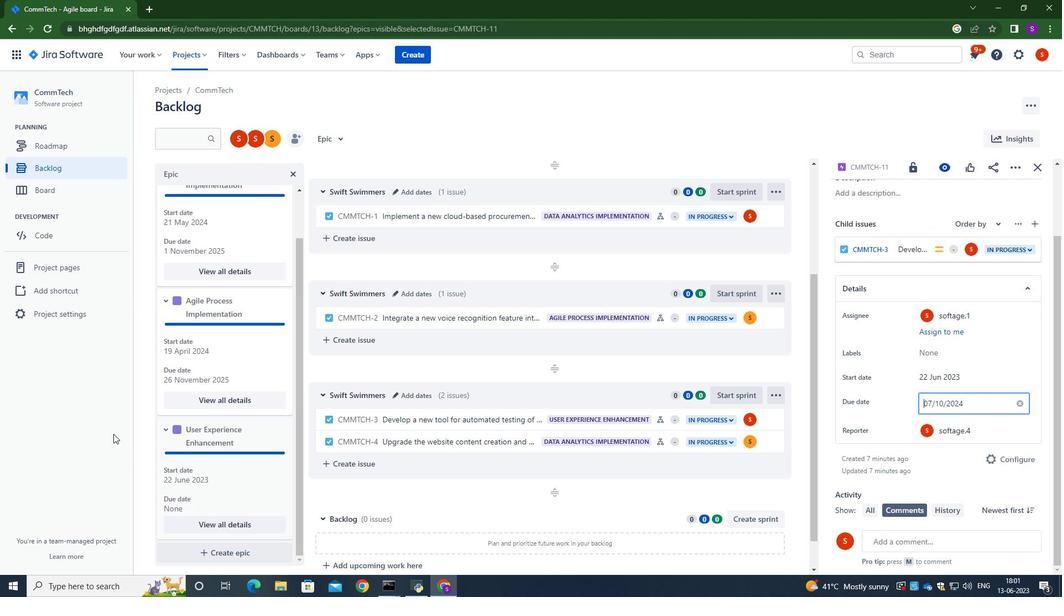 
Action: Mouse moved to (278, 415)
Screenshot: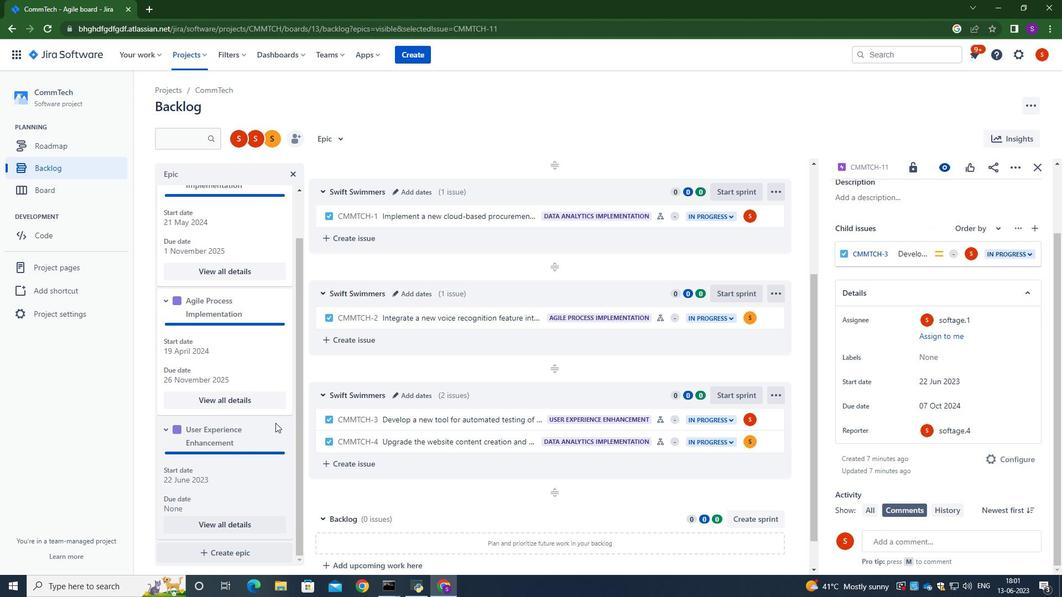 
Action: Mouse scrolled (278, 415) with delta (0, 0)
Screenshot: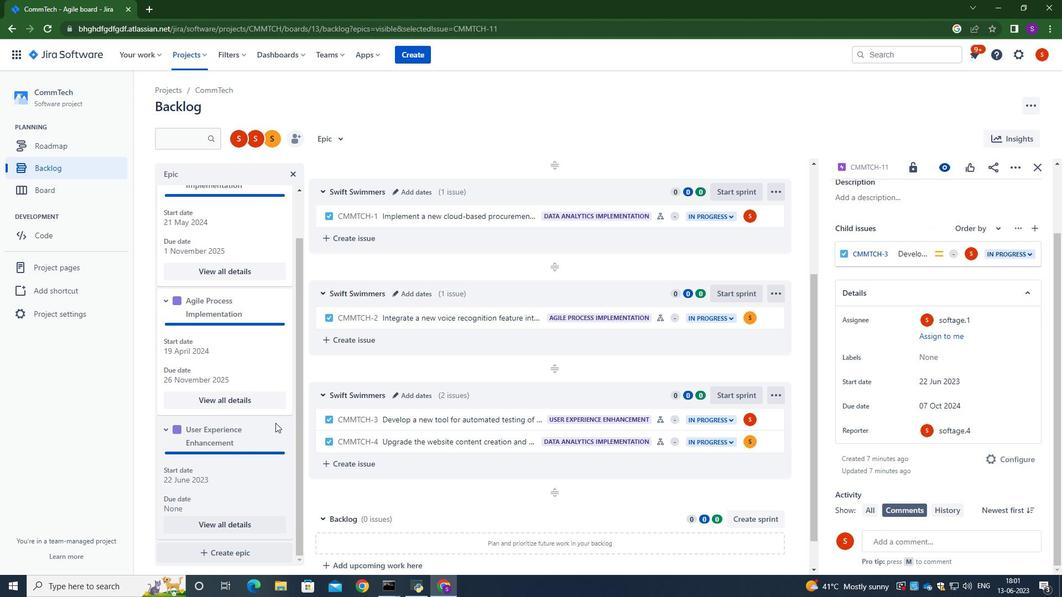 
Action: Mouse moved to (278, 415)
Screenshot: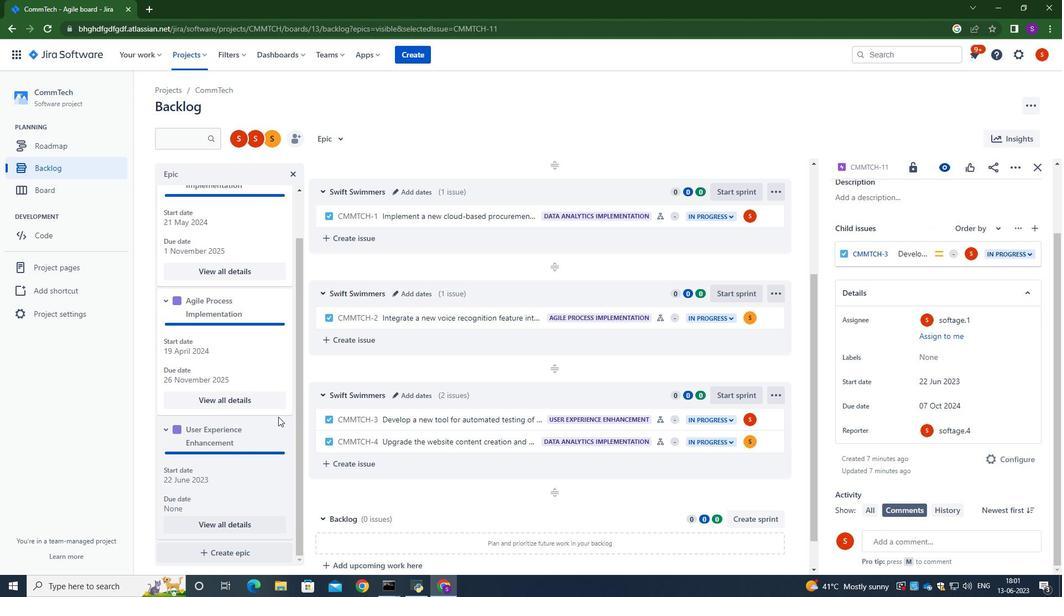 
Action: Mouse scrolled (278, 414) with delta (0, 0)
Screenshot: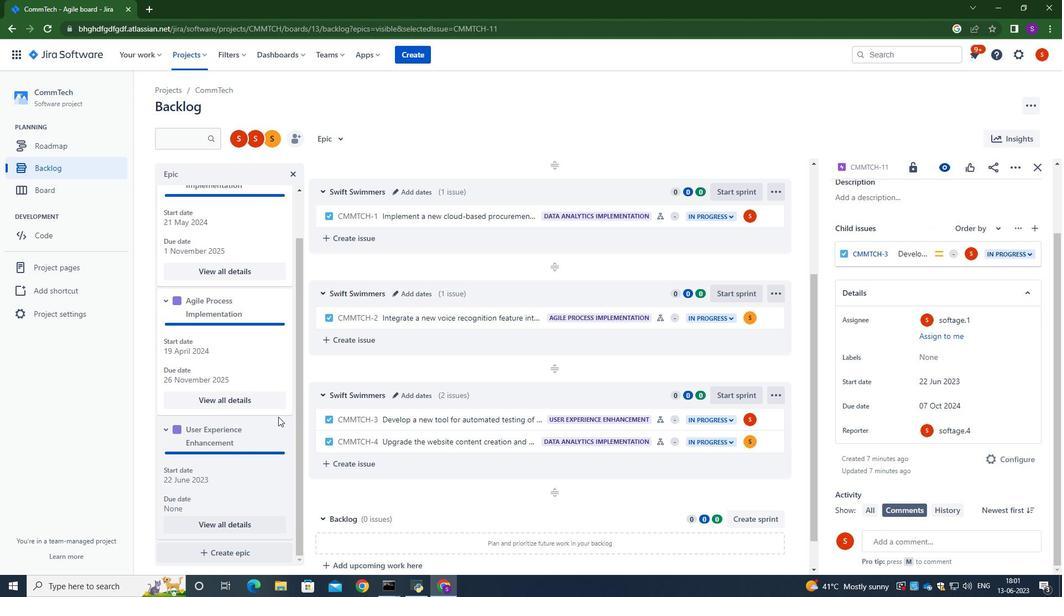 
Action: Mouse moved to (277, 412)
Screenshot: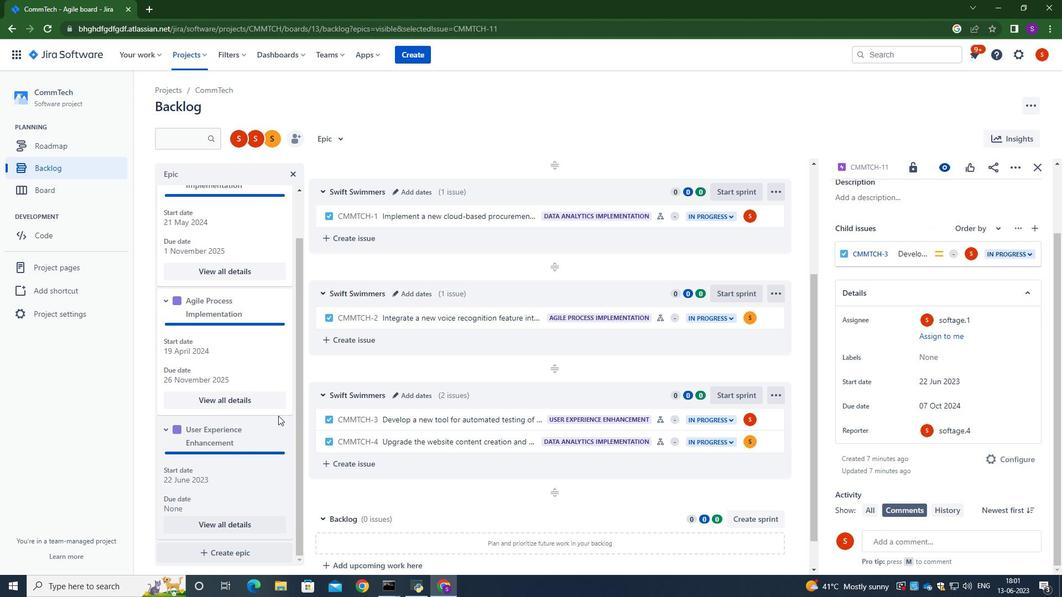 
Action: Mouse scrolled (277, 411) with delta (0, 0)
Screenshot: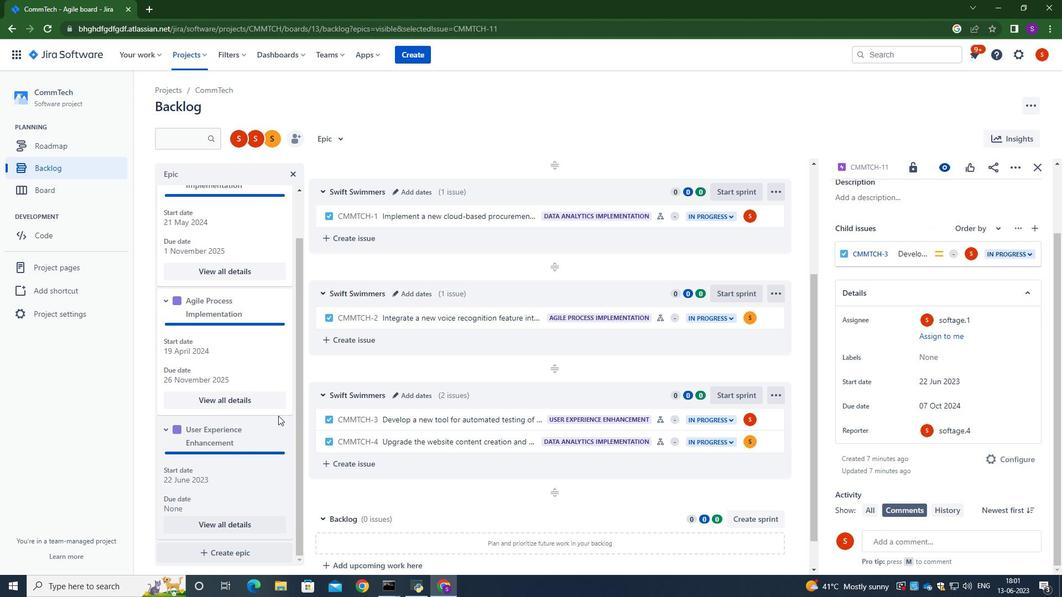 
Action: Mouse moved to (262, 397)
Screenshot: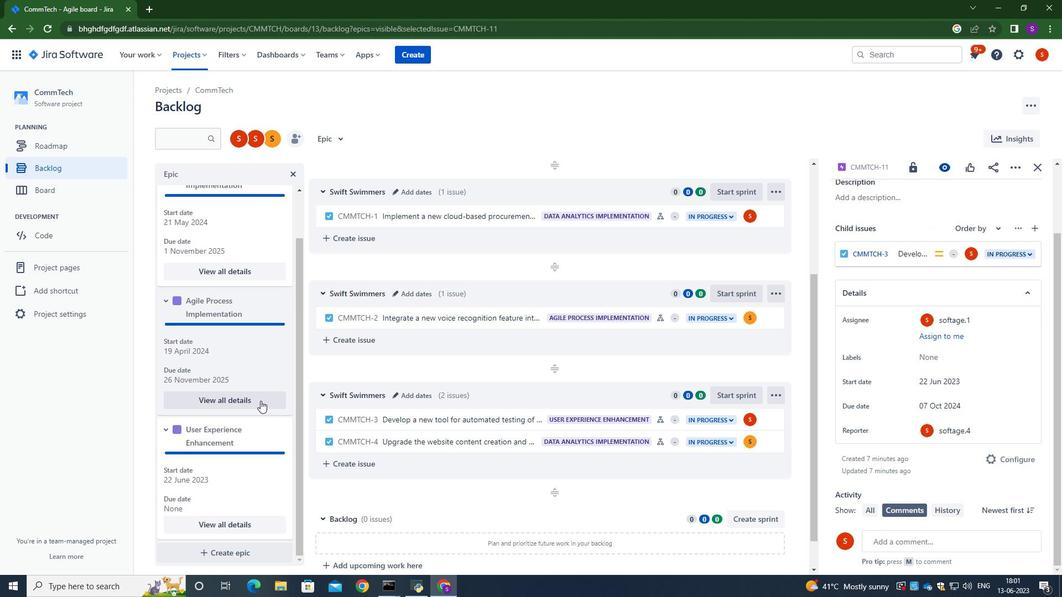 
Action: Mouse scrolled (262, 398) with delta (0, 0)
Screenshot: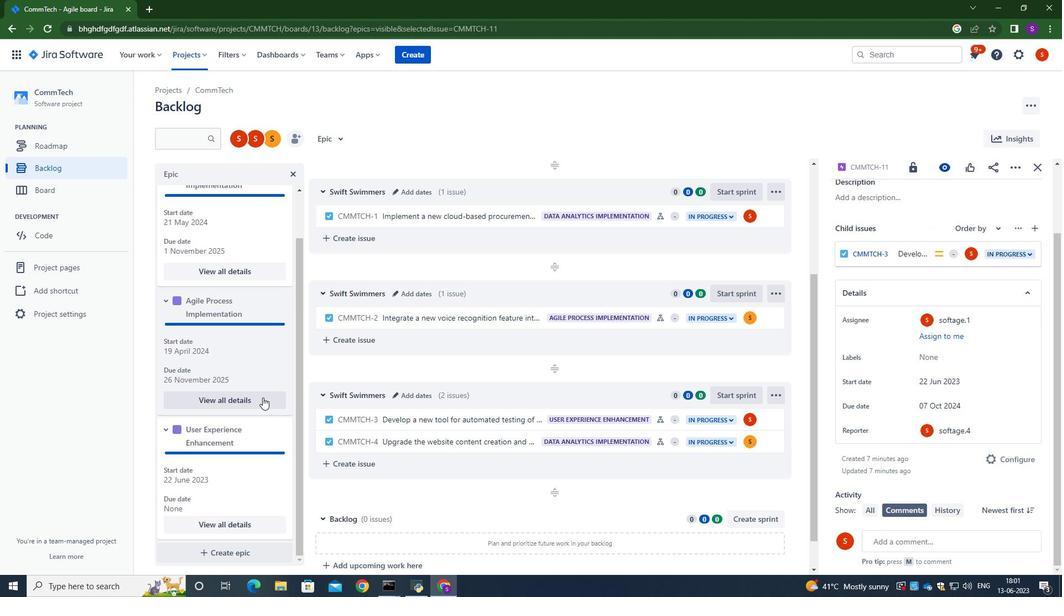 
Action: Mouse scrolled (262, 398) with delta (0, 0)
Screenshot: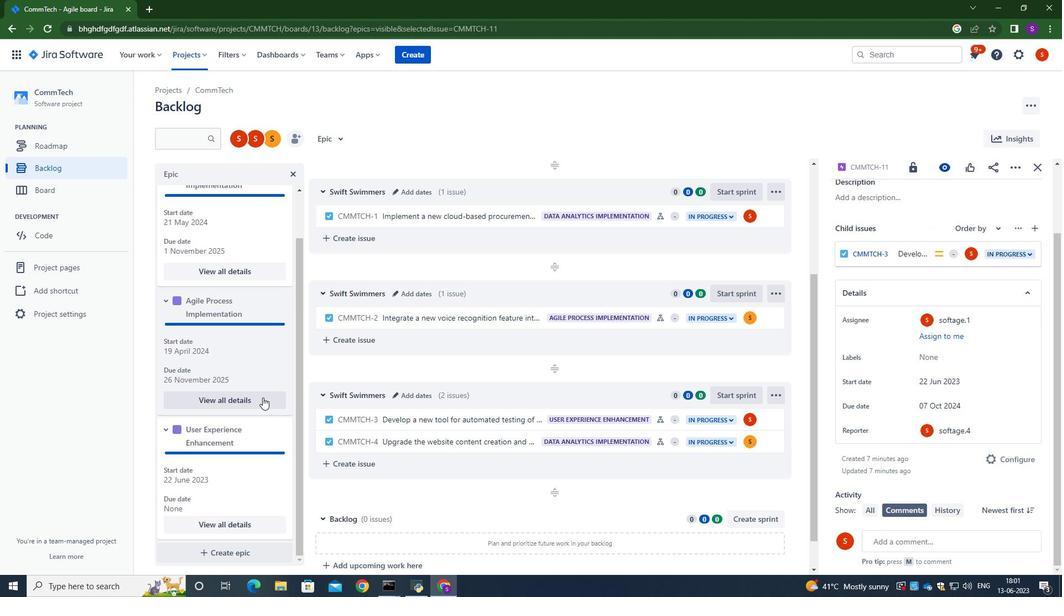 
Action: Mouse moved to (258, 407)
Screenshot: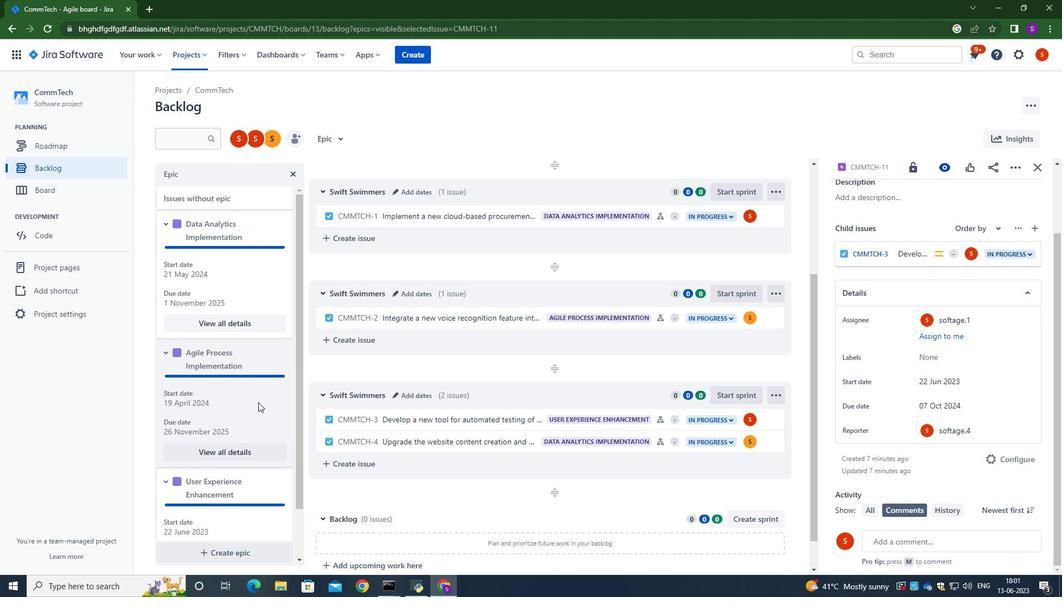 
Action: Mouse scrolled (258, 407) with delta (0, 0)
Screenshot: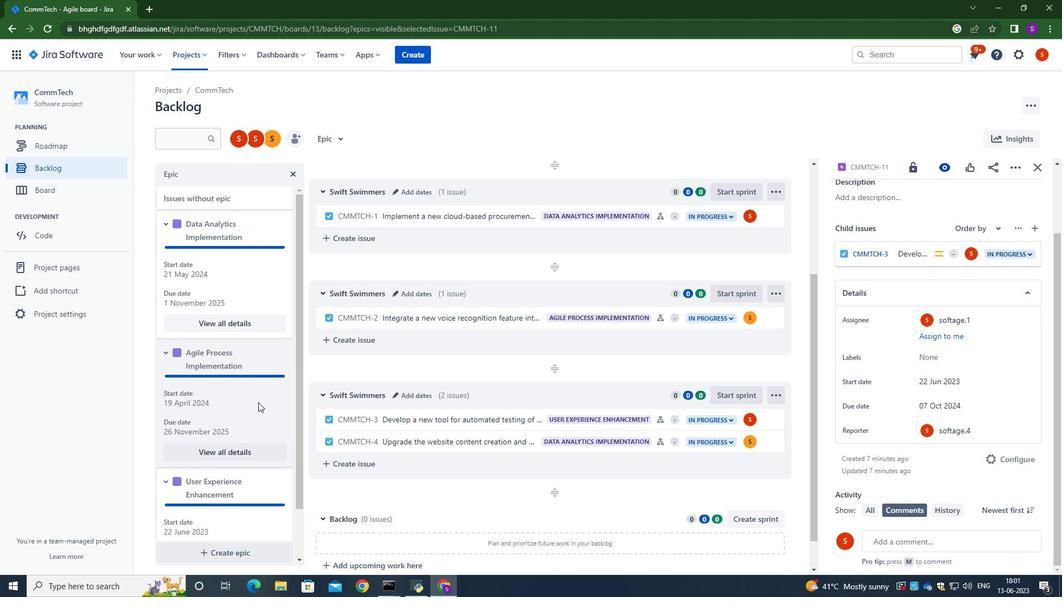 
Action: Mouse moved to (258, 409)
Screenshot: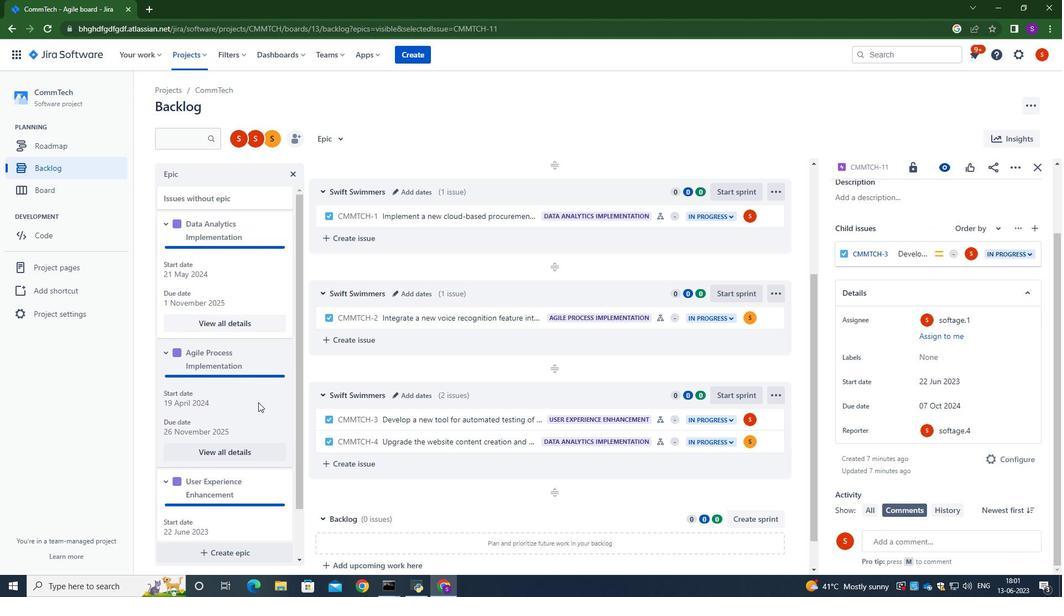 
Action: Mouse scrolled (258, 409) with delta (0, 0)
Screenshot: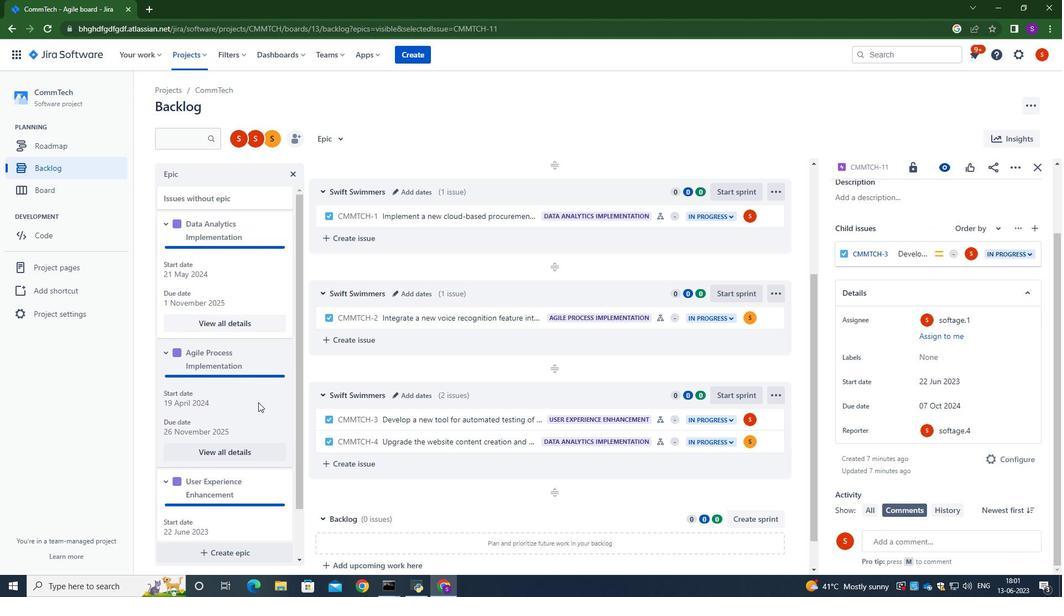 
Action: Mouse moved to (258, 410)
Screenshot: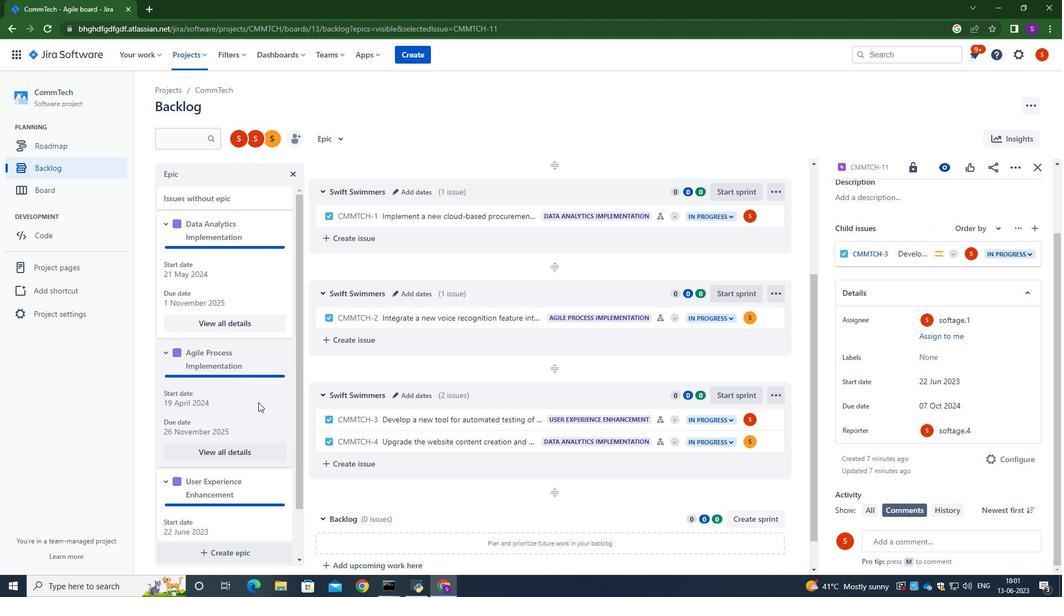 
Action: Mouse scrolled (258, 409) with delta (0, 0)
Screenshot: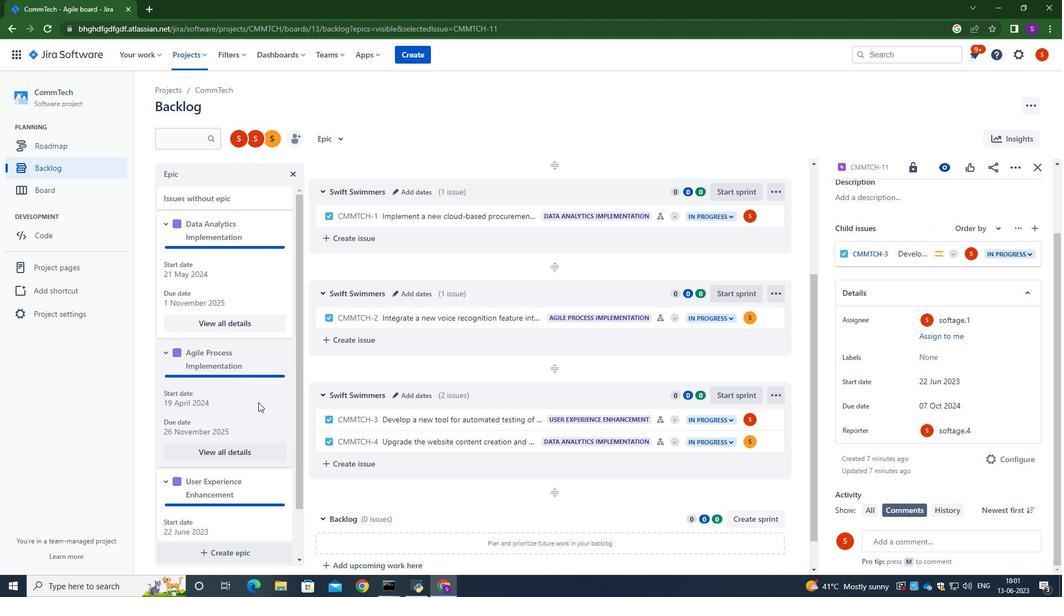 
Action: Mouse moved to (258, 411)
Screenshot: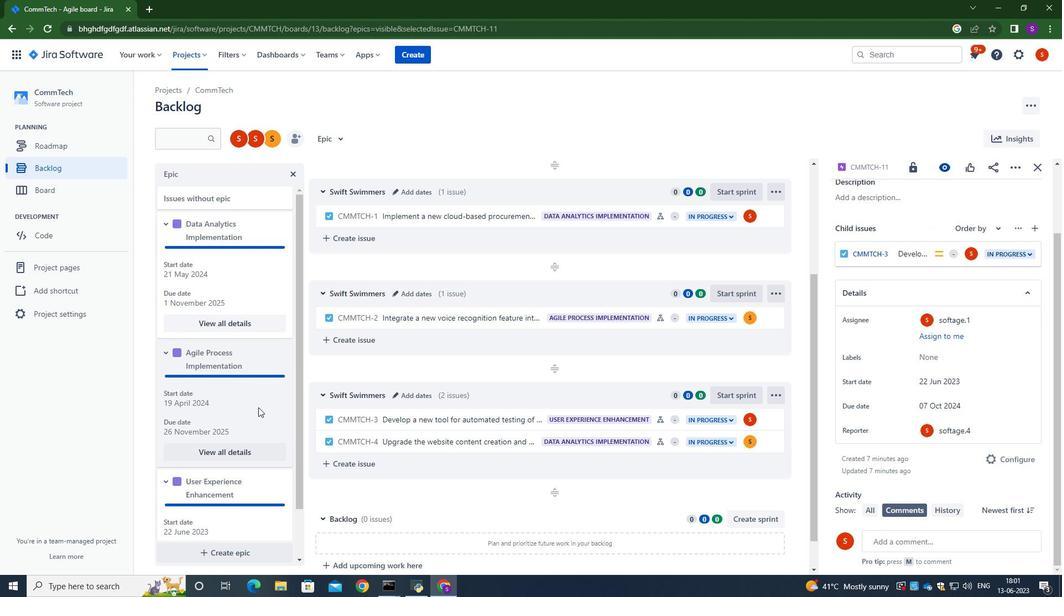 
Action: Mouse scrolled (258, 410) with delta (0, 0)
Screenshot: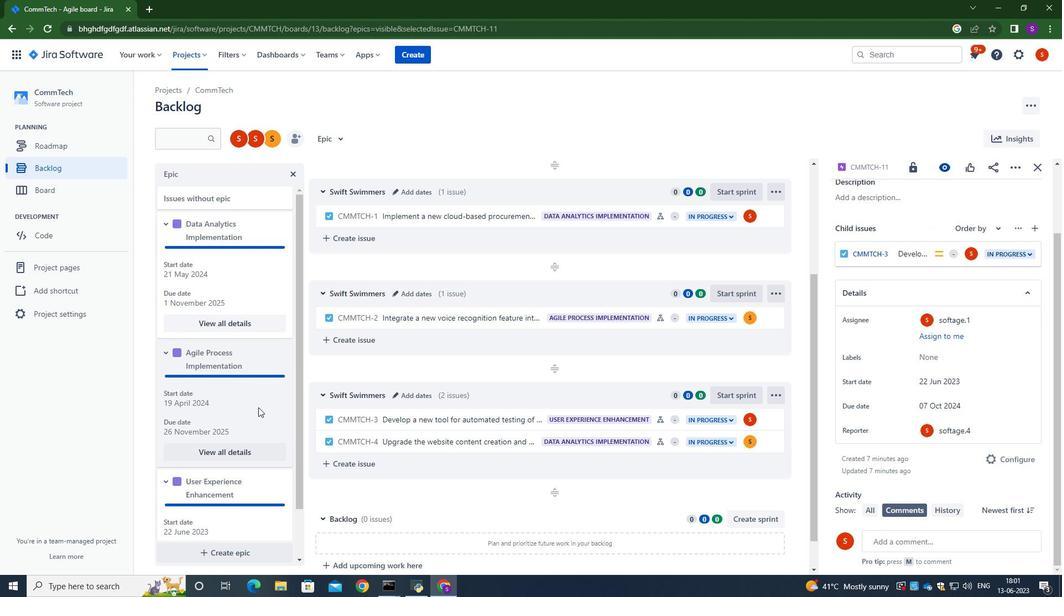 
Action: Mouse moved to (300, 350)
Screenshot: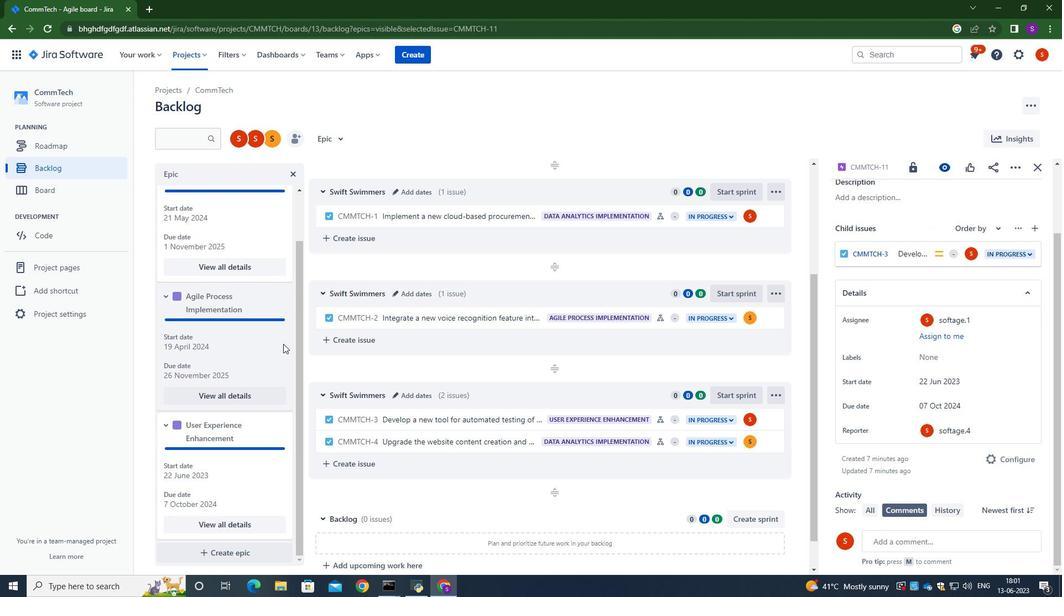
